 Task: Look for space in Beslan, Russia from 6th September, 2023 to 15th September, 2023 for 6 adults in price range Rs.8000 to Rs.12000. Place can be entire place or private room with 6 bedrooms having 6 beds and 6 bathrooms. Property type can be house, flat, guest house. Amenities needed are: wifi, TV, free parkinig on premises, gym, breakfast. Booking option can be shelf check-in. Required host language is English.
Action: Mouse moved to (513, 105)
Screenshot: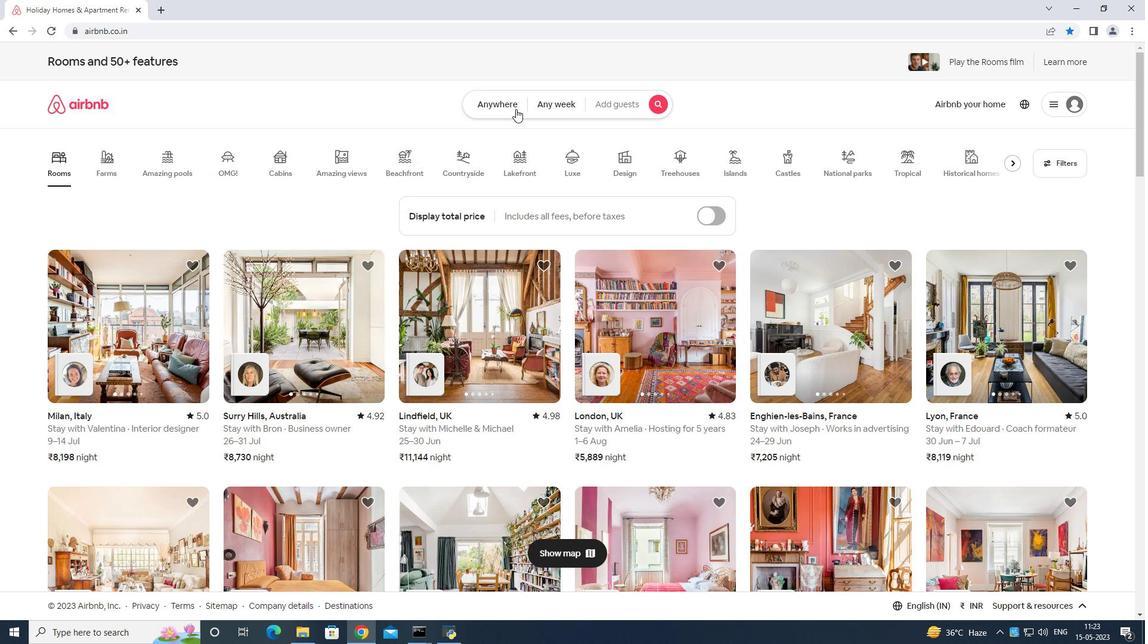
Action: Mouse pressed left at (513, 105)
Screenshot: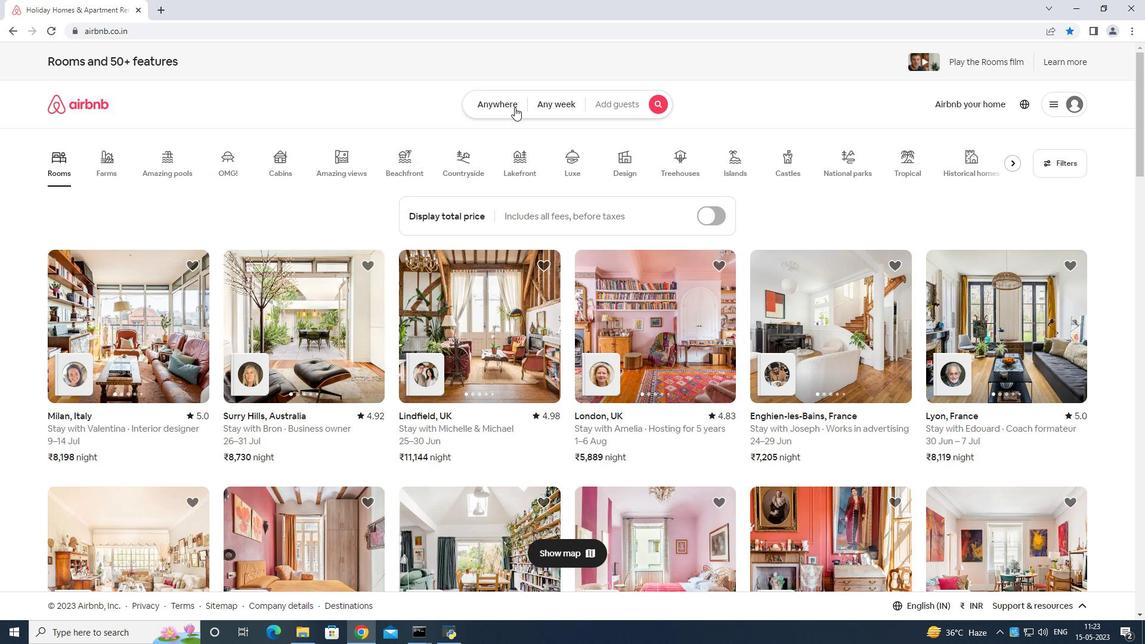 
Action: Mouse moved to (490, 148)
Screenshot: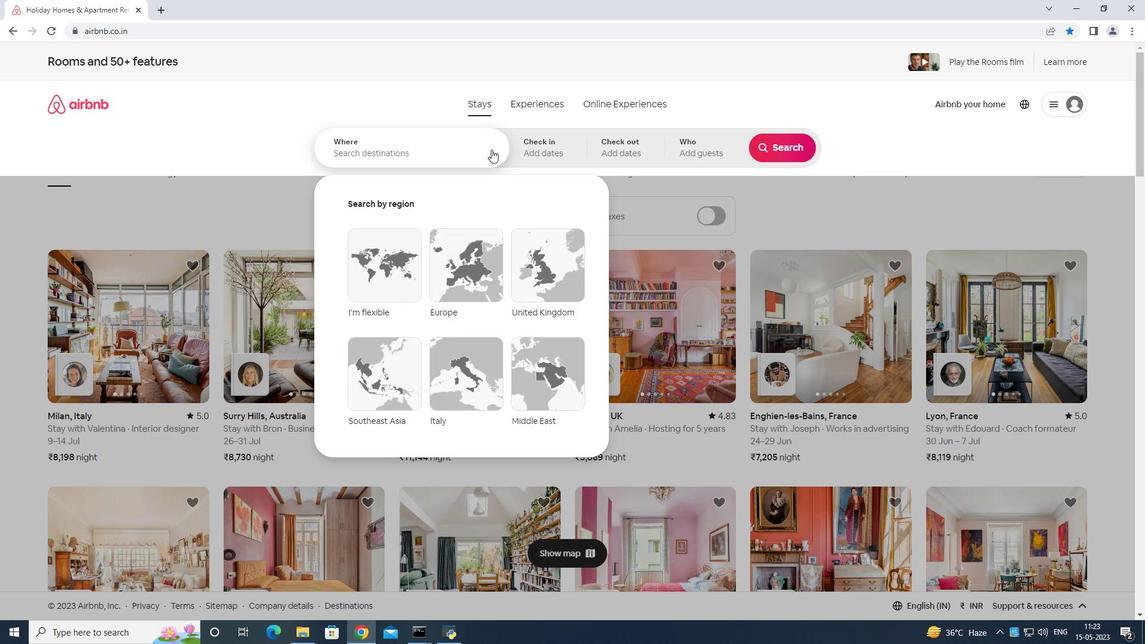 
Action: Mouse pressed left at (490, 148)
Screenshot: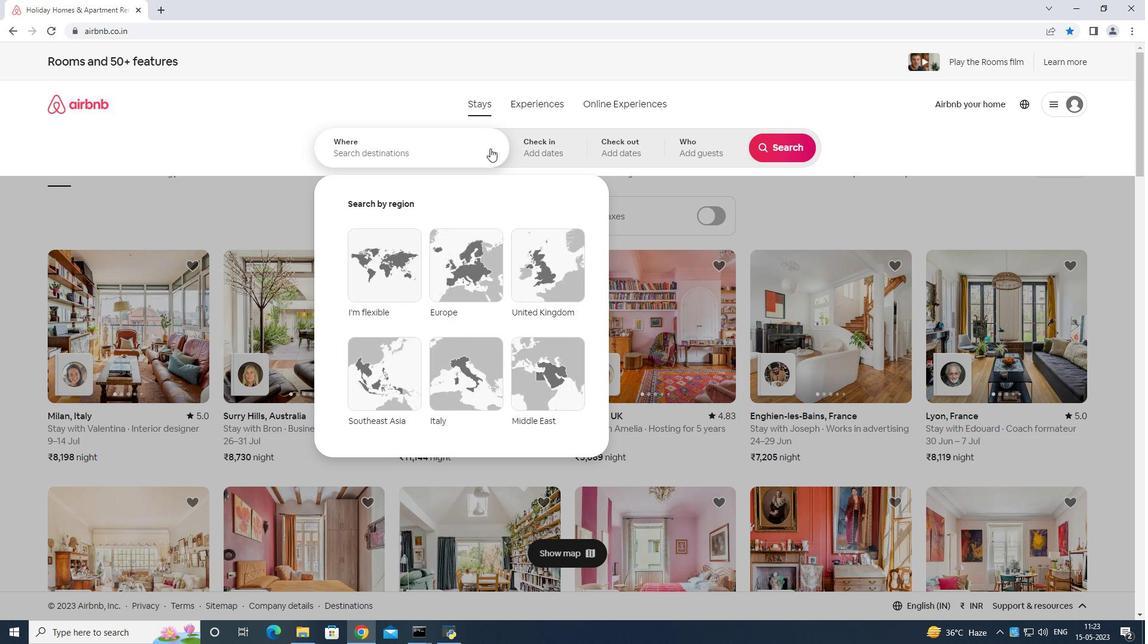 
Action: Mouse moved to (482, 131)
Screenshot: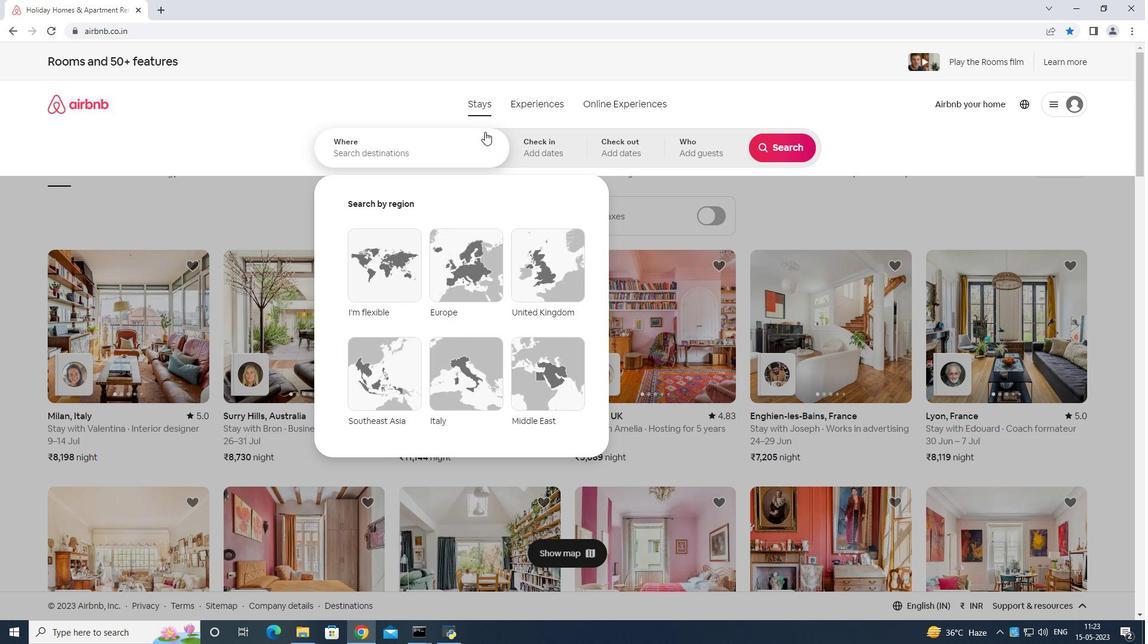 
Action: Key pressed <Key.shift>Beslan<Key.space><Key.shift>Russoa<Key.backspace><Key.backspace>ia<Key.enter>
Screenshot: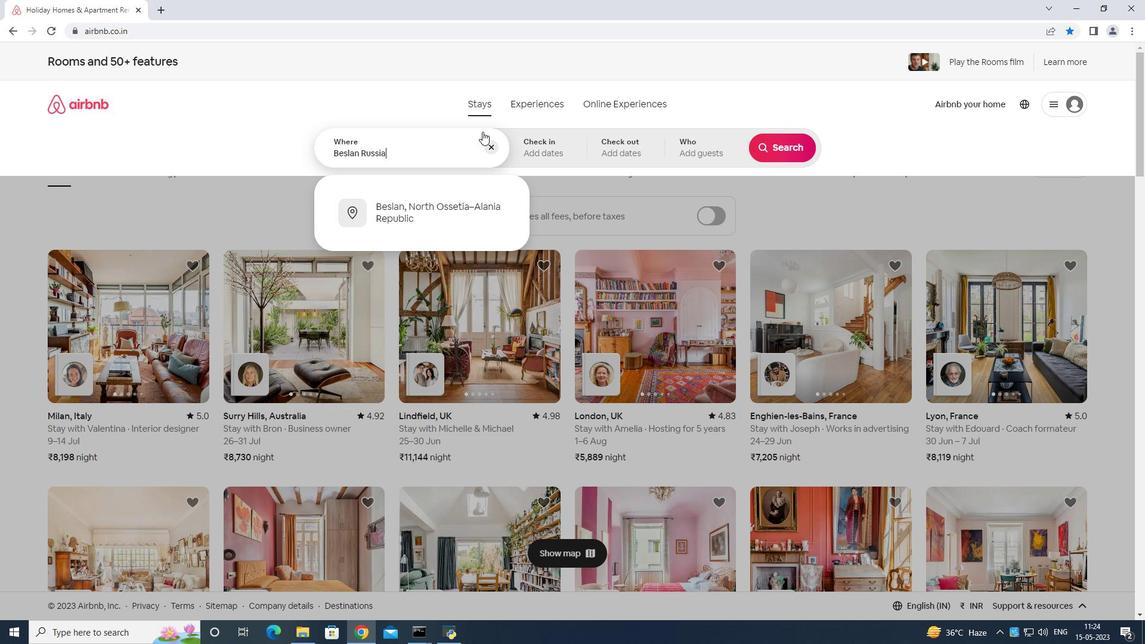 
Action: Mouse moved to (778, 248)
Screenshot: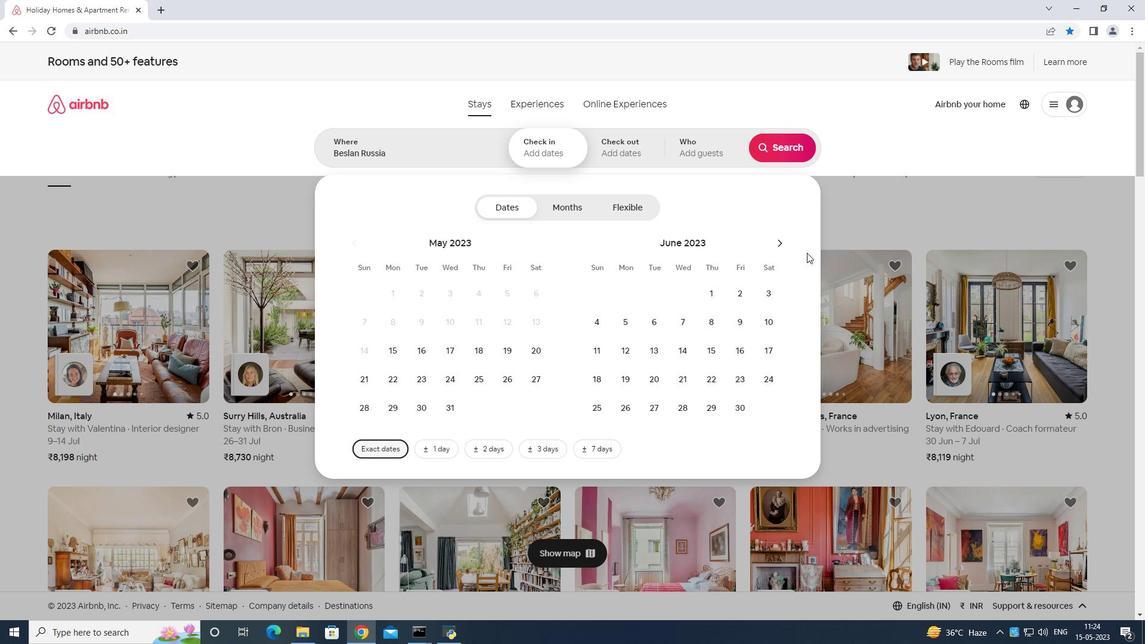 
Action: Mouse pressed left at (778, 248)
Screenshot: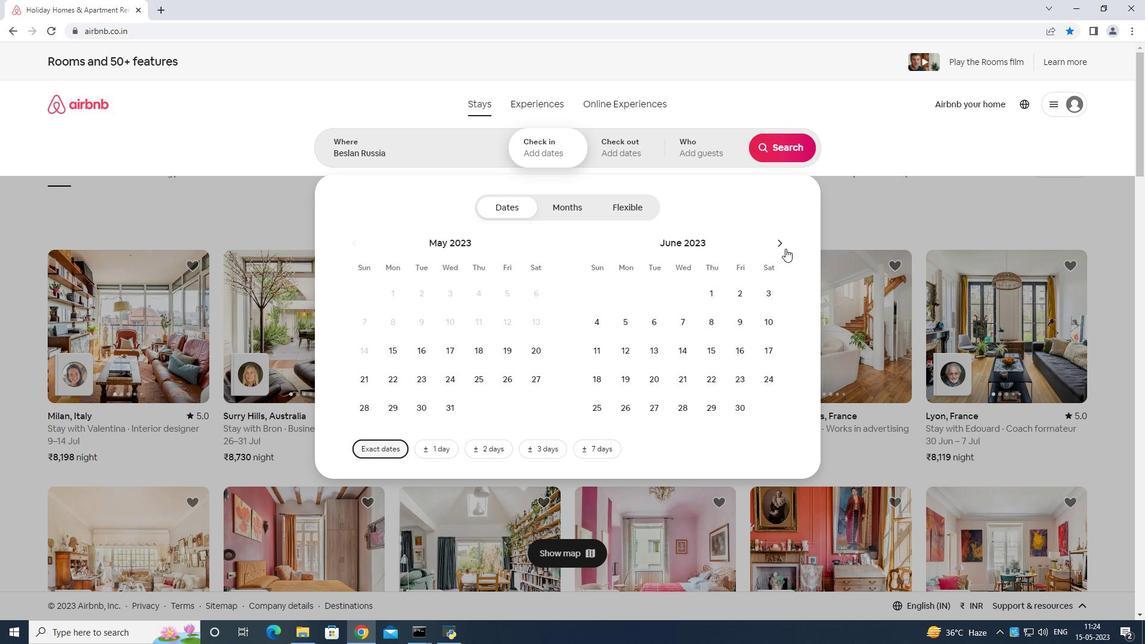 
Action: Mouse moved to (778, 247)
Screenshot: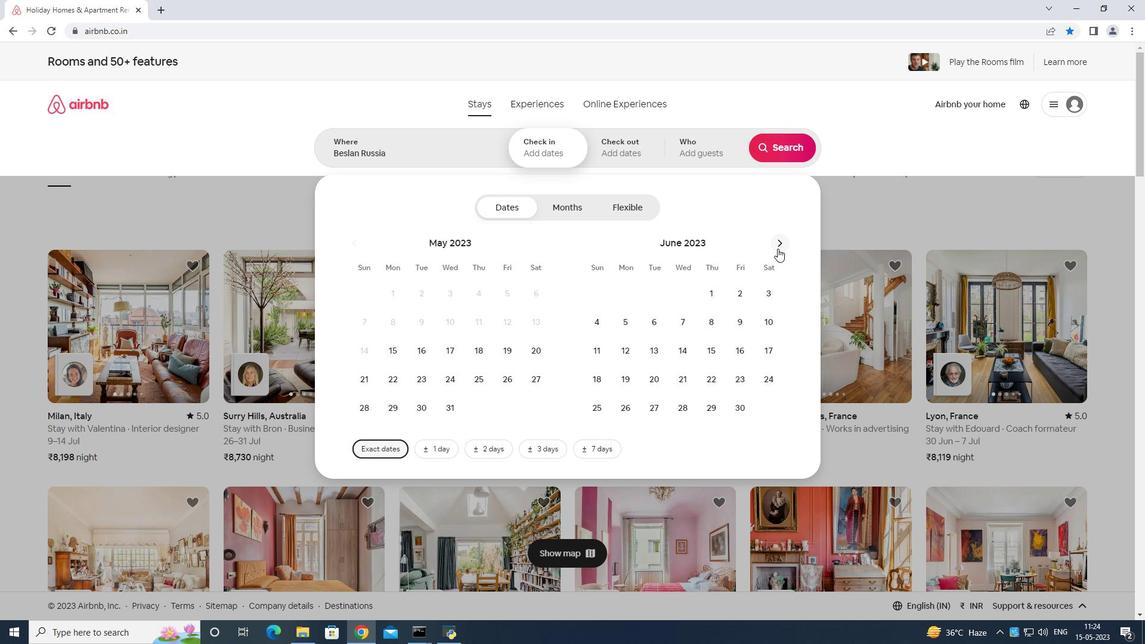 
Action: Mouse pressed left at (778, 247)
Screenshot: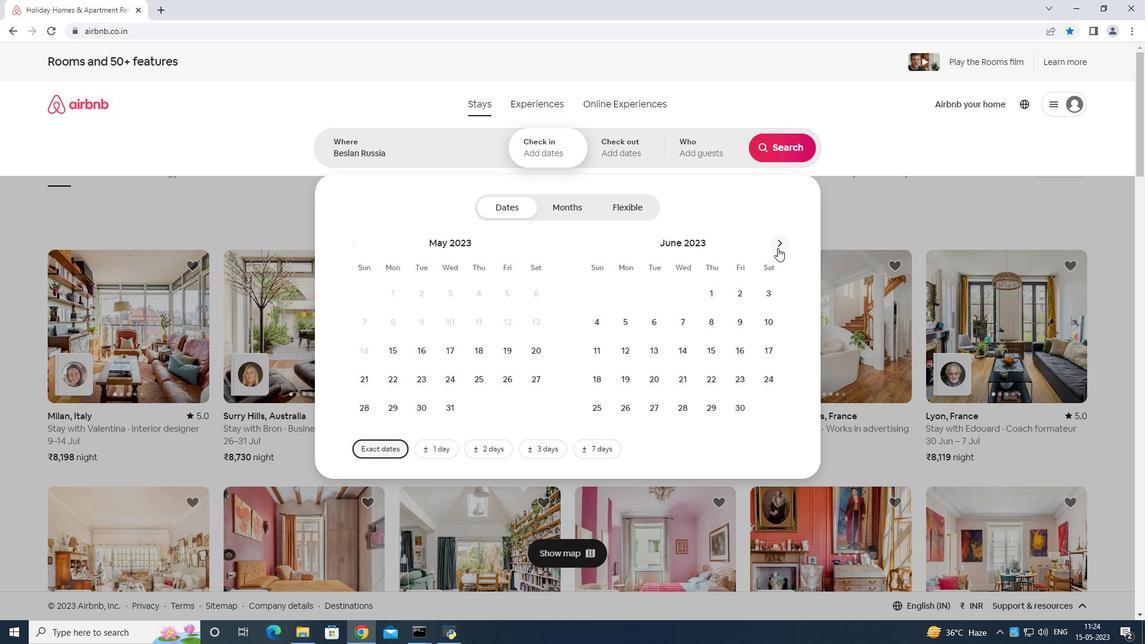 
Action: Mouse moved to (779, 244)
Screenshot: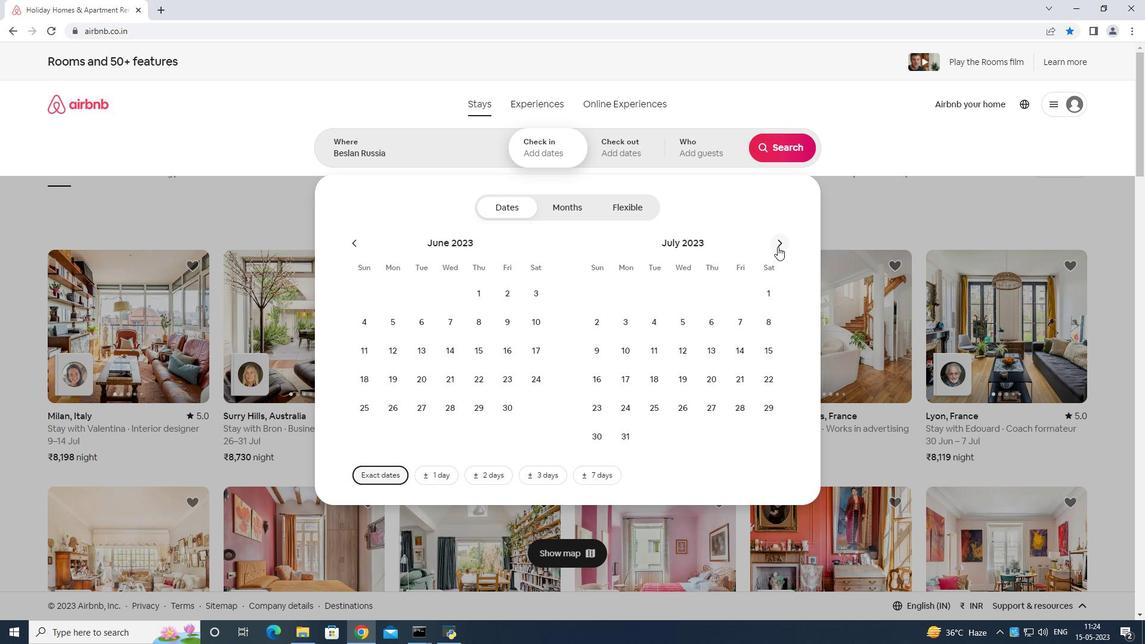 
Action: Mouse pressed left at (779, 244)
Screenshot: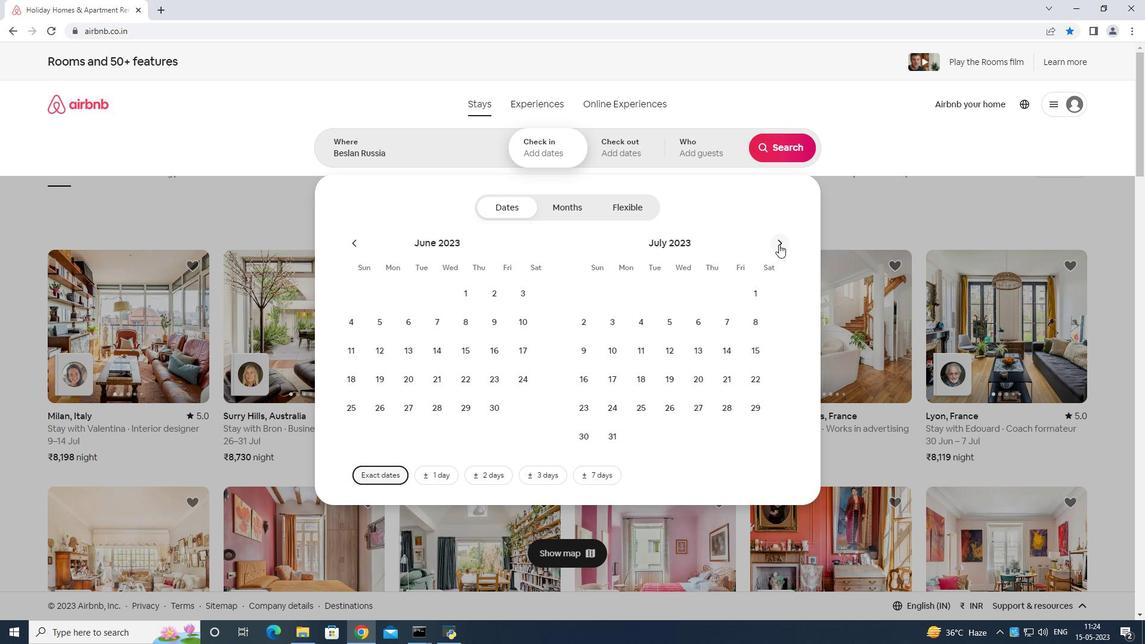 
Action: Mouse moved to (692, 319)
Screenshot: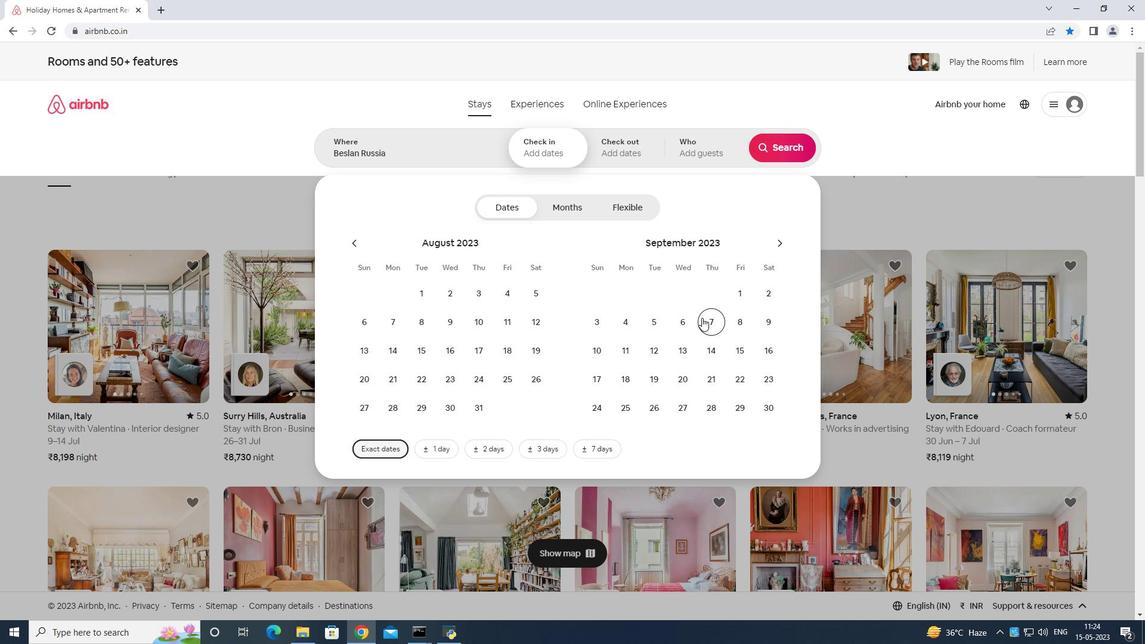 
Action: Mouse pressed left at (692, 319)
Screenshot: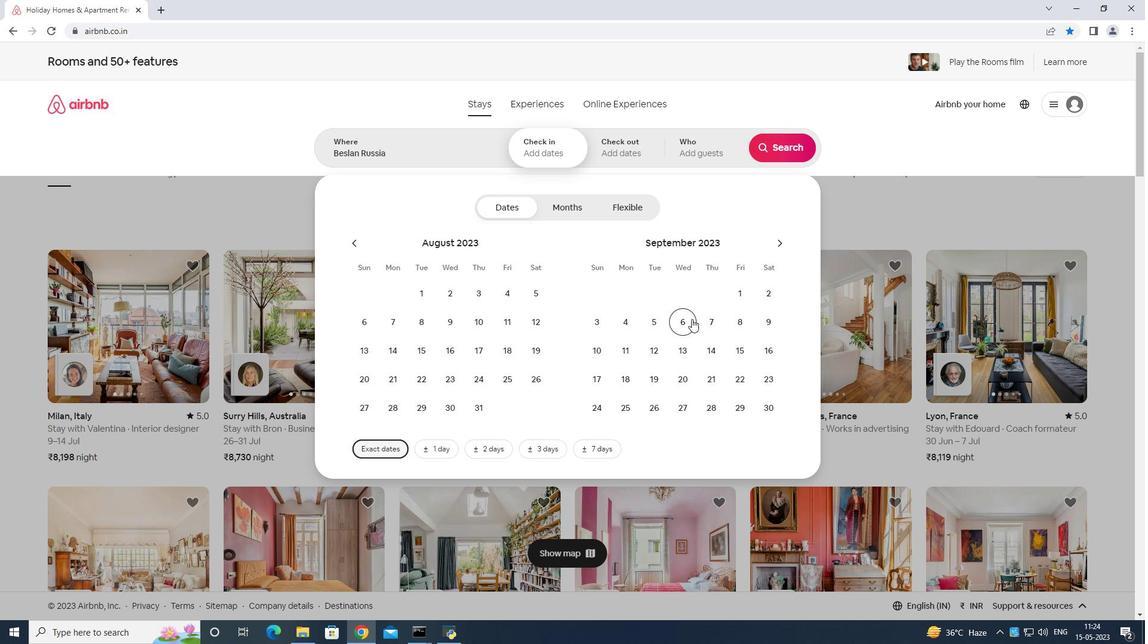 
Action: Mouse moved to (732, 349)
Screenshot: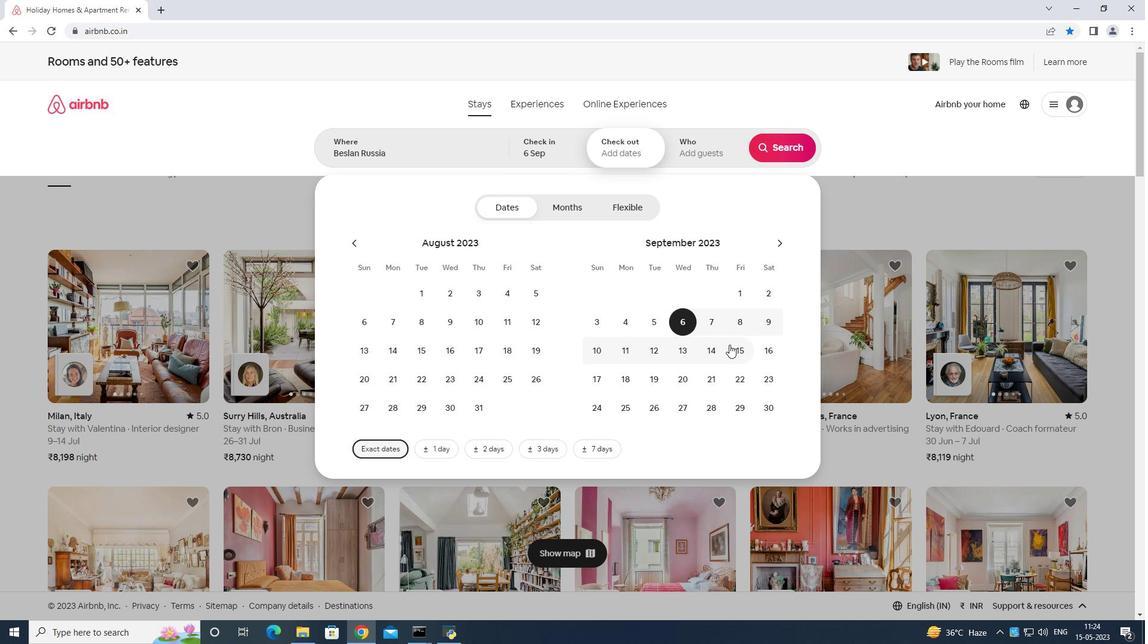 
Action: Mouse pressed left at (732, 349)
Screenshot: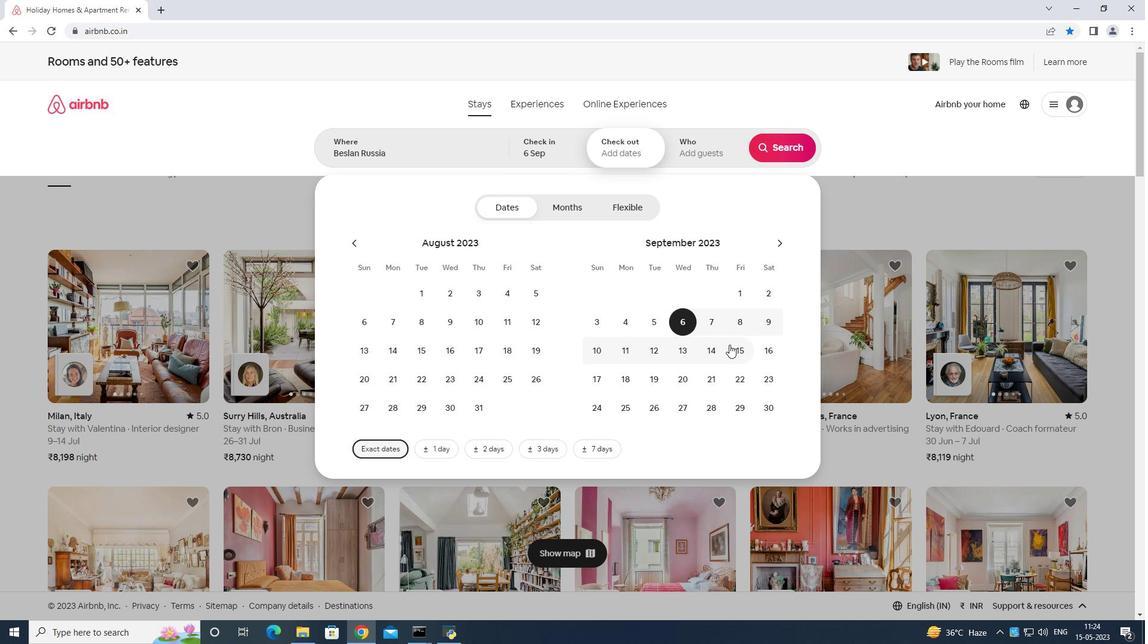 
Action: Mouse moved to (716, 139)
Screenshot: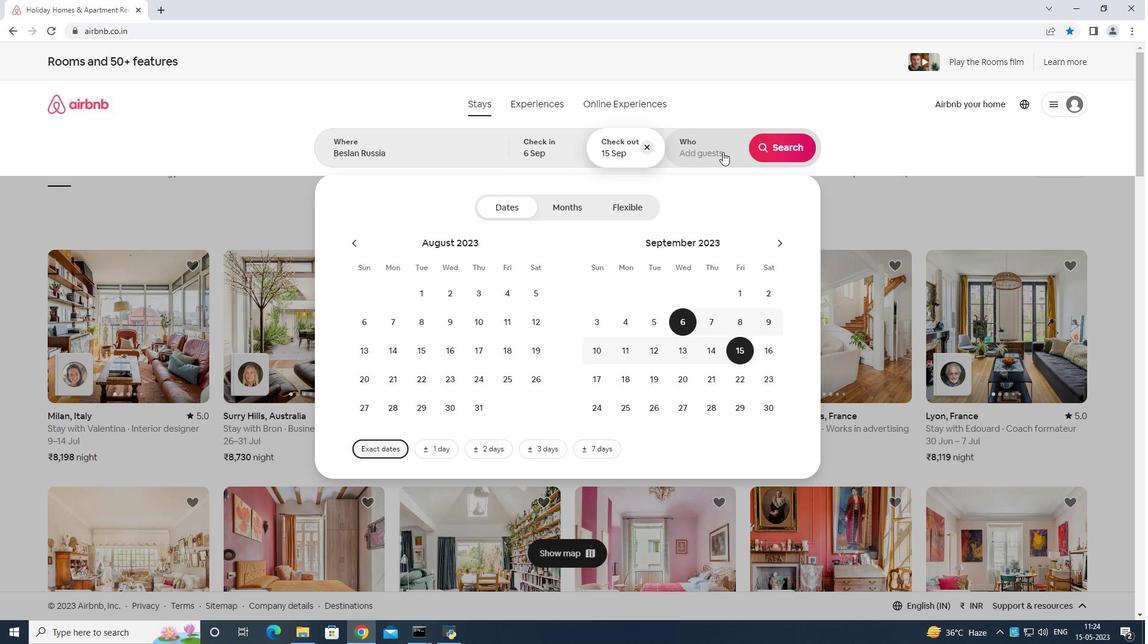 
Action: Mouse pressed left at (716, 139)
Screenshot: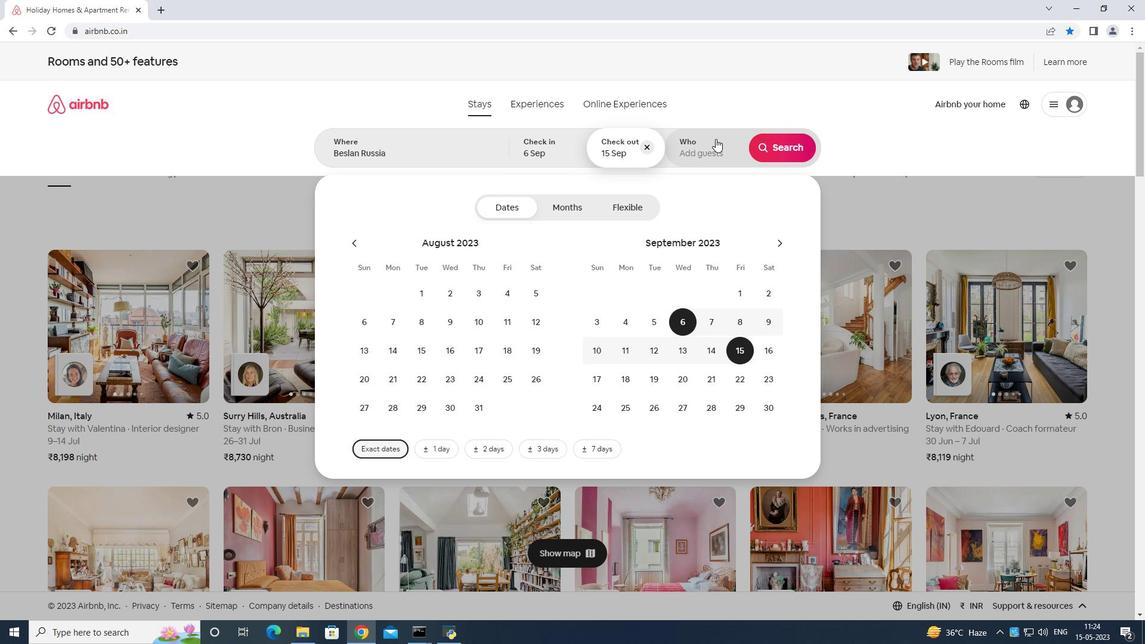 
Action: Mouse moved to (783, 206)
Screenshot: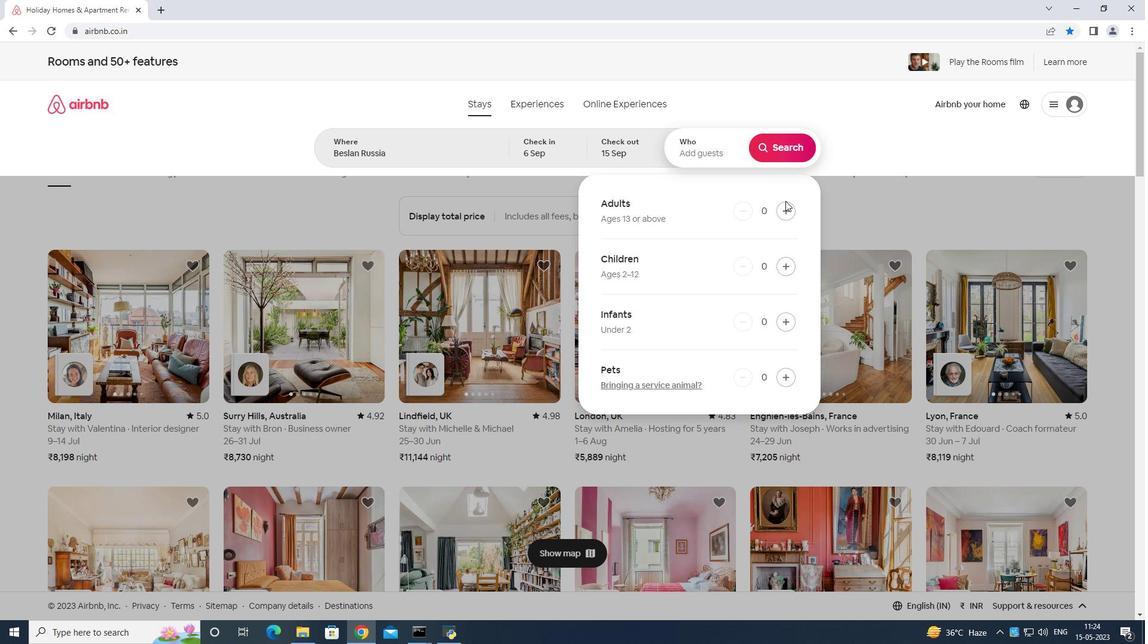 
Action: Mouse pressed left at (783, 206)
Screenshot: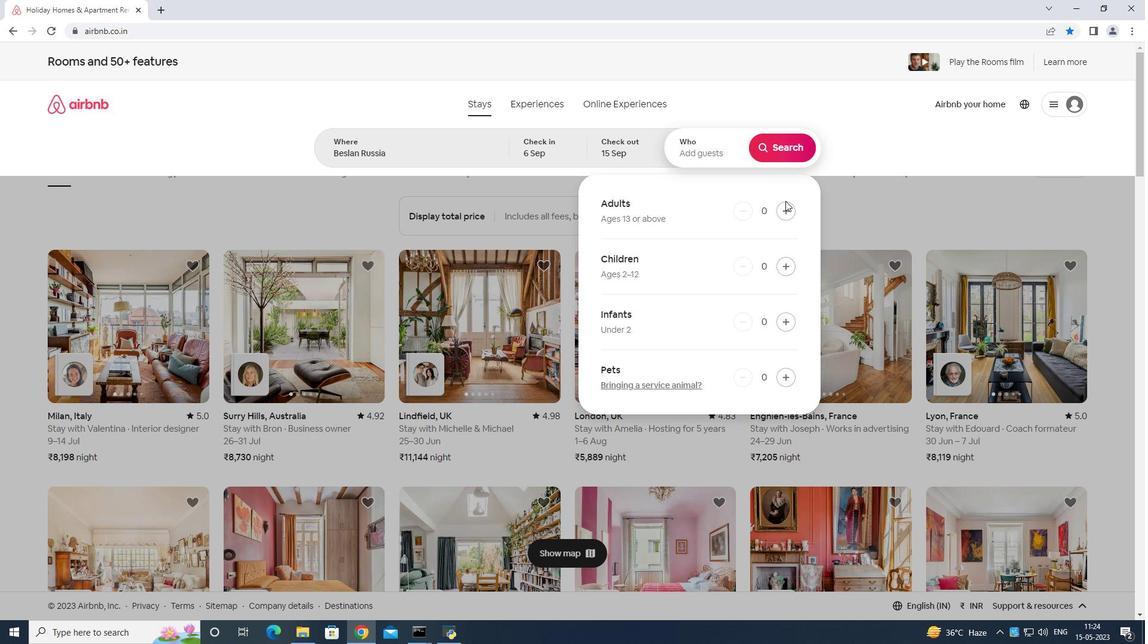 
Action: Mouse pressed left at (783, 206)
Screenshot: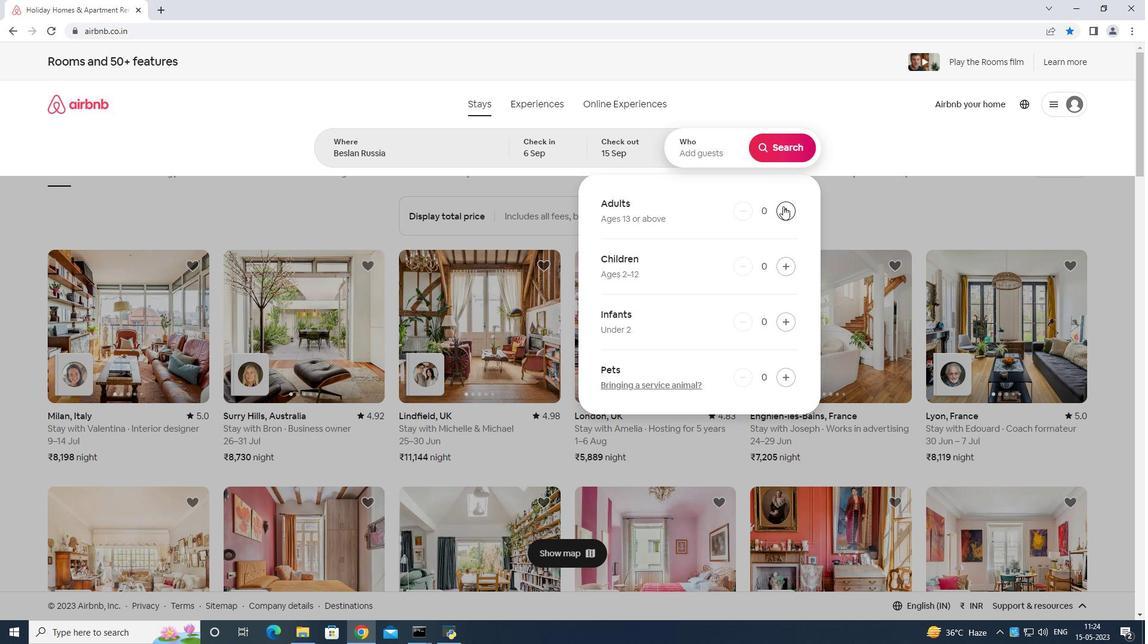 
Action: Mouse pressed left at (783, 206)
Screenshot: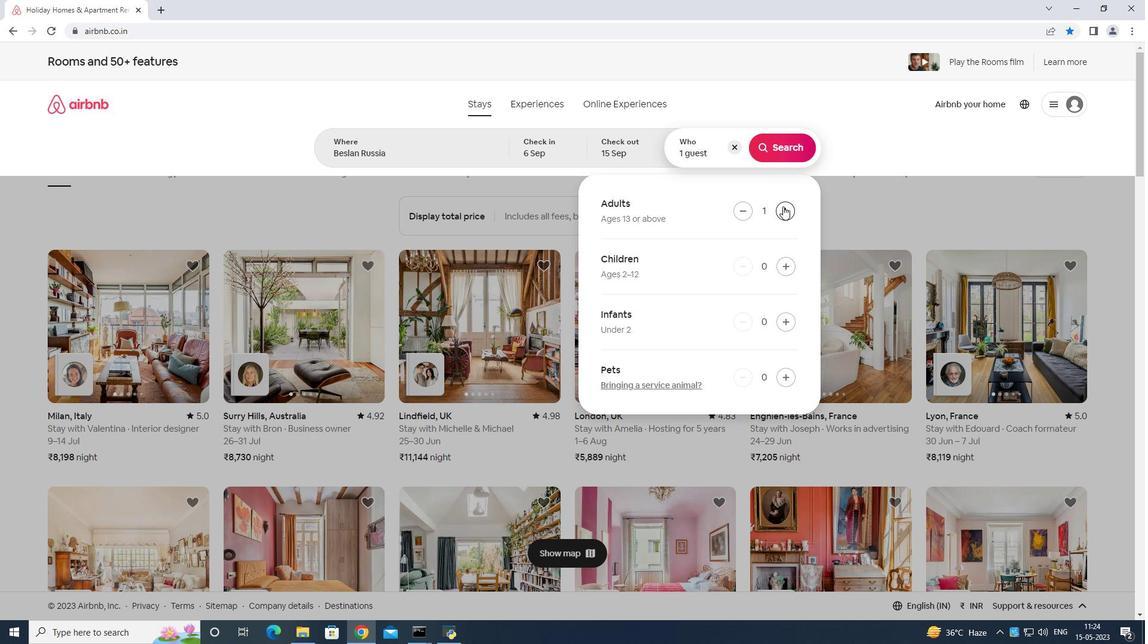 
Action: Mouse pressed left at (783, 206)
Screenshot: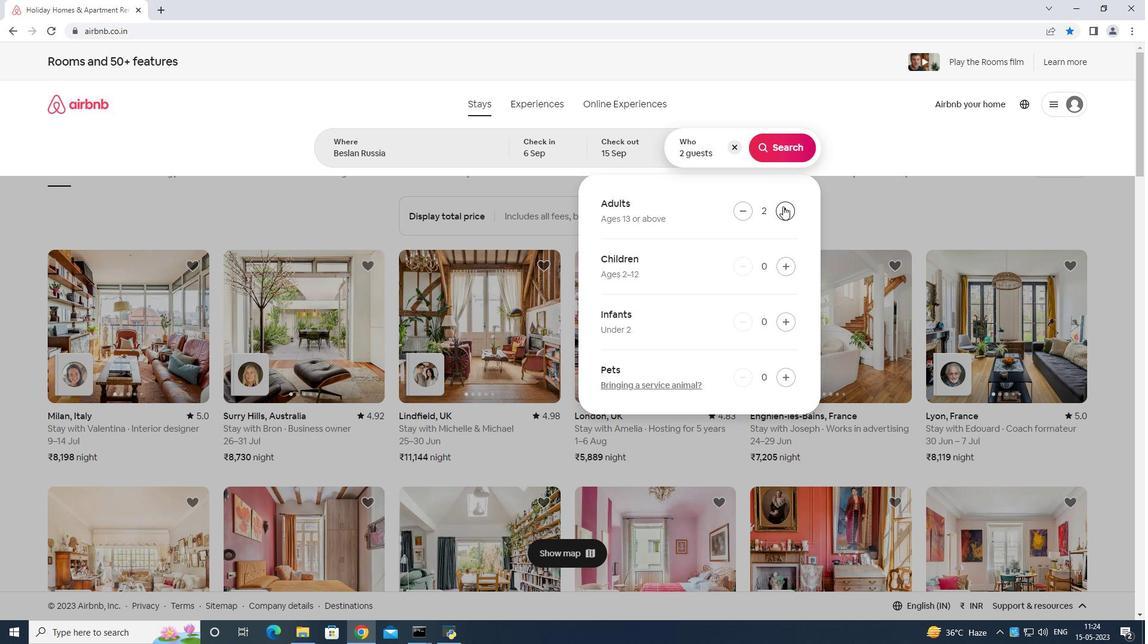 
Action: Mouse pressed left at (783, 206)
Screenshot: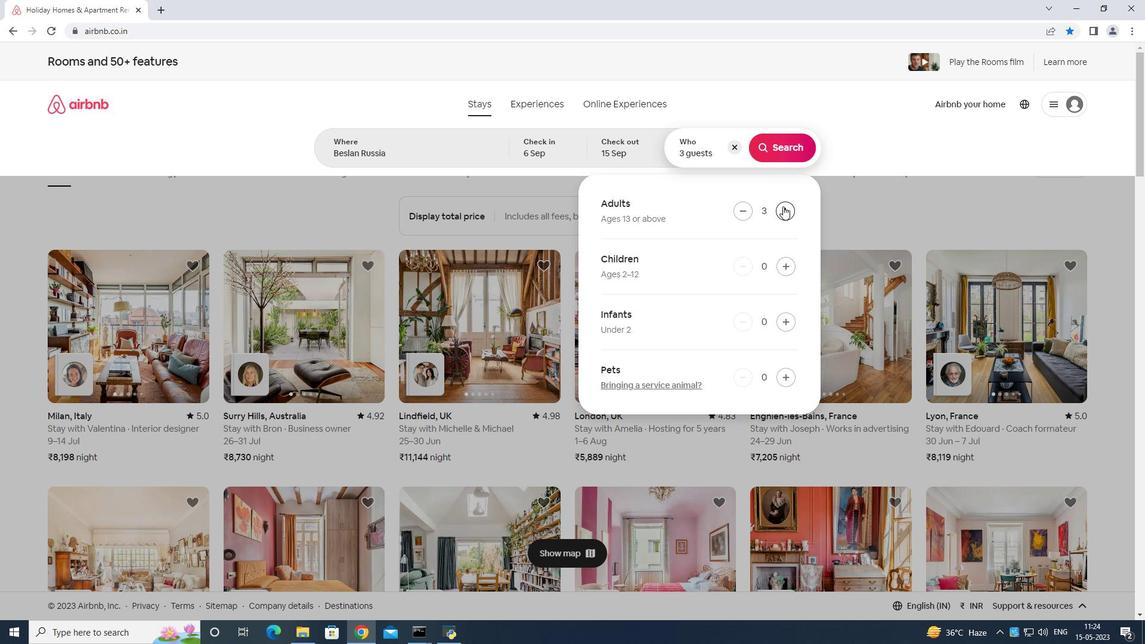 
Action: Mouse pressed left at (783, 206)
Screenshot: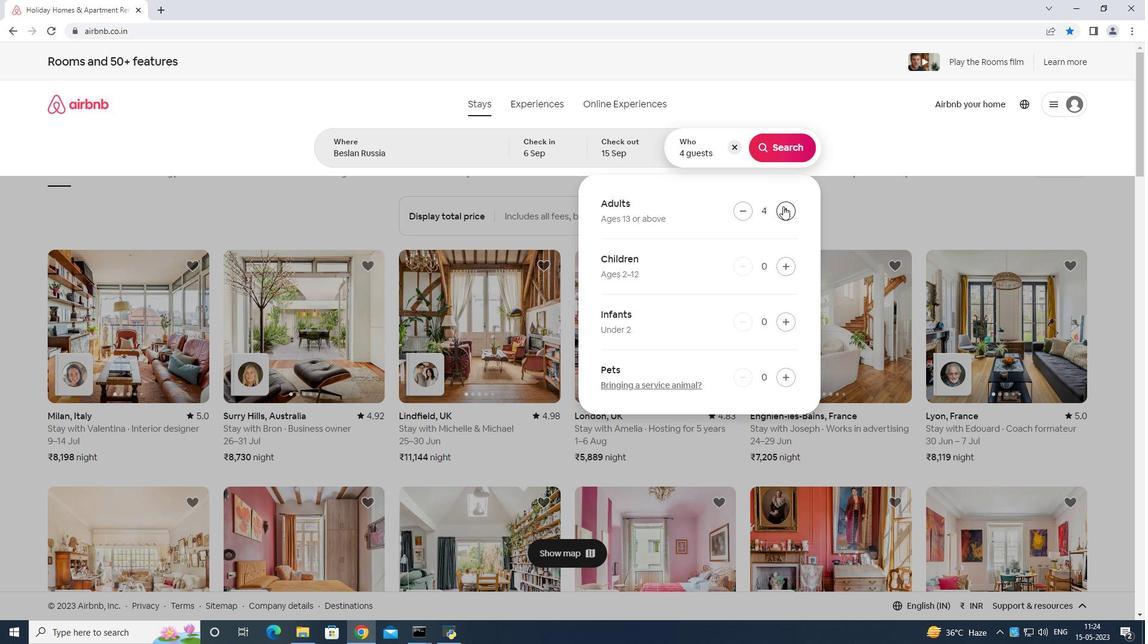 
Action: Mouse moved to (793, 142)
Screenshot: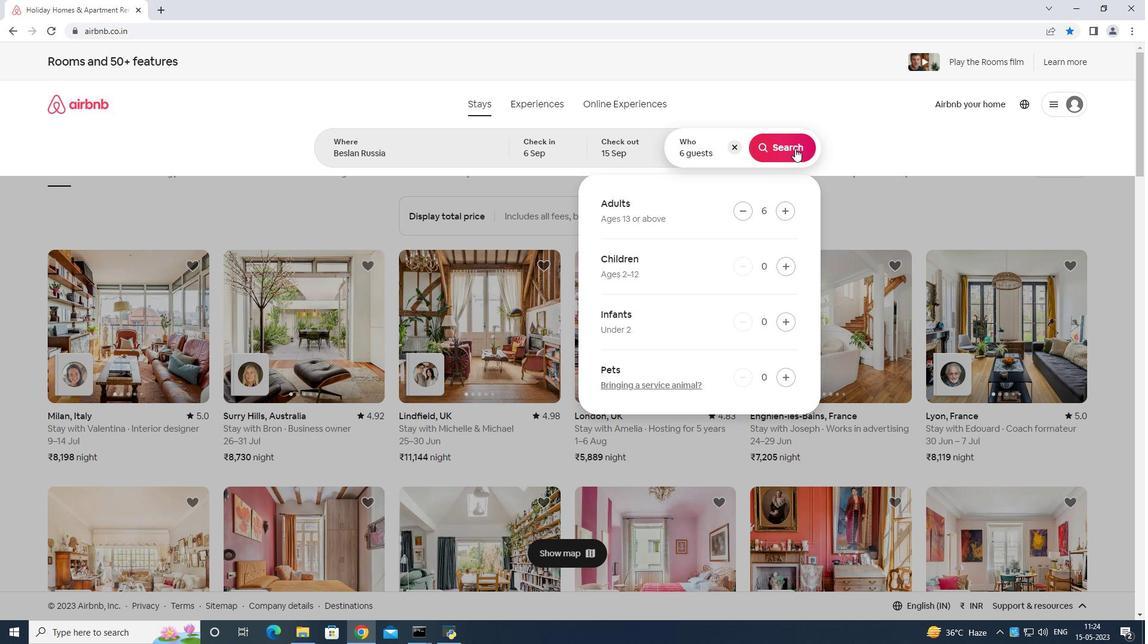 
Action: Mouse pressed left at (793, 142)
Screenshot: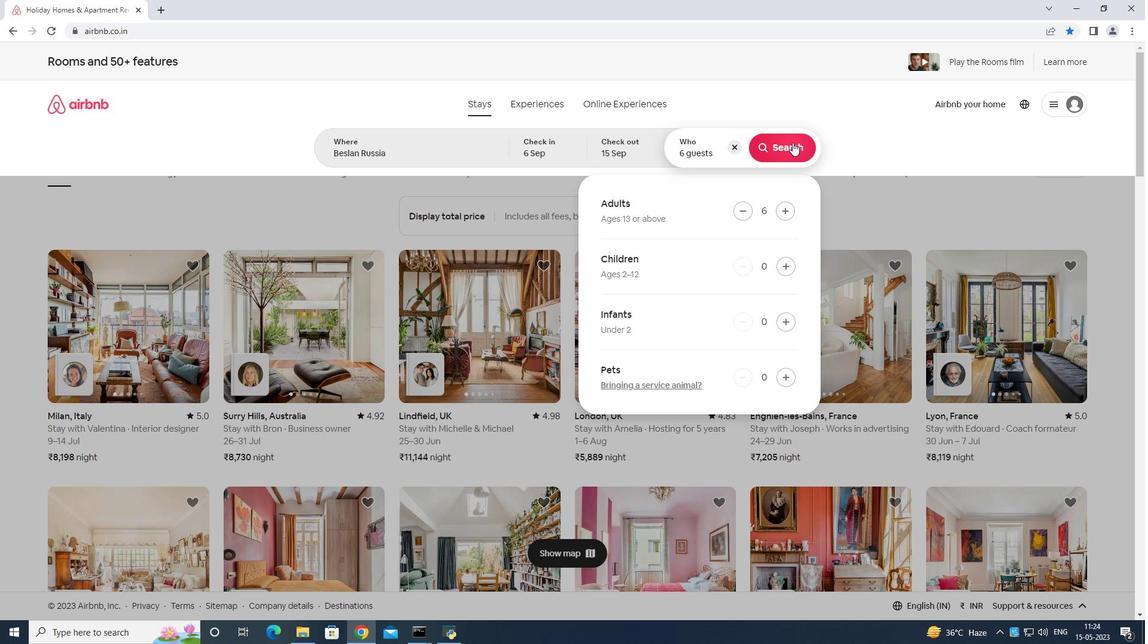
Action: Mouse moved to (1085, 112)
Screenshot: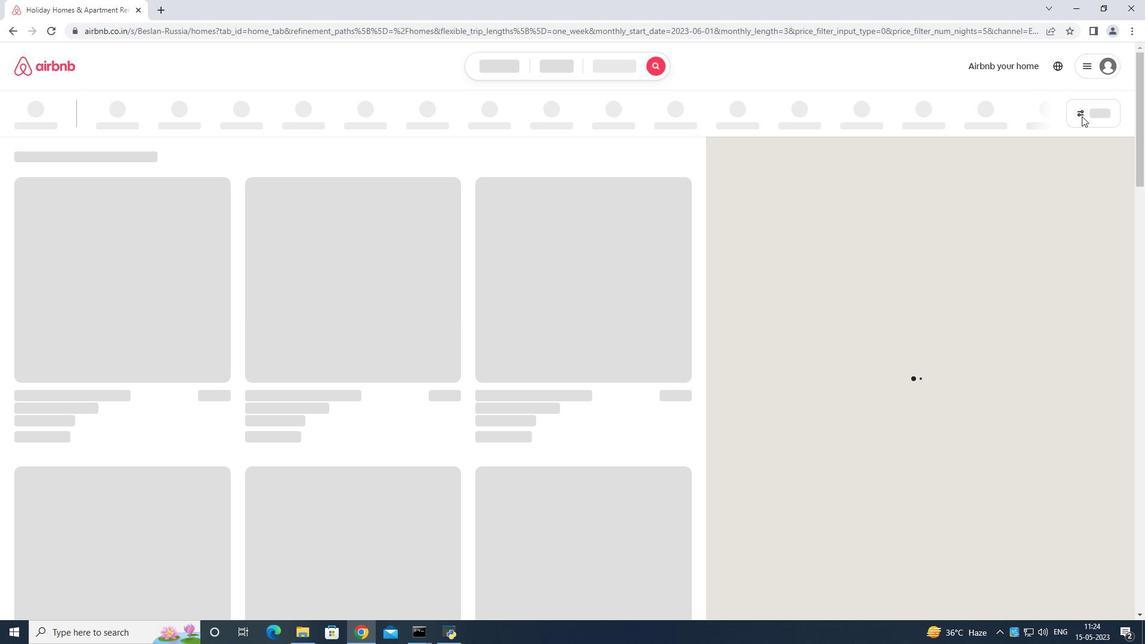 
Action: Mouse pressed left at (1085, 112)
Screenshot: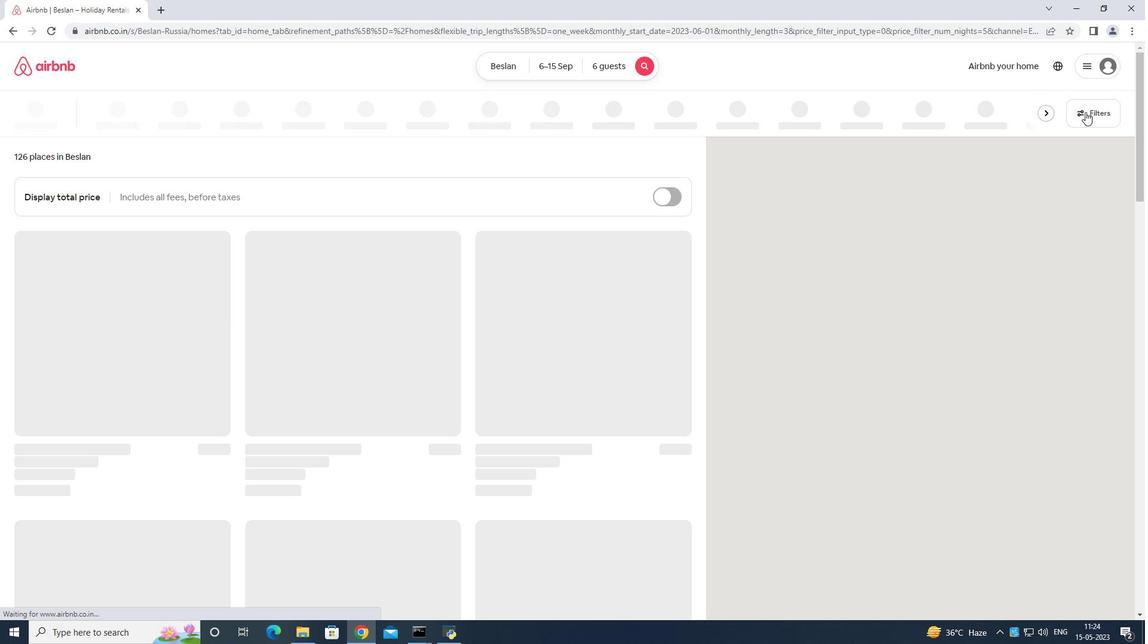 
Action: Mouse moved to (508, 392)
Screenshot: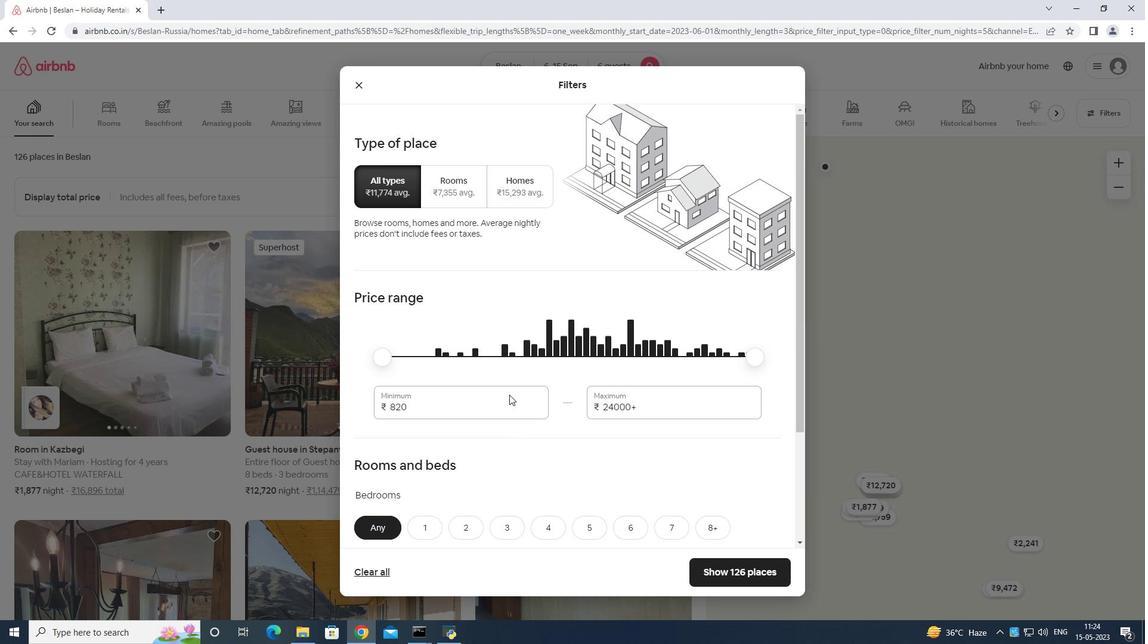 
Action: Mouse pressed left at (508, 392)
Screenshot: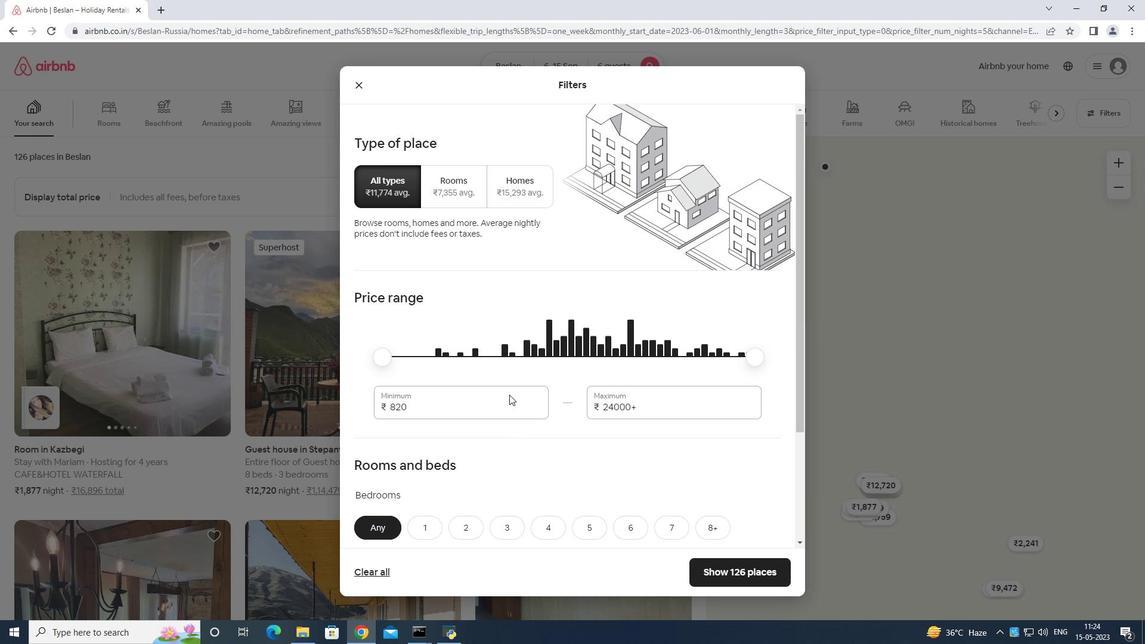 
Action: Mouse moved to (509, 390)
Screenshot: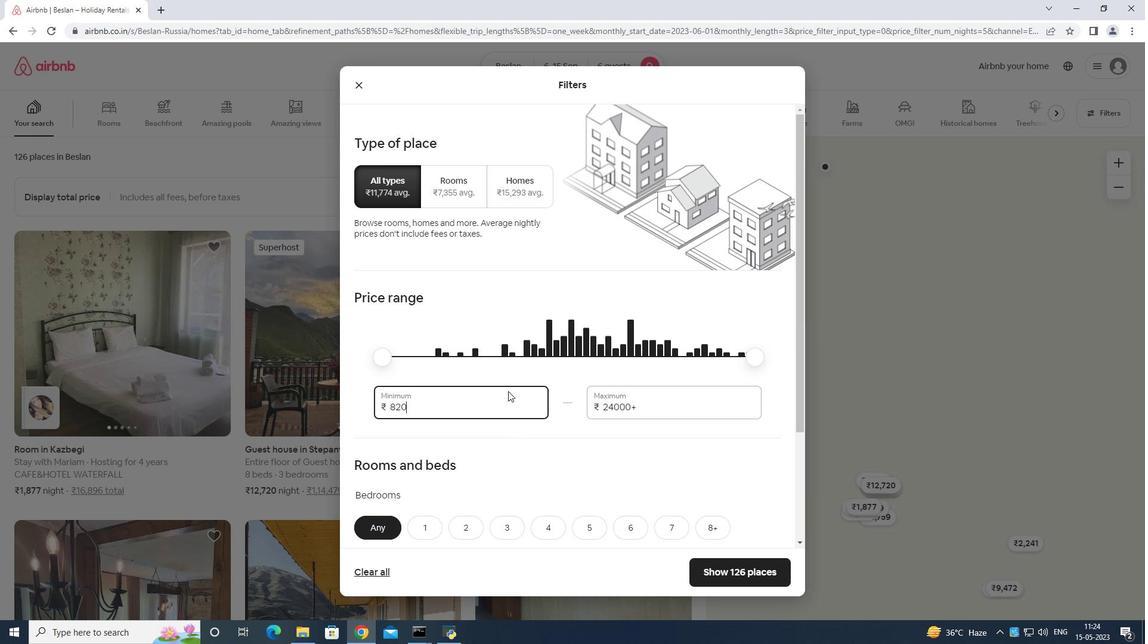 
Action: Key pressed <Key.backspace><Key.backspace><Key.backspace><Key.backspace><Key.backspace><Key.backspace>8
Screenshot: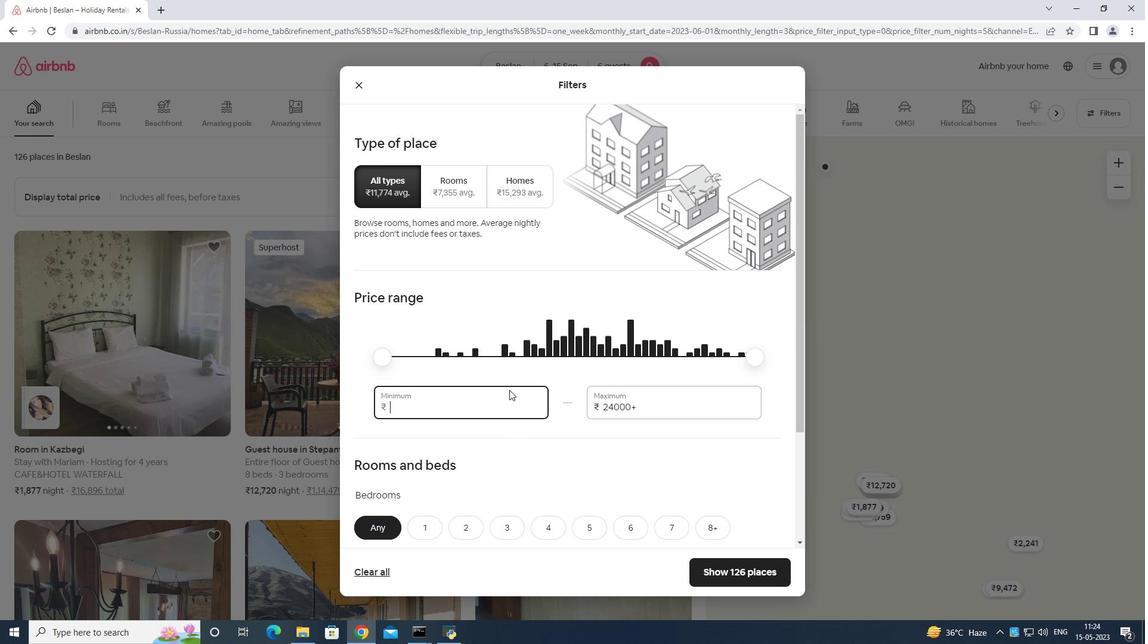 
Action: Mouse moved to (513, 386)
Screenshot: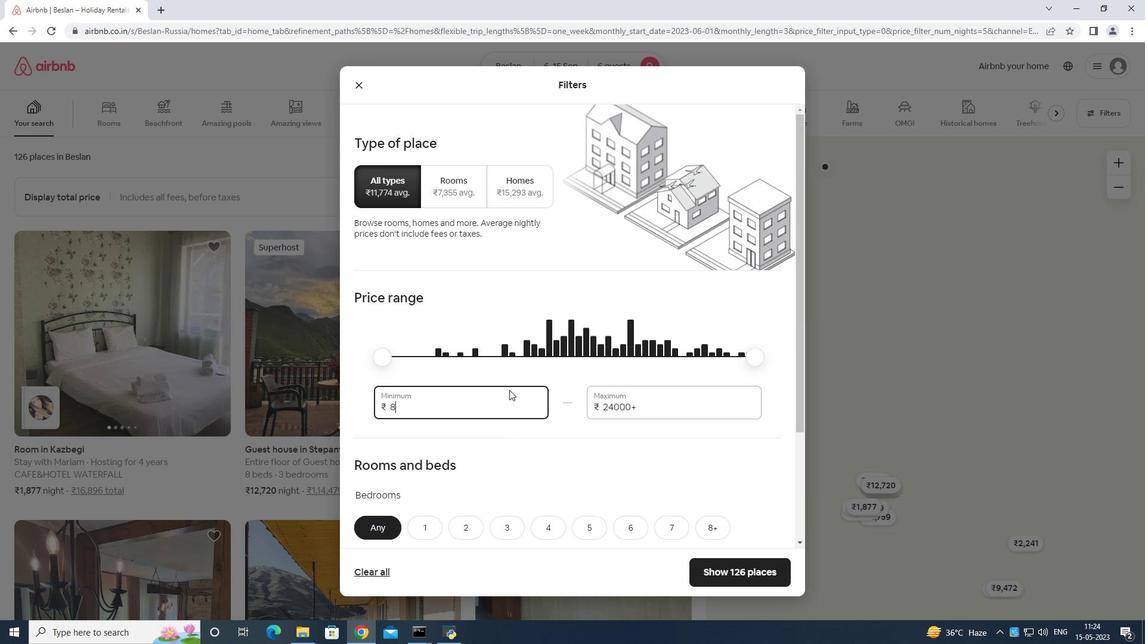 
Action: Key pressed 000
Screenshot: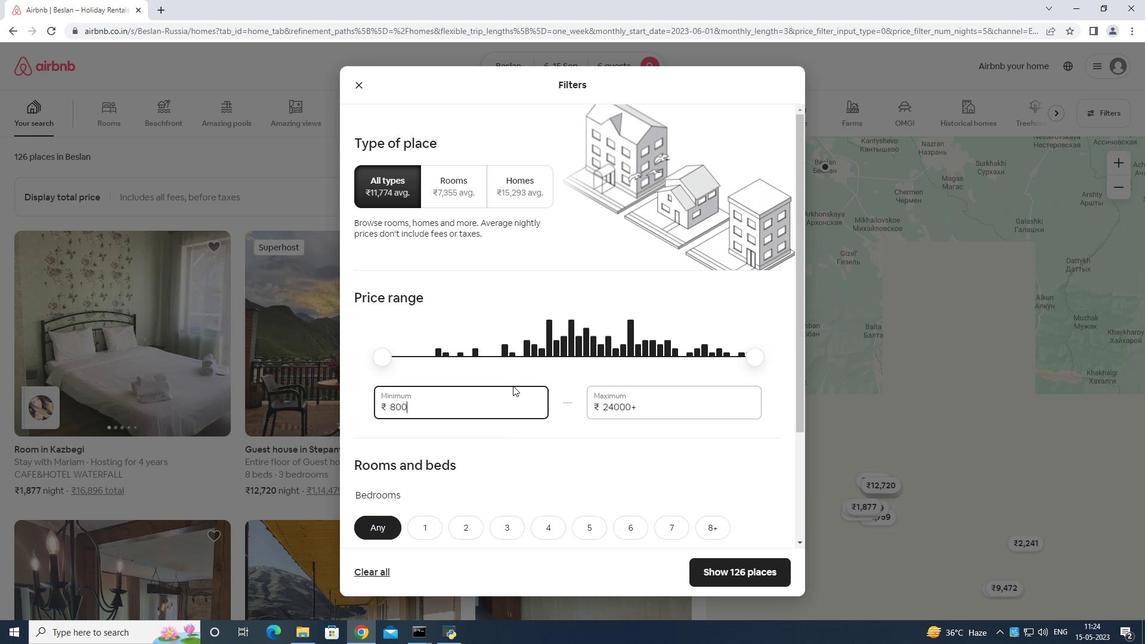
Action: Mouse moved to (651, 404)
Screenshot: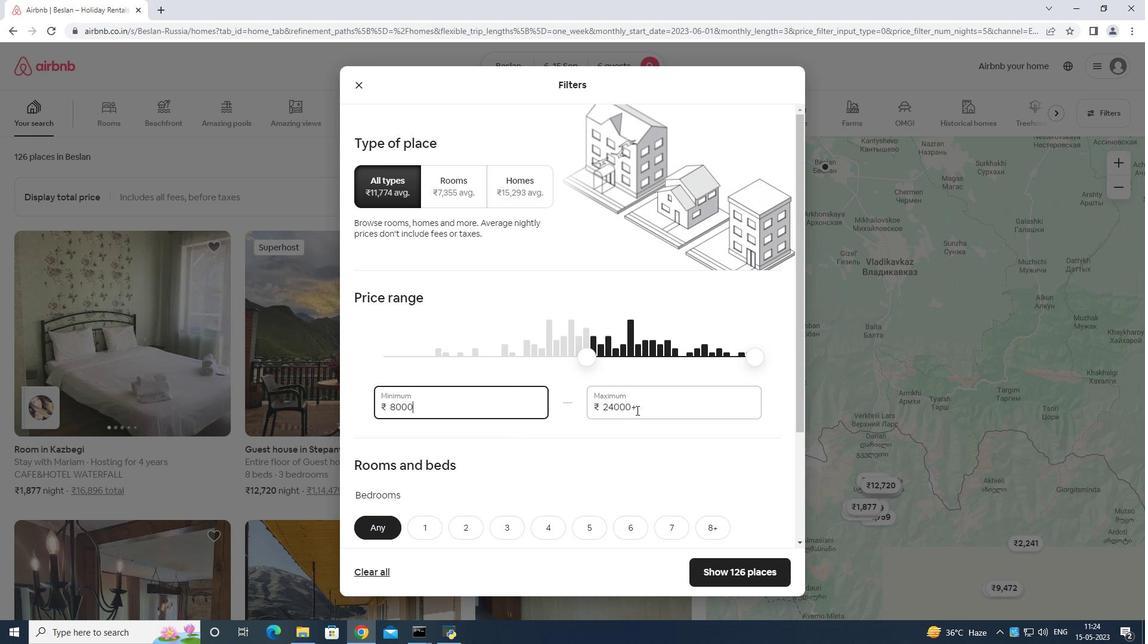 
Action: Mouse pressed left at (651, 404)
Screenshot: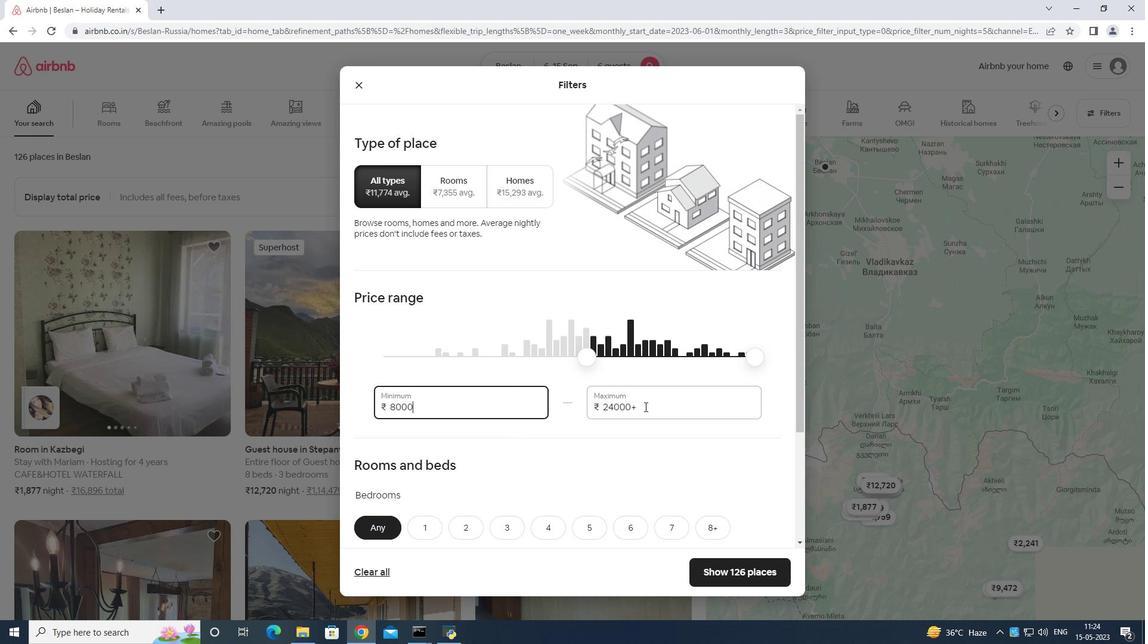 
Action: Mouse moved to (652, 402)
Screenshot: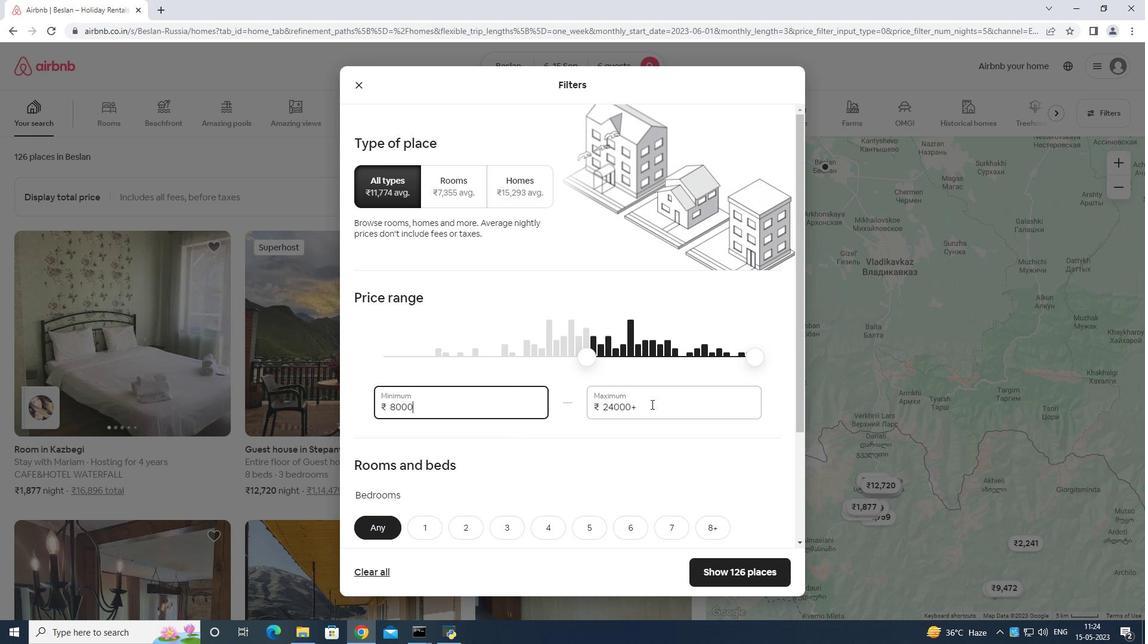 
Action: Key pressed <Key.backspace><Key.backspace><Key.backspace><Key.backspace><Key.backspace><Key.backspace><Key.backspace><Key.backspace><Key.backspace><Key.backspace><Key.backspace><Key.backspace><Key.backspace><Key.backspace><Key.backspace>
Screenshot: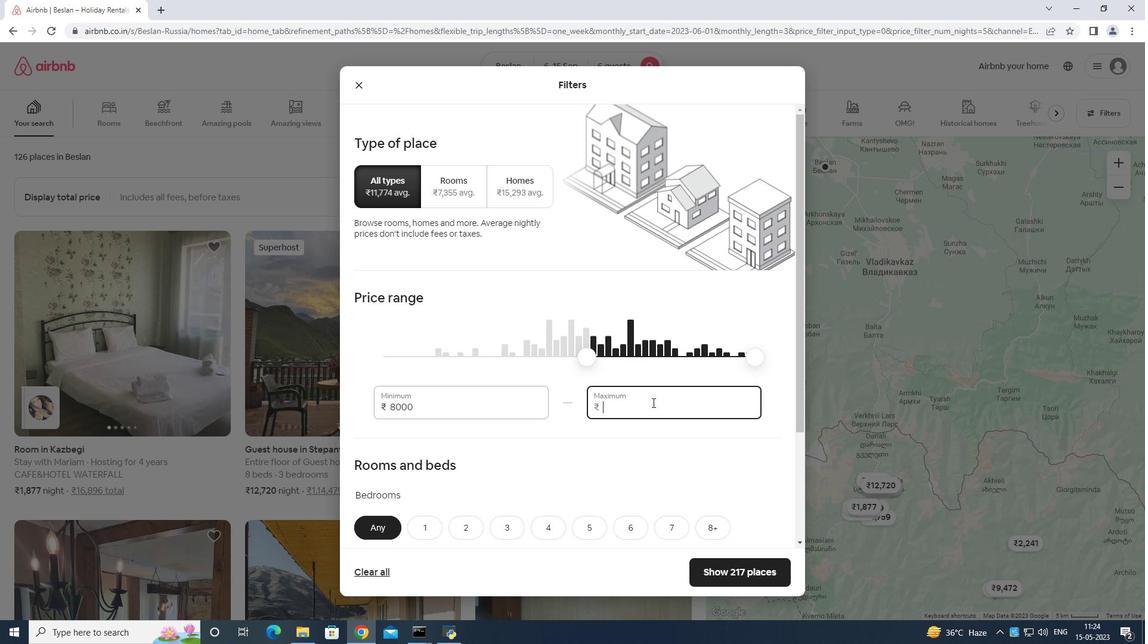 
Action: Mouse moved to (653, 400)
Screenshot: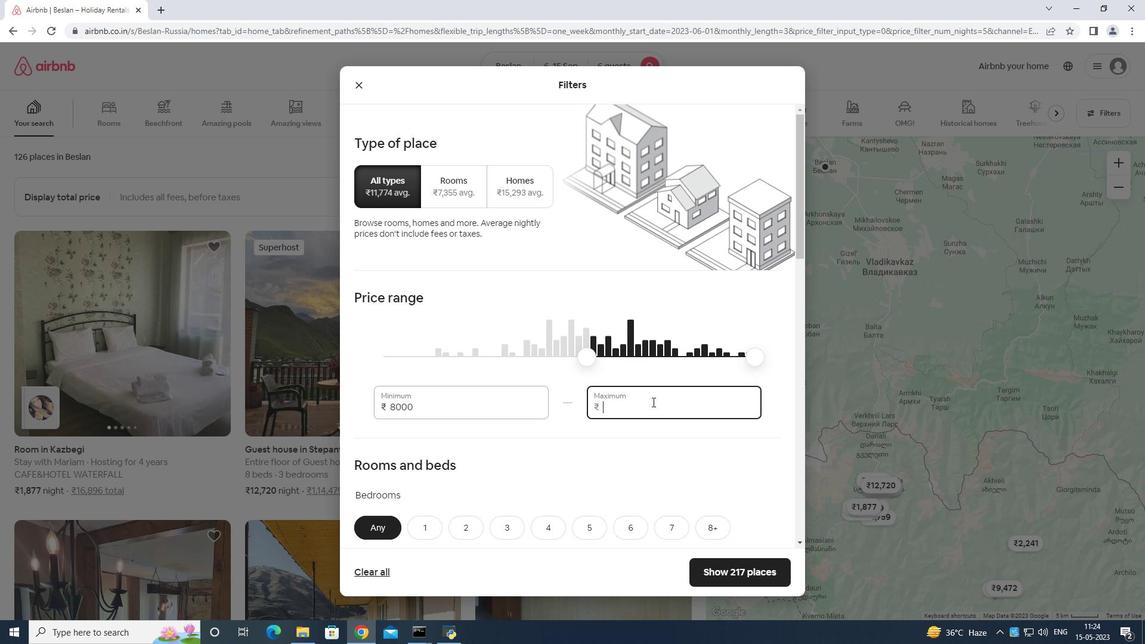 
Action: Key pressed 12
Screenshot: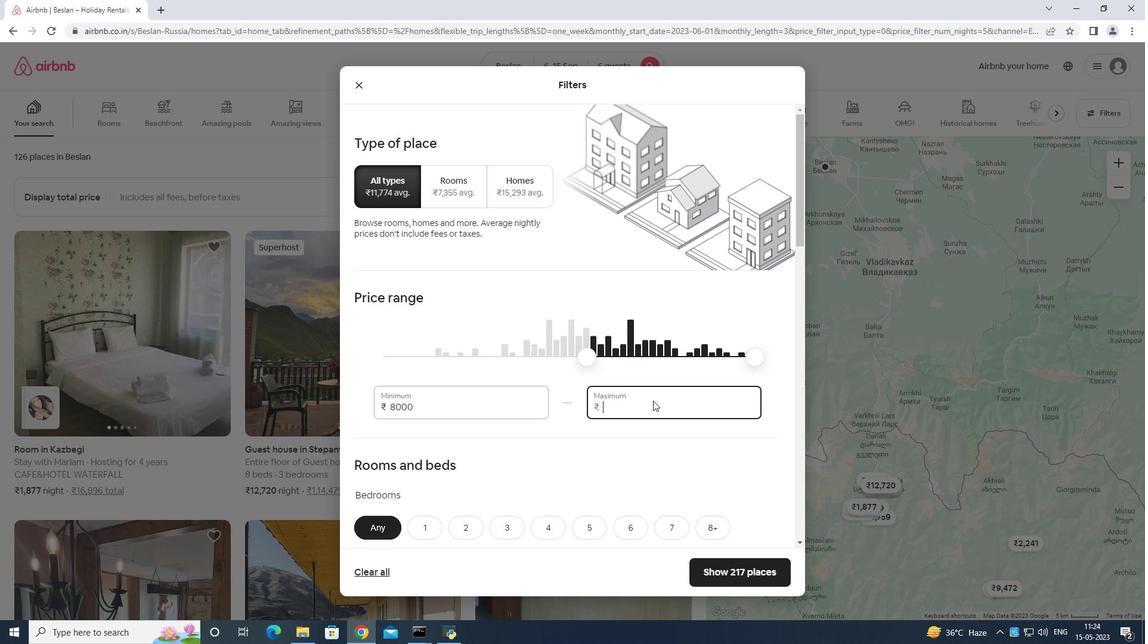 
Action: Mouse moved to (655, 399)
Screenshot: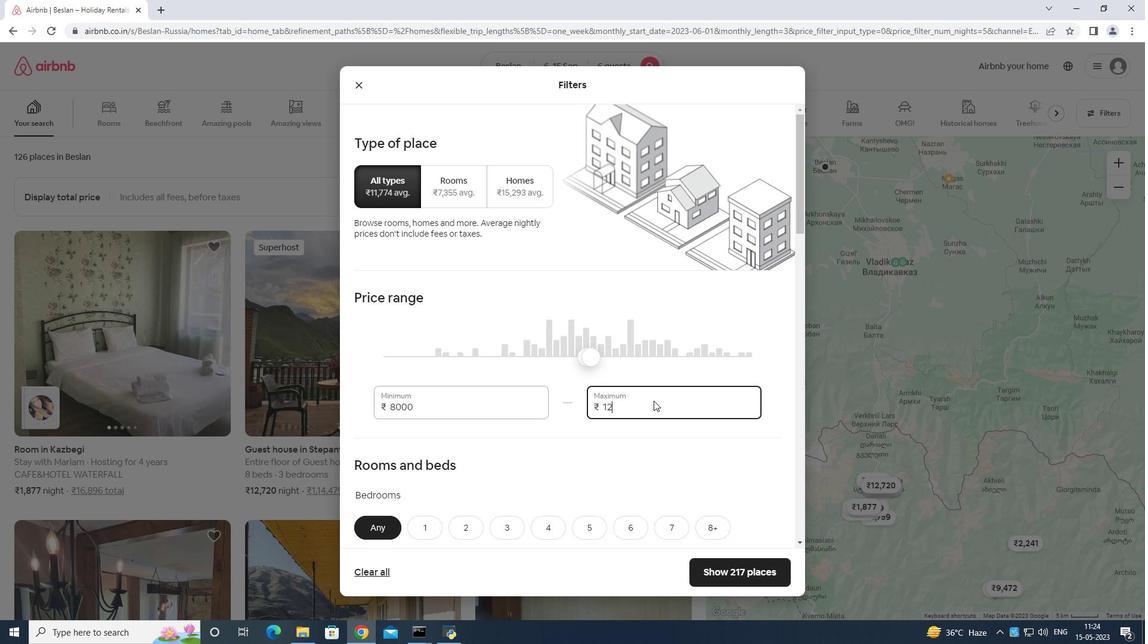 
Action: Key pressed 0
Screenshot: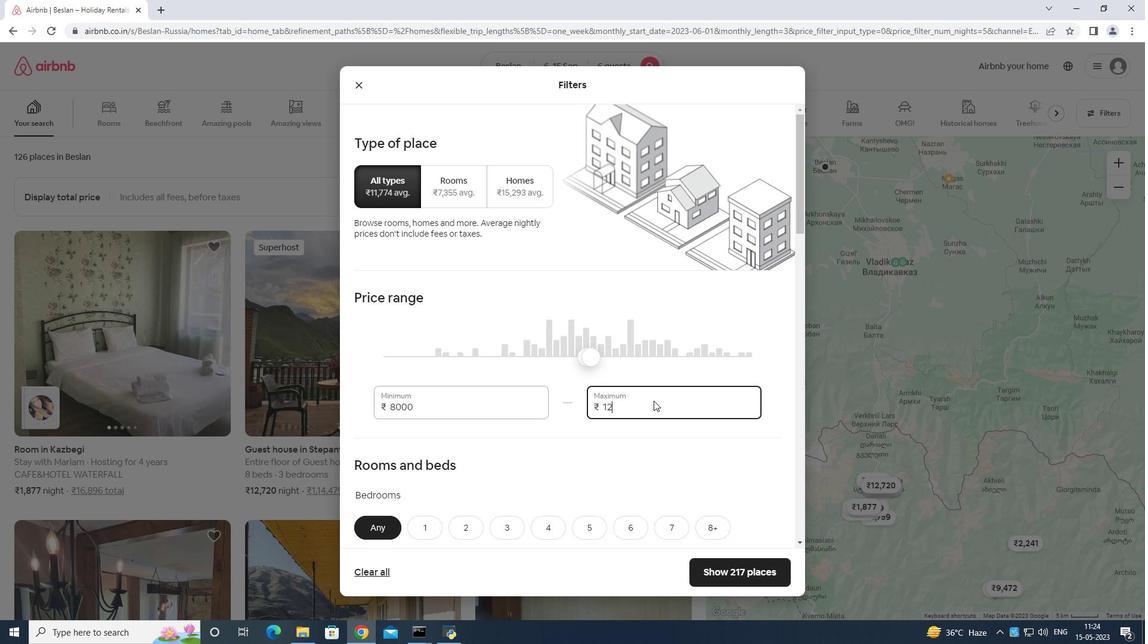 
Action: Mouse moved to (656, 399)
Screenshot: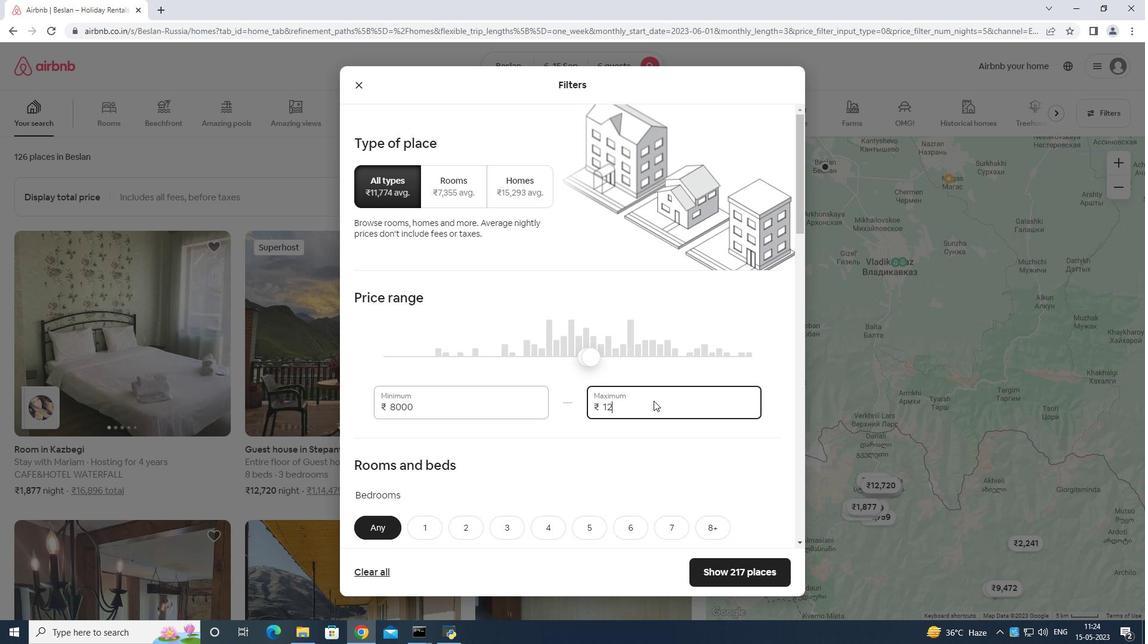 
Action: Key pressed 00
Screenshot: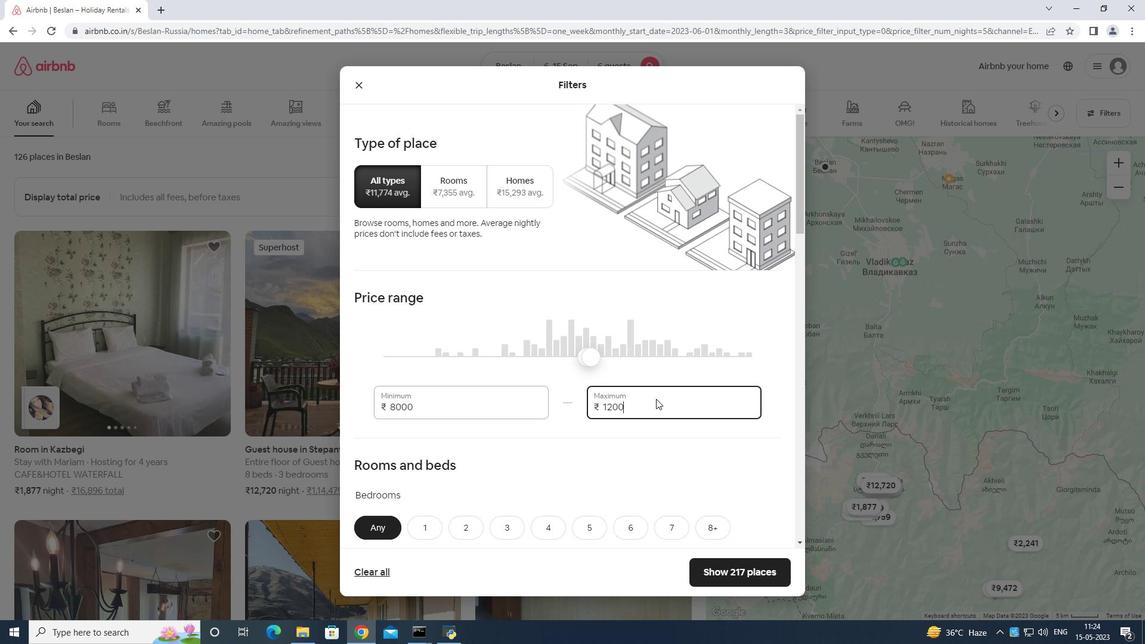 
Action: Mouse moved to (656, 397)
Screenshot: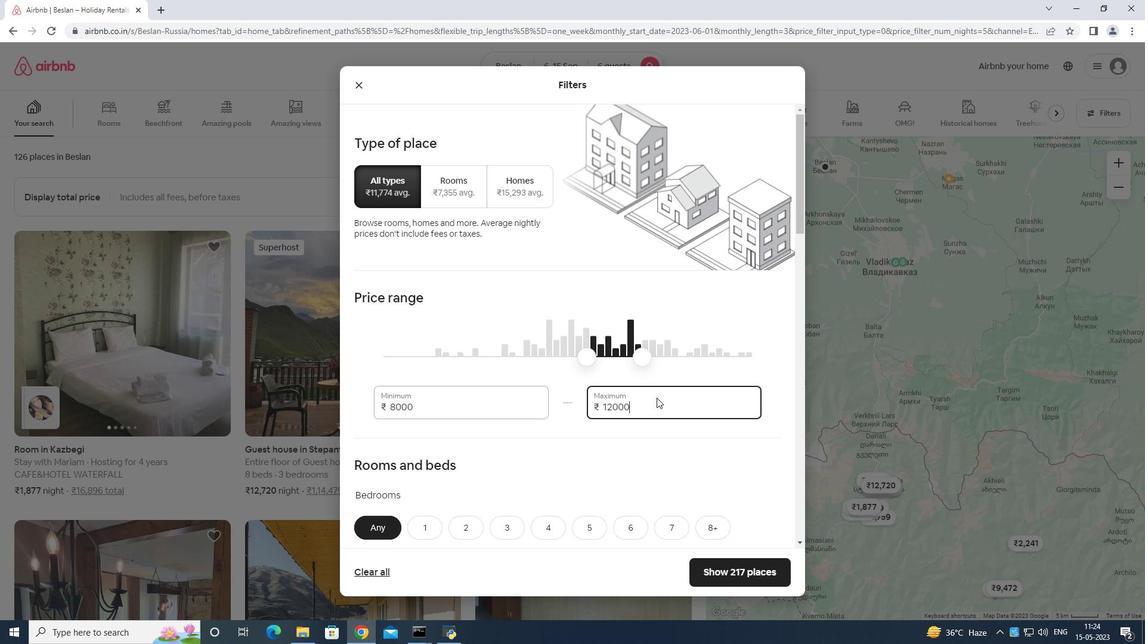 
Action: Mouse scrolled (656, 397) with delta (0, 0)
Screenshot: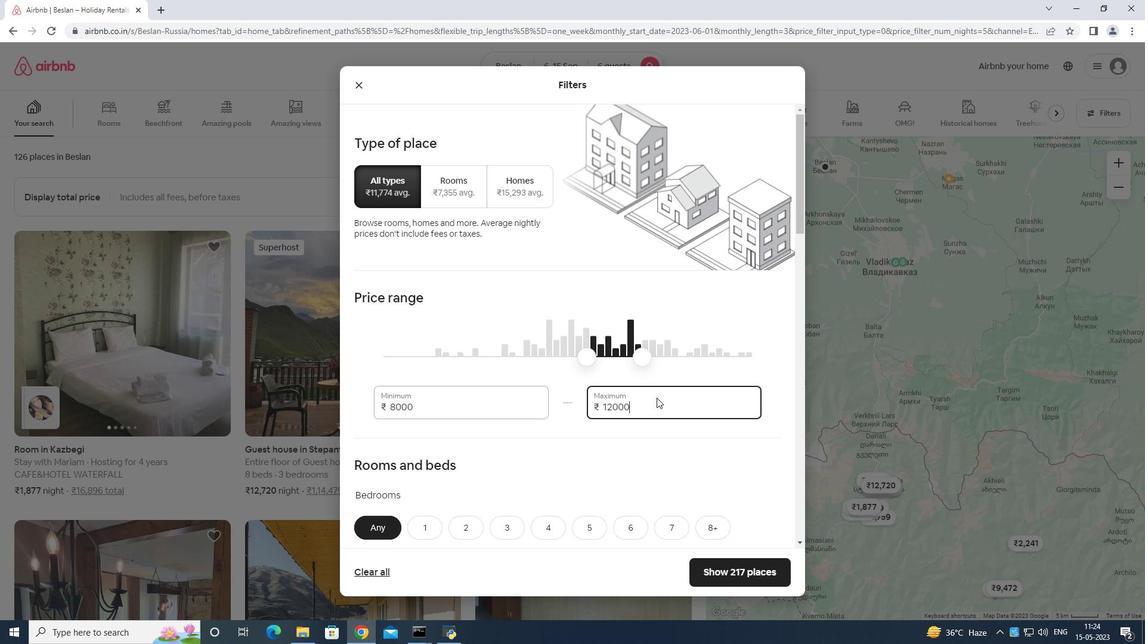 
Action: Mouse moved to (657, 397)
Screenshot: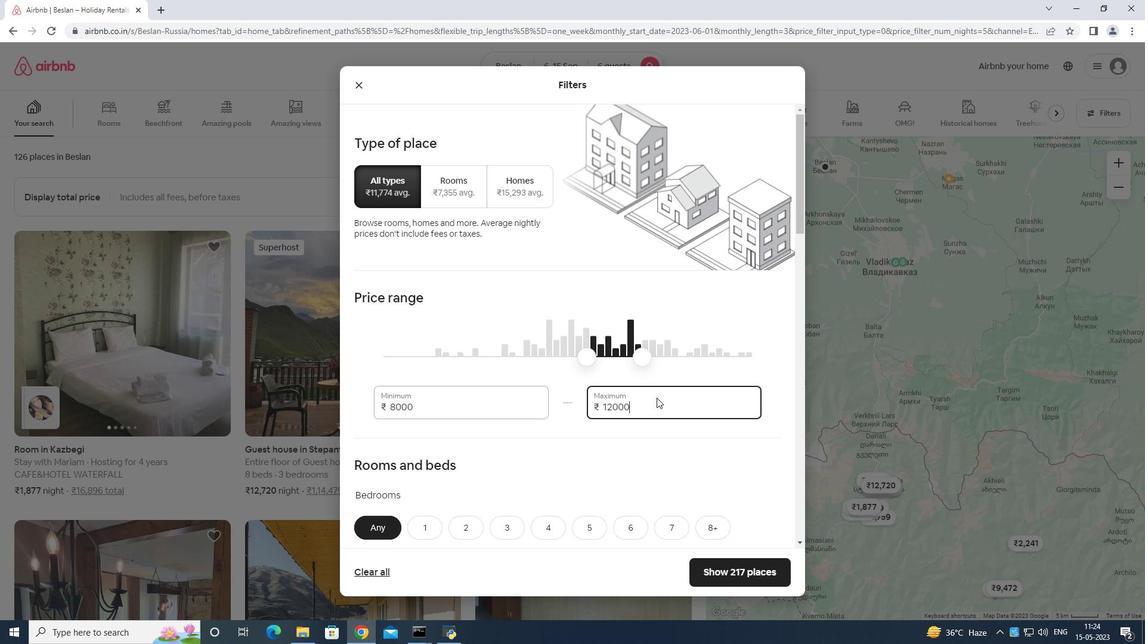 
Action: Mouse scrolled (657, 396) with delta (0, 0)
Screenshot: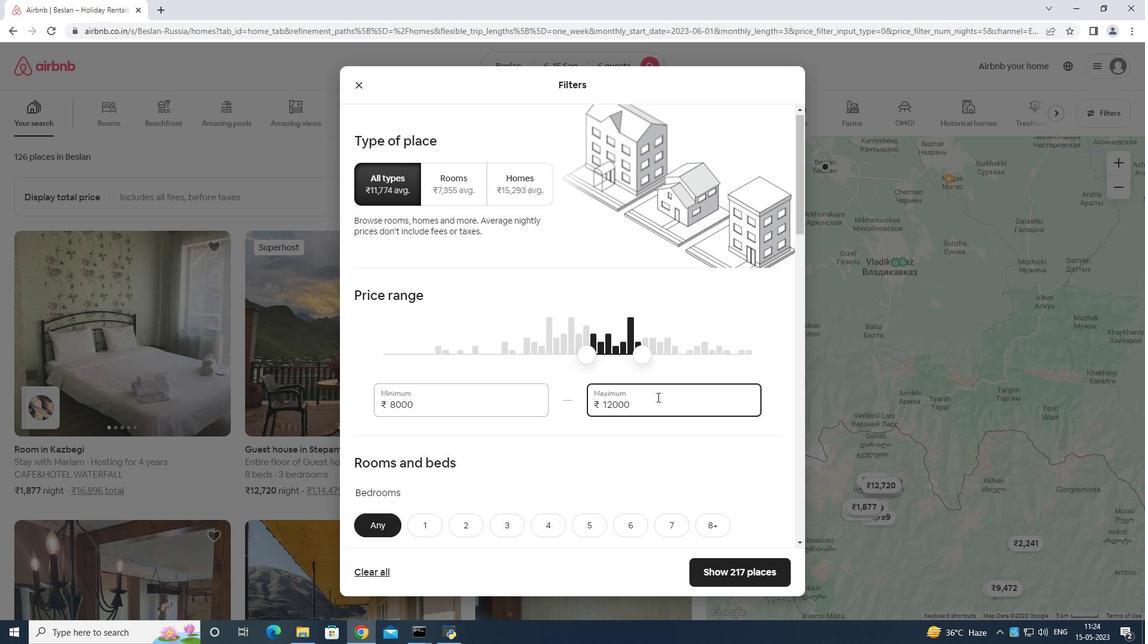 
Action: Mouse scrolled (657, 396) with delta (0, 0)
Screenshot: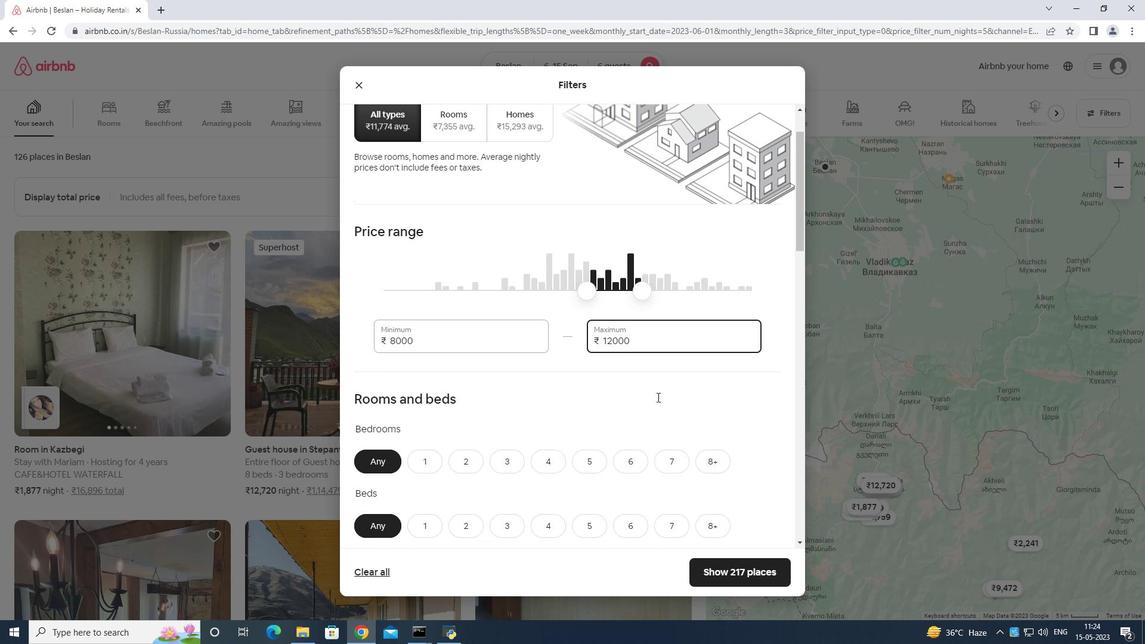 
Action: Mouse scrolled (657, 396) with delta (0, 0)
Screenshot: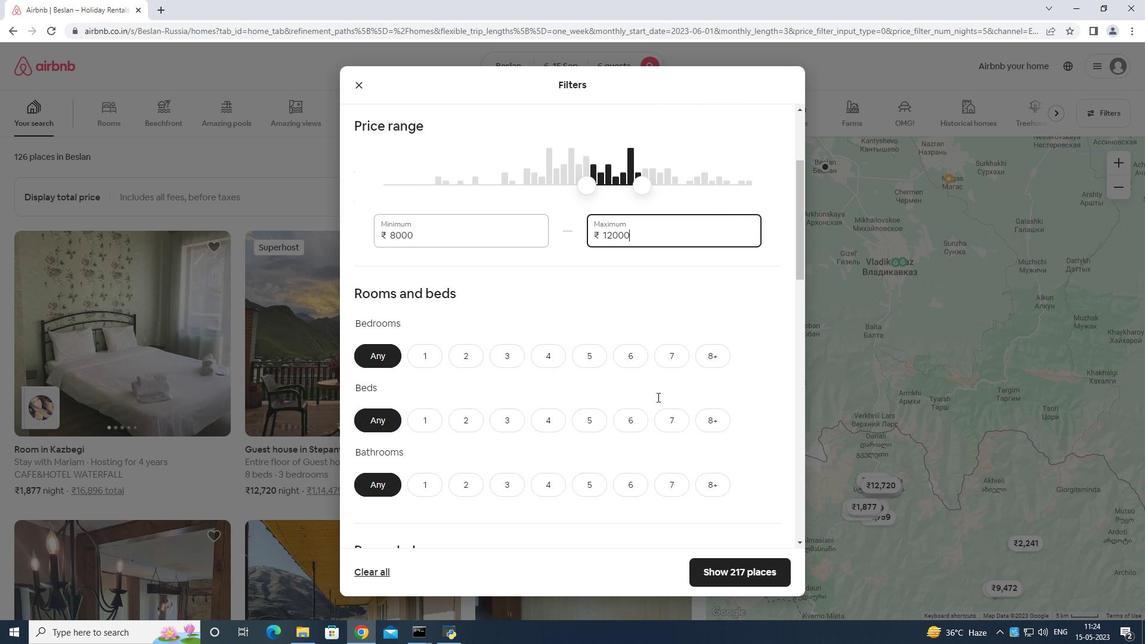 
Action: Mouse moved to (627, 279)
Screenshot: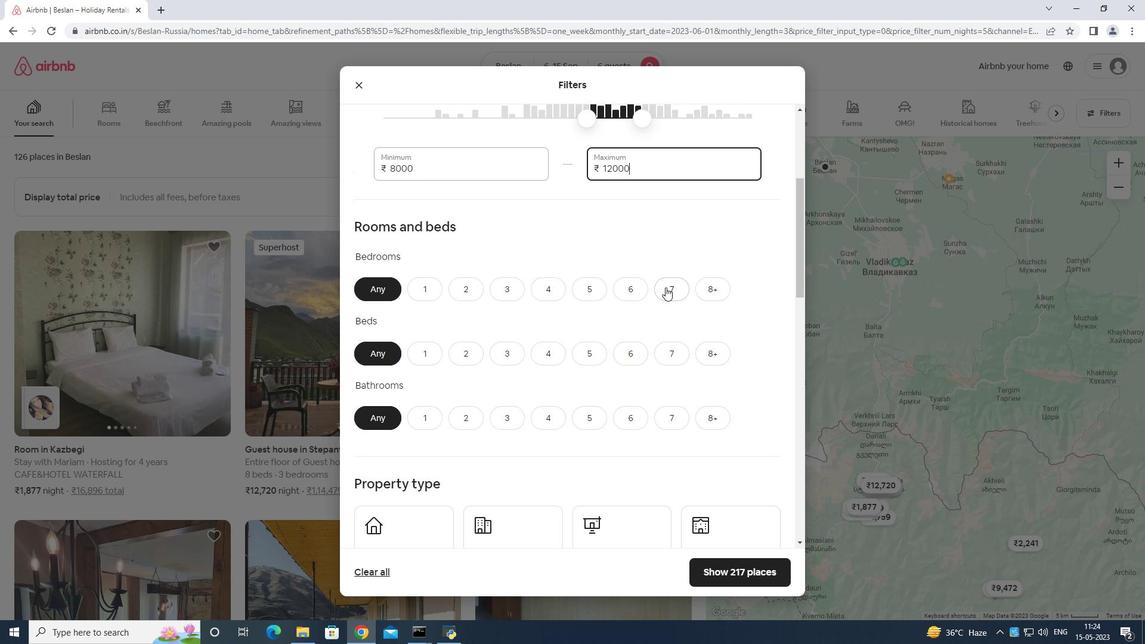 
Action: Mouse pressed left at (627, 279)
Screenshot: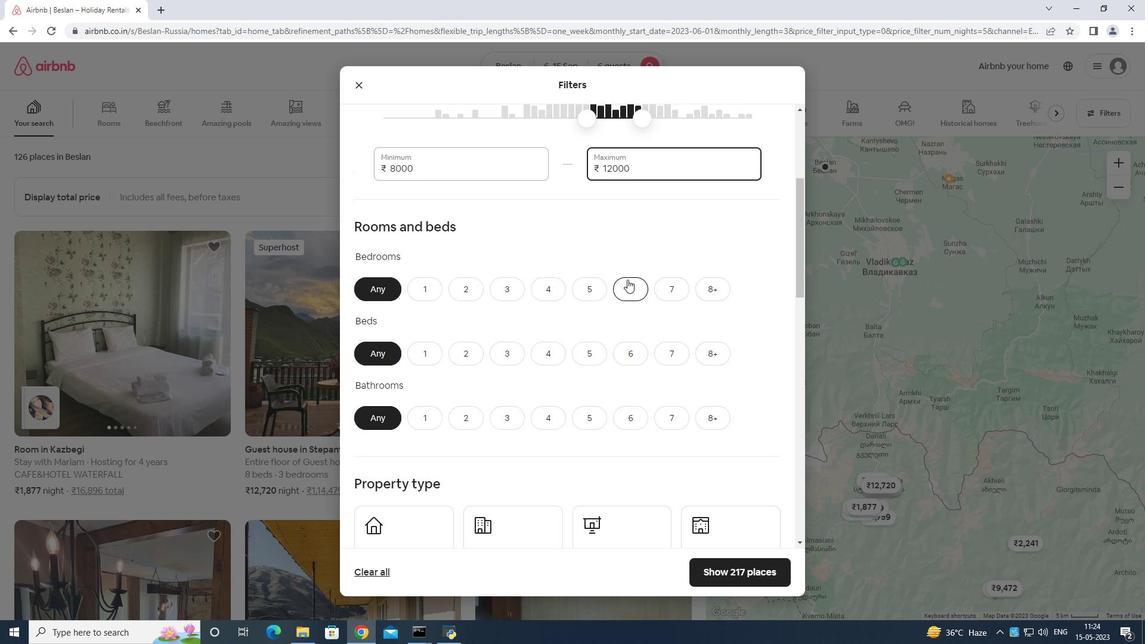 
Action: Mouse moved to (631, 353)
Screenshot: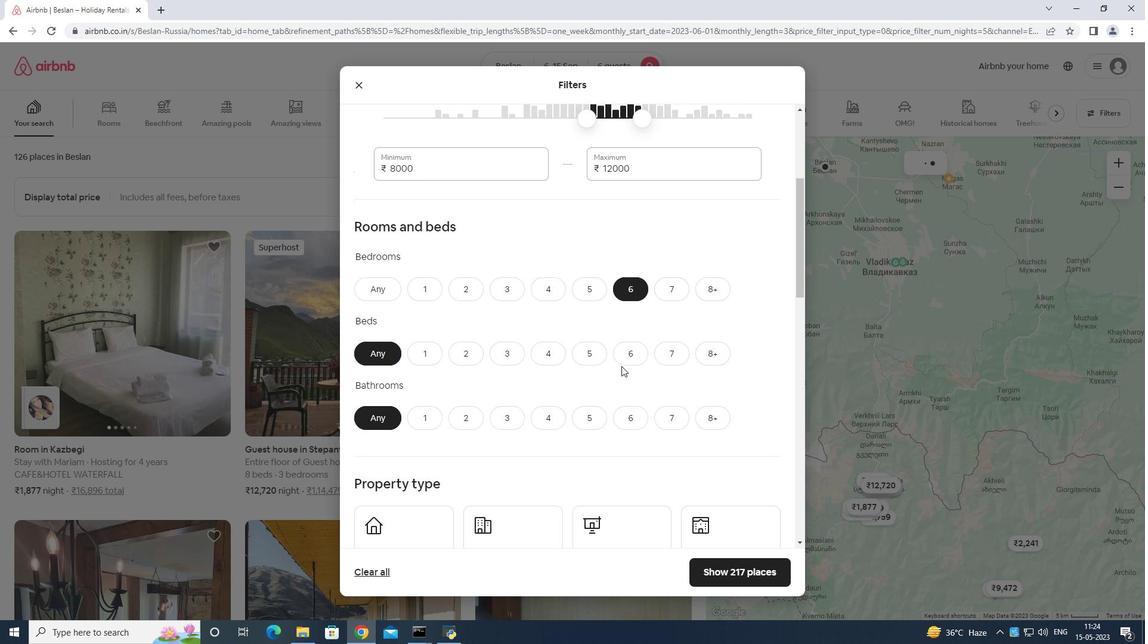 
Action: Mouse pressed left at (631, 353)
Screenshot: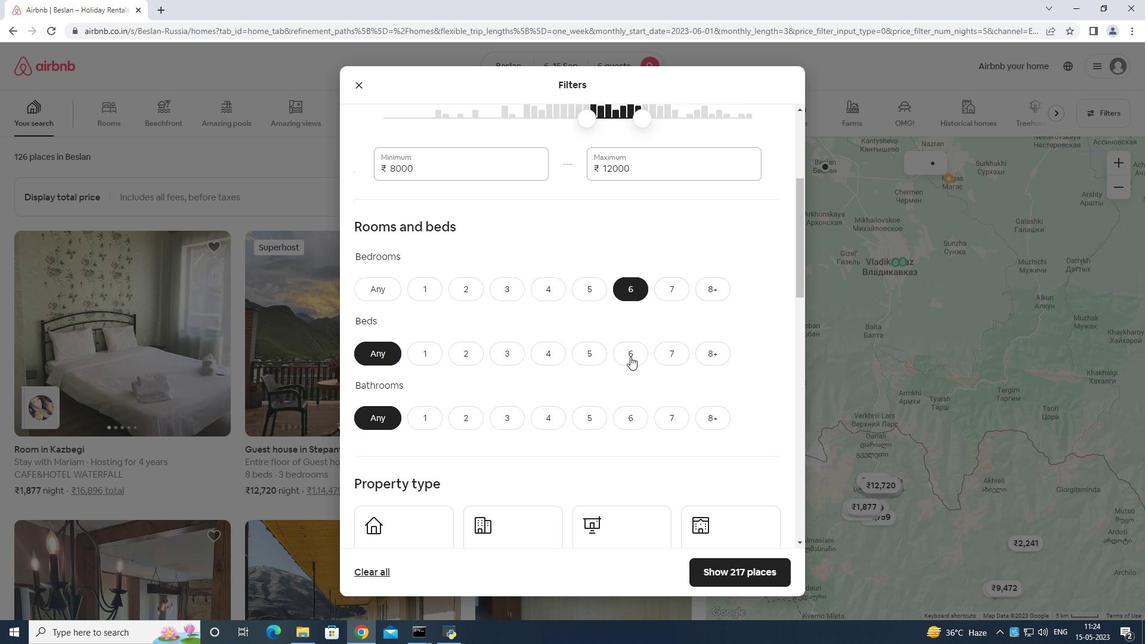 
Action: Mouse moved to (632, 408)
Screenshot: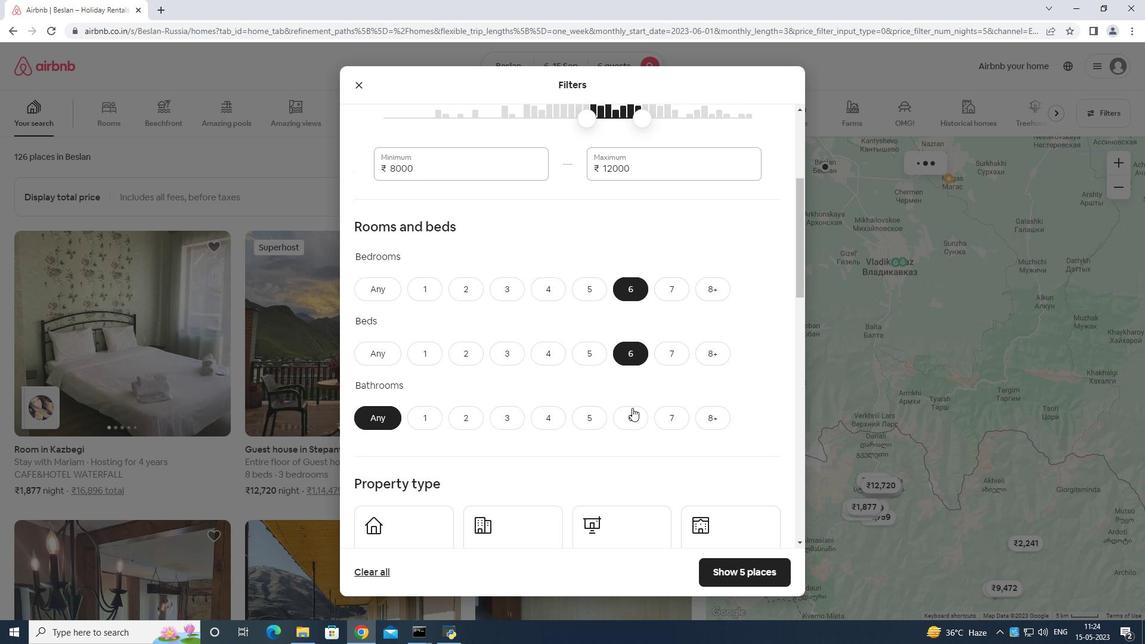 
Action: Mouse pressed left at (632, 408)
Screenshot: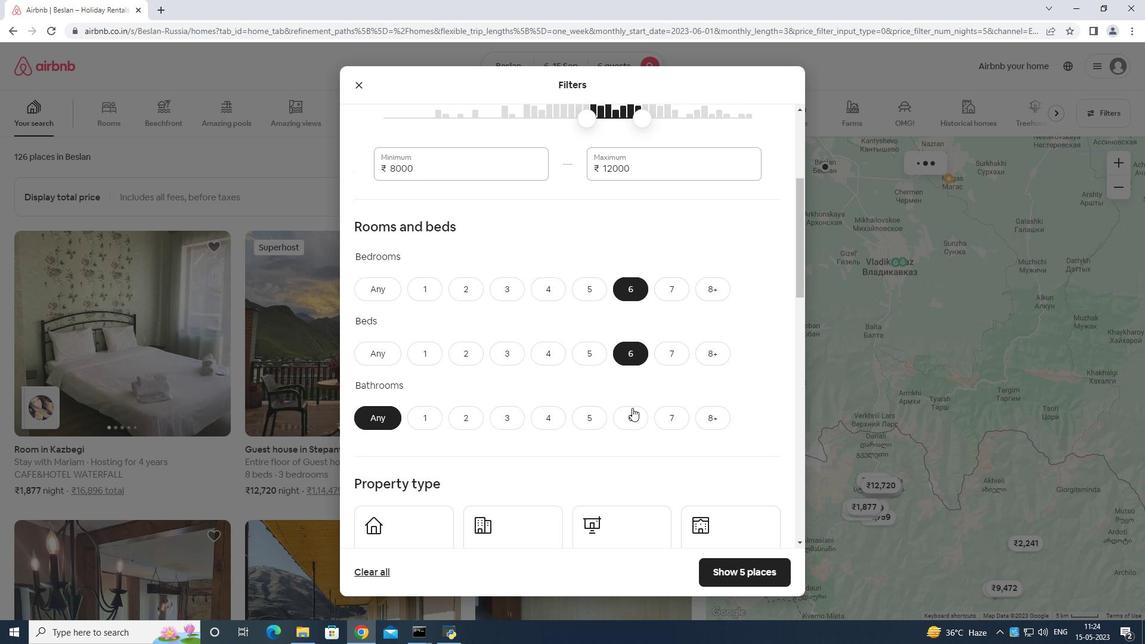 
Action: Mouse moved to (650, 394)
Screenshot: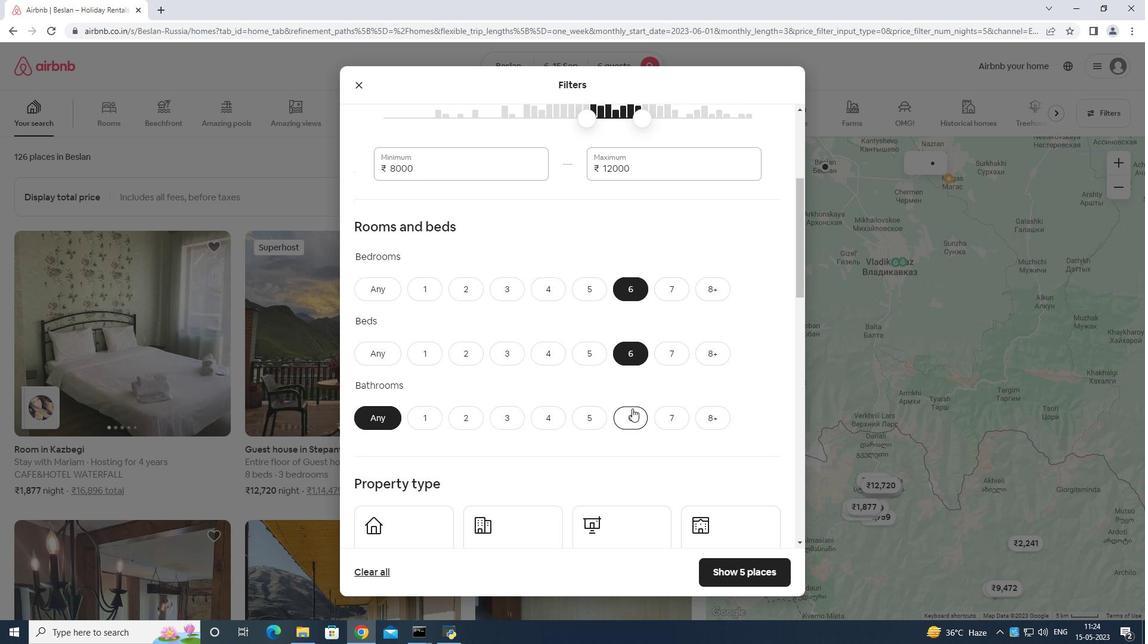 
Action: Mouse scrolled (650, 393) with delta (0, 0)
Screenshot: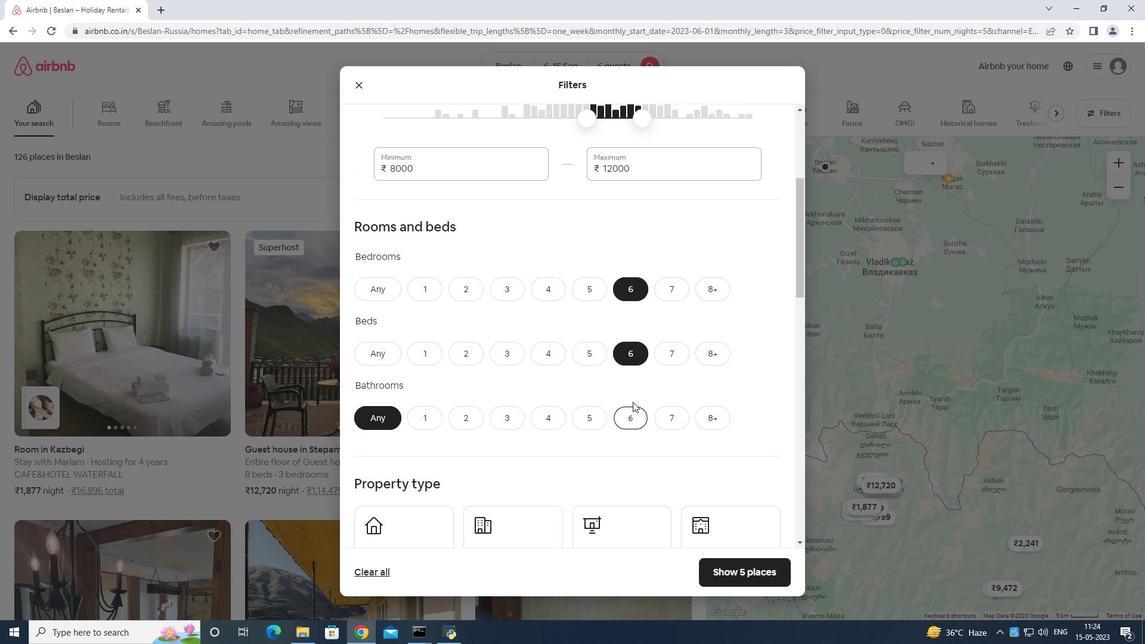 
Action: Mouse scrolled (650, 393) with delta (0, 0)
Screenshot: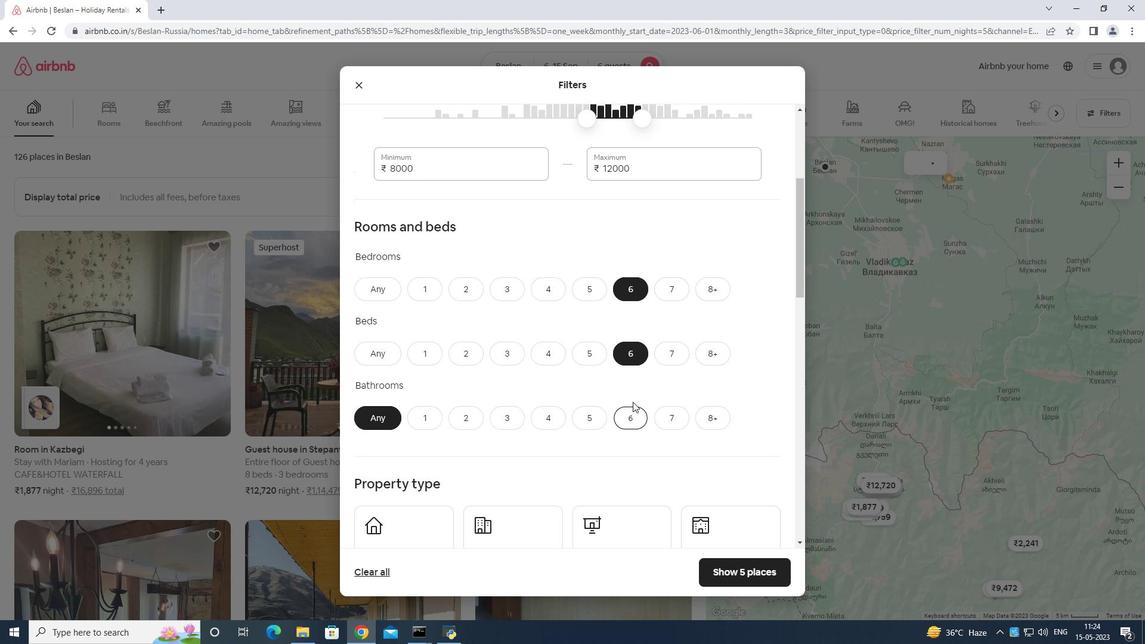 
Action: Mouse scrolled (650, 393) with delta (0, 0)
Screenshot: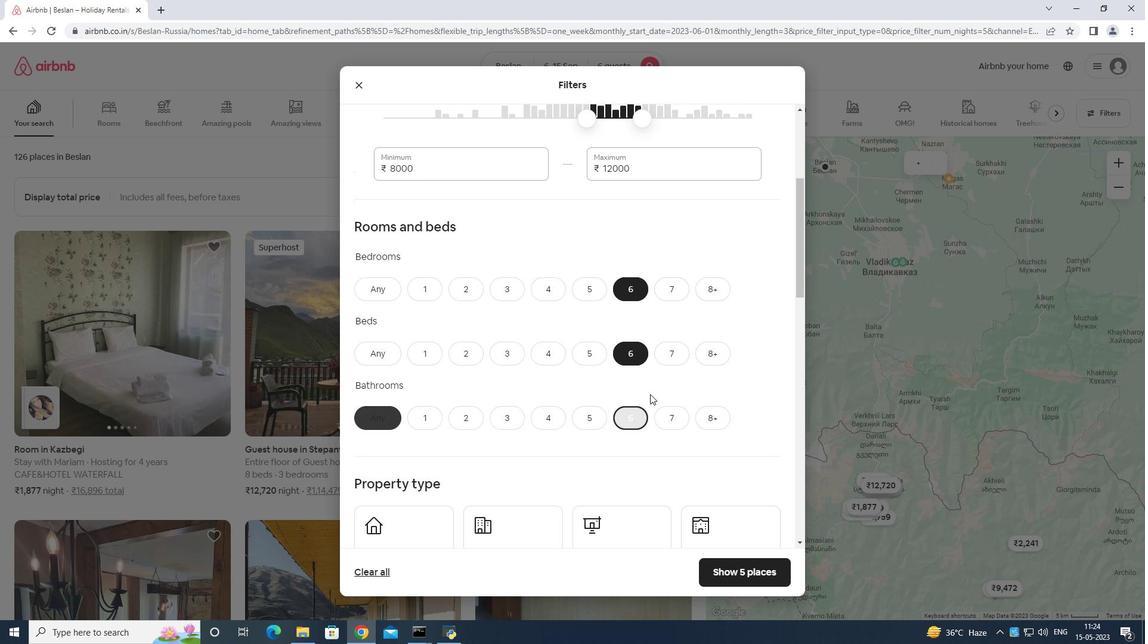 
Action: Mouse moved to (393, 352)
Screenshot: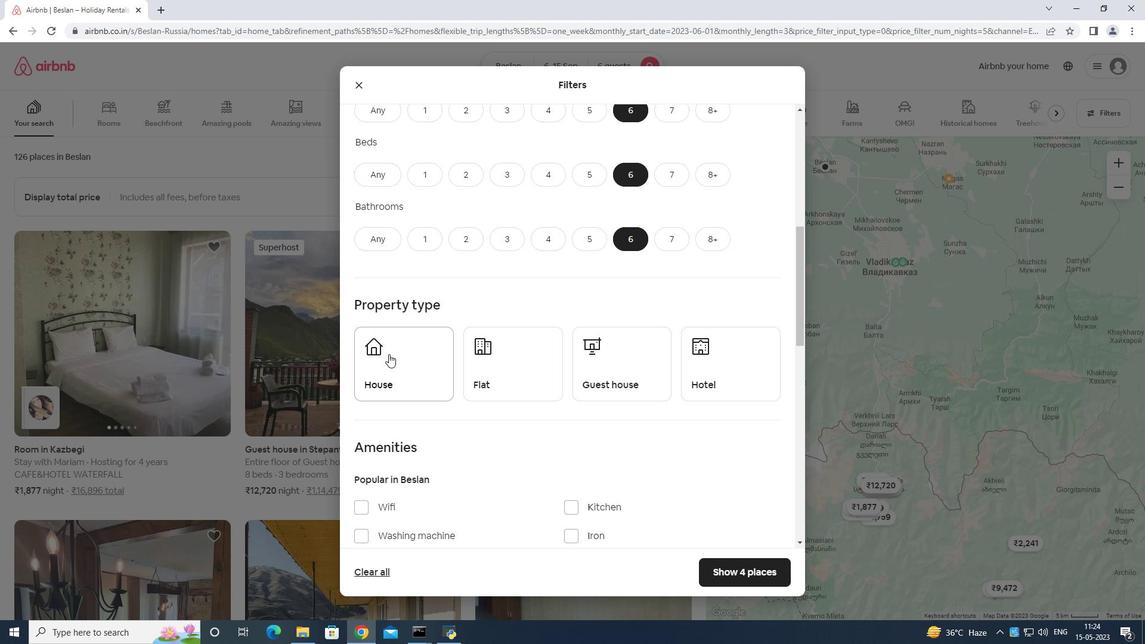 
Action: Mouse pressed left at (393, 352)
Screenshot: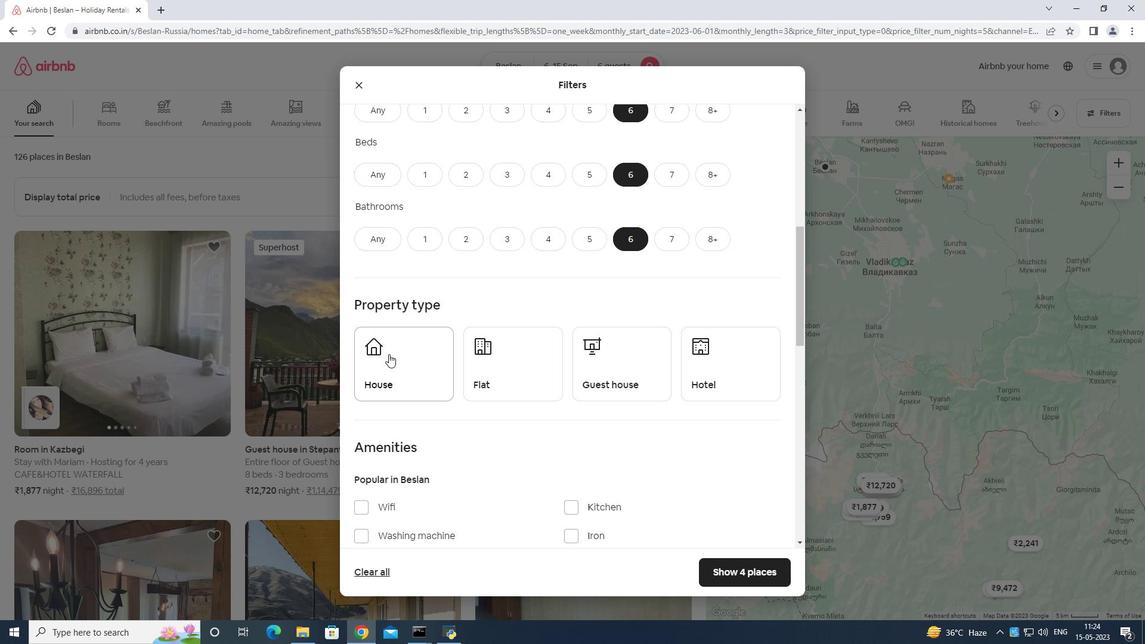 
Action: Mouse moved to (500, 366)
Screenshot: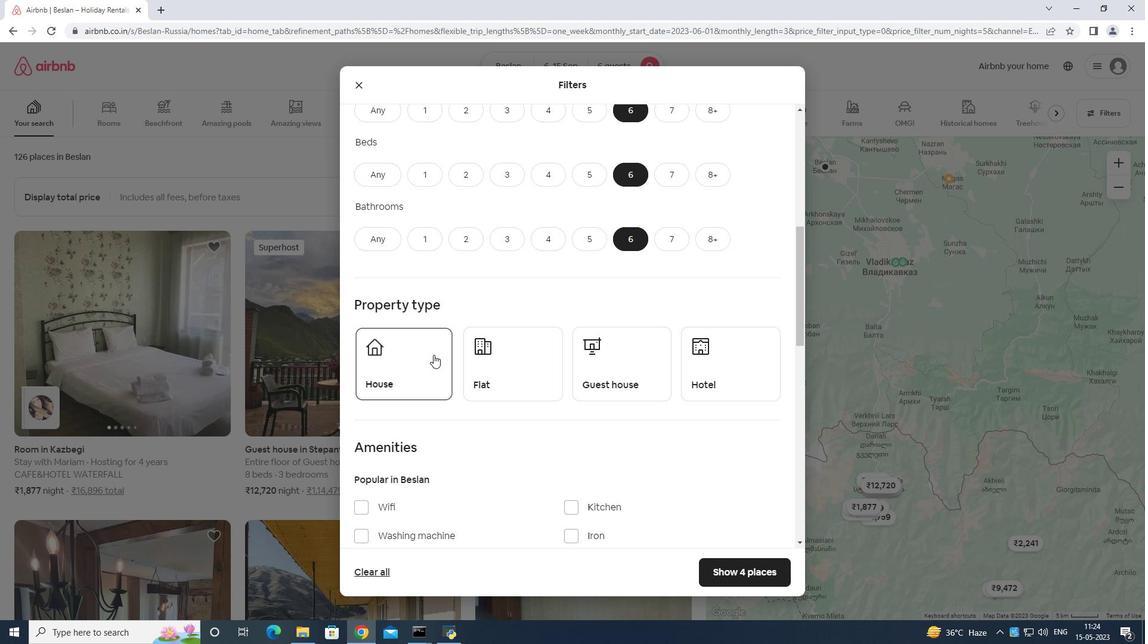 
Action: Mouse pressed left at (500, 366)
Screenshot: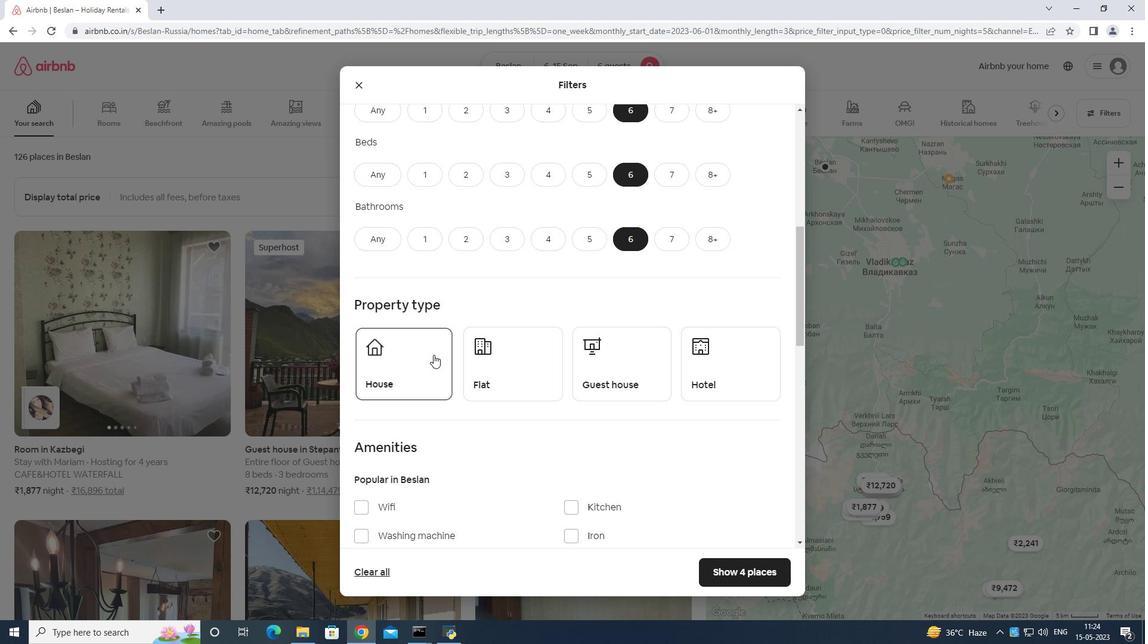 
Action: Mouse moved to (608, 364)
Screenshot: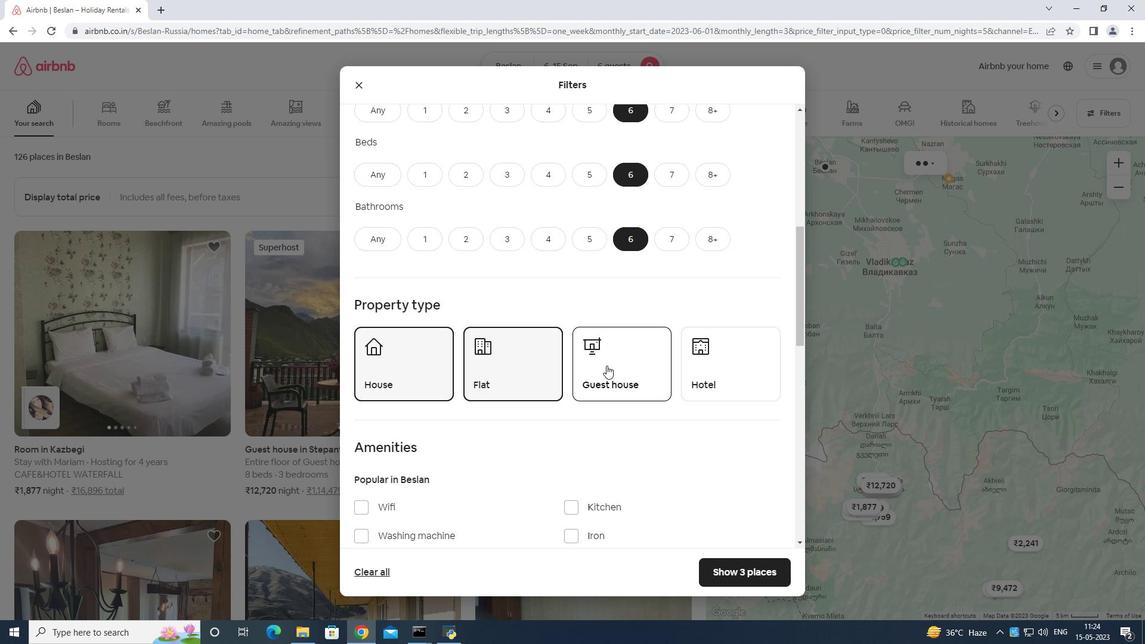 
Action: Mouse pressed left at (608, 364)
Screenshot: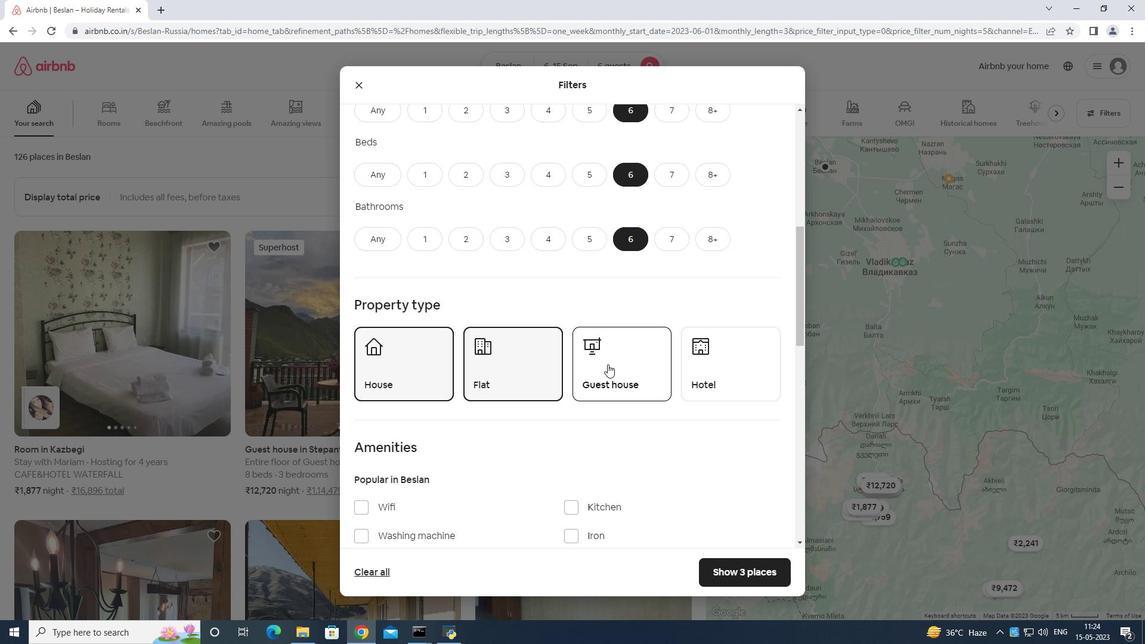 
Action: Mouse moved to (615, 360)
Screenshot: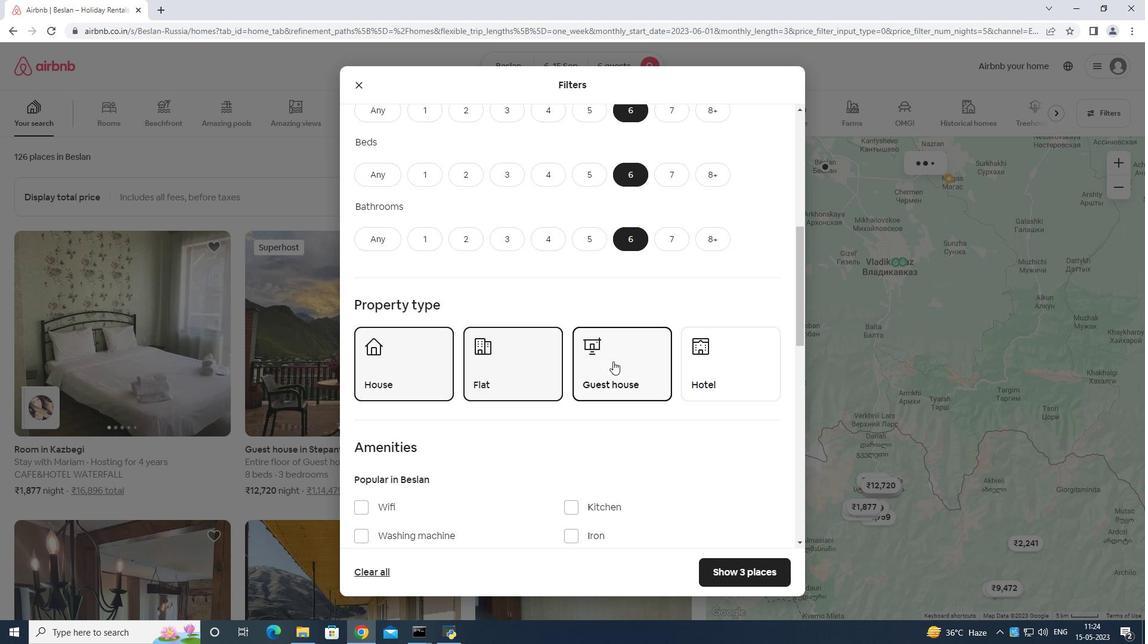 
Action: Mouse scrolled (615, 360) with delta (0, 0)
Screenshot: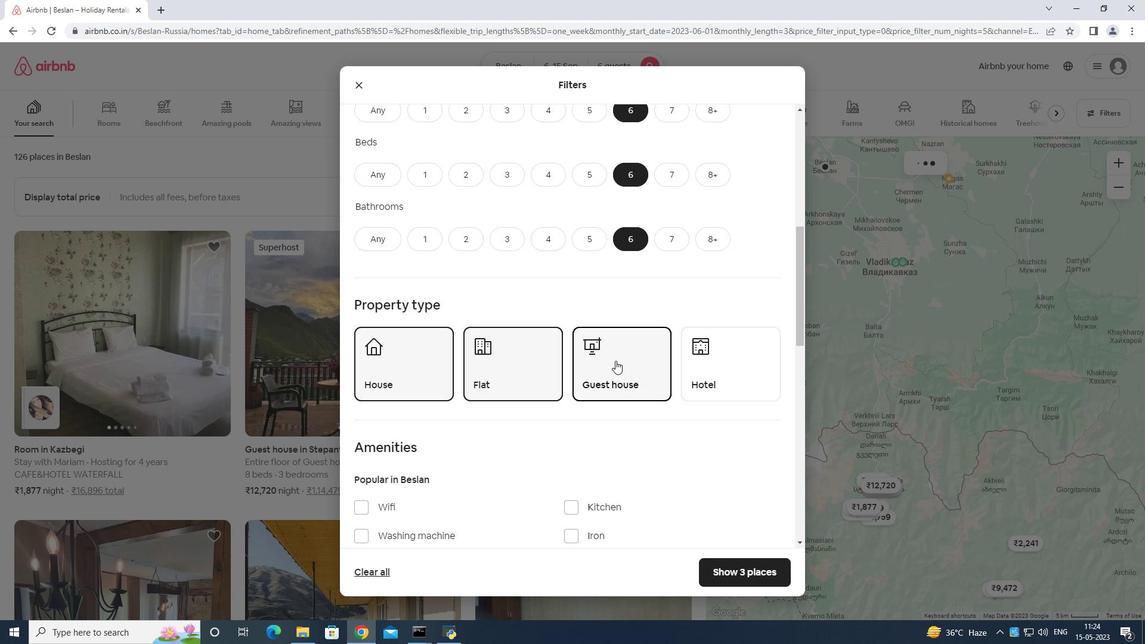 
Action: Mouse scrolled (615, 360) with delta (0, 0)
Screenshot: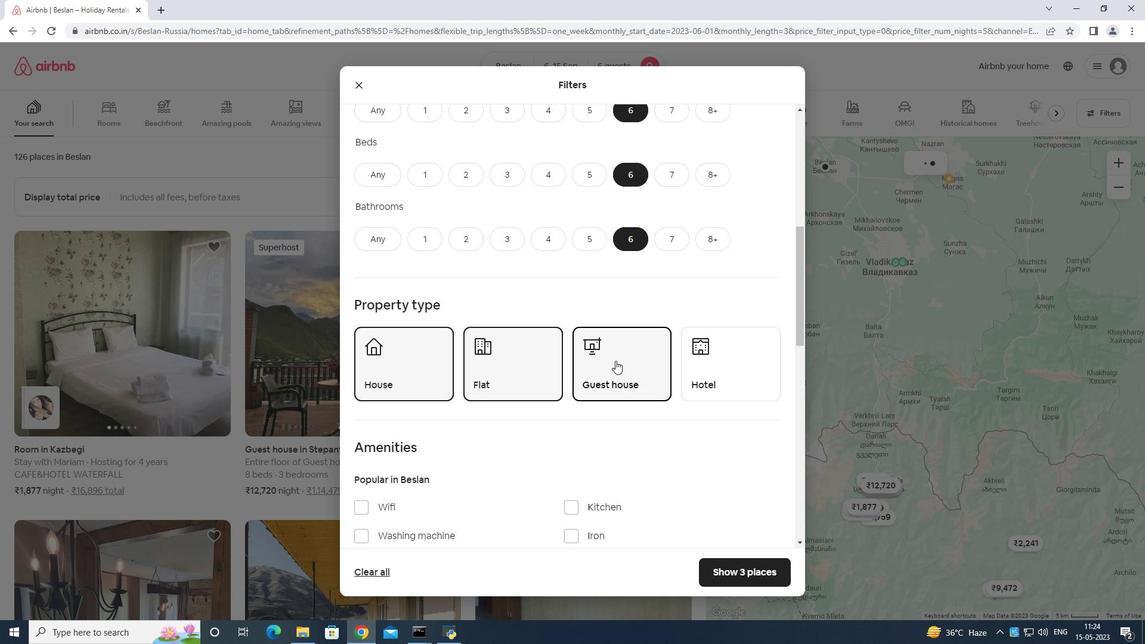
Action: Mouse scrolled (615, 360) with delta (0, 0)
Screenshot: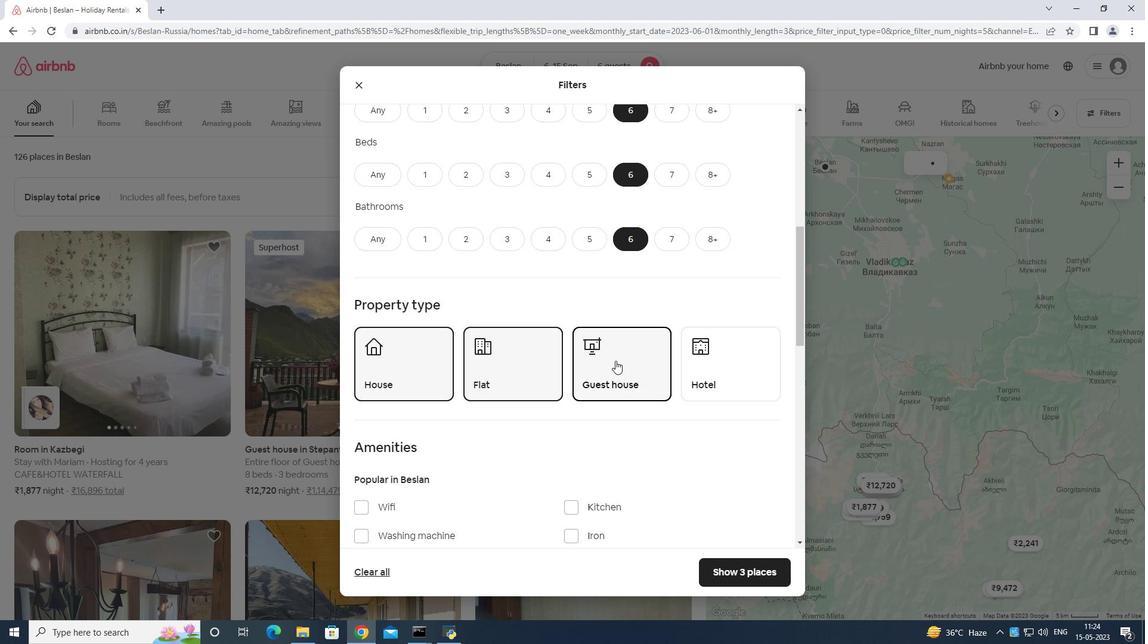 
Action: Mouse scrolled (615, 360) with delta (0, 0)
Screenshot: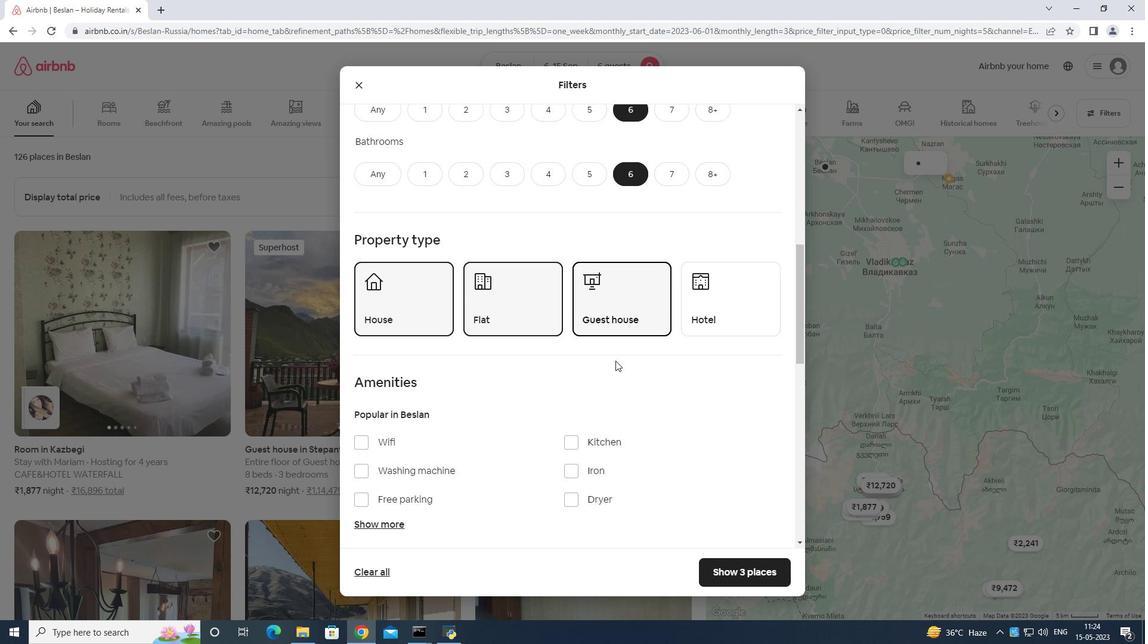 
Action: Mouse moved to (373, 263)
Screenshot: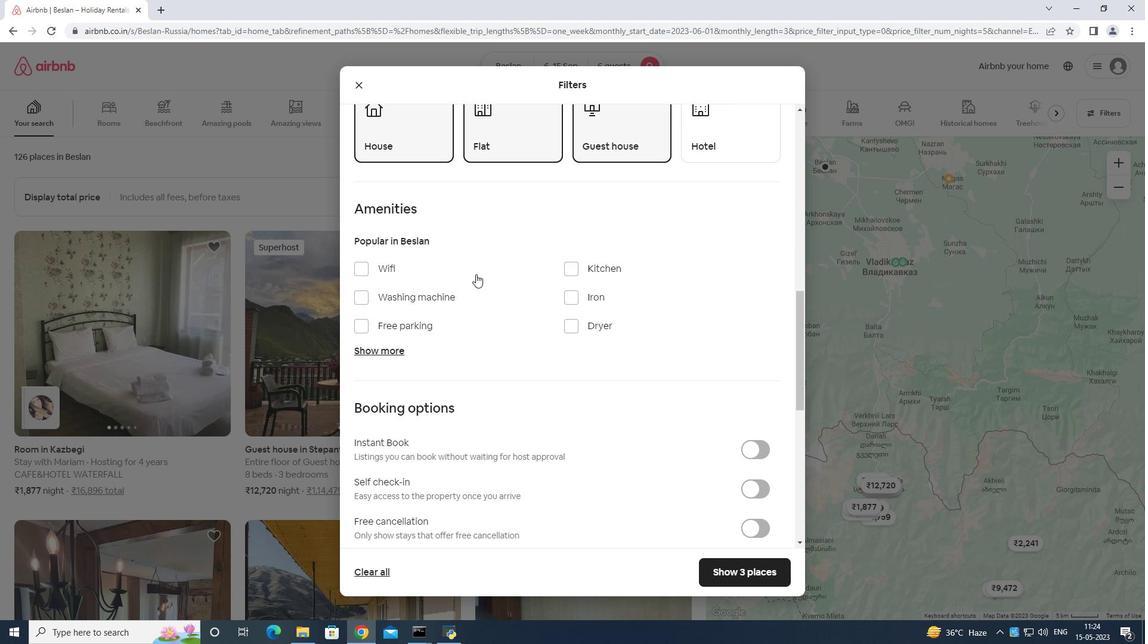 
Action: Mouse pressed left at (373, 263)
Screenshot: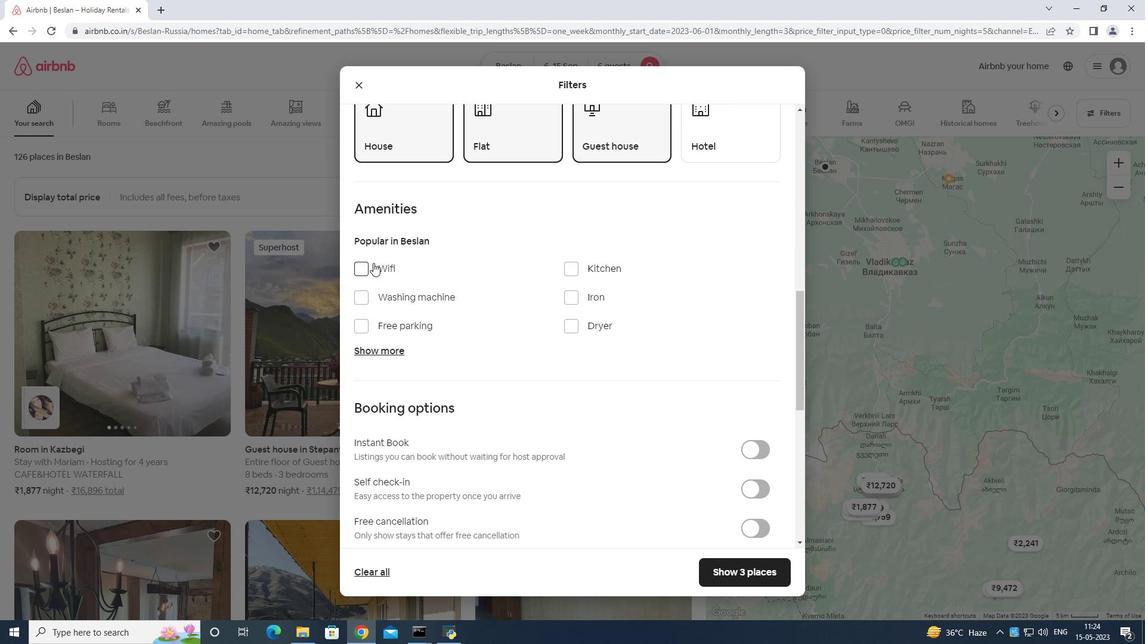 
Action: Mouse moved to (403, 325)
Screenshot: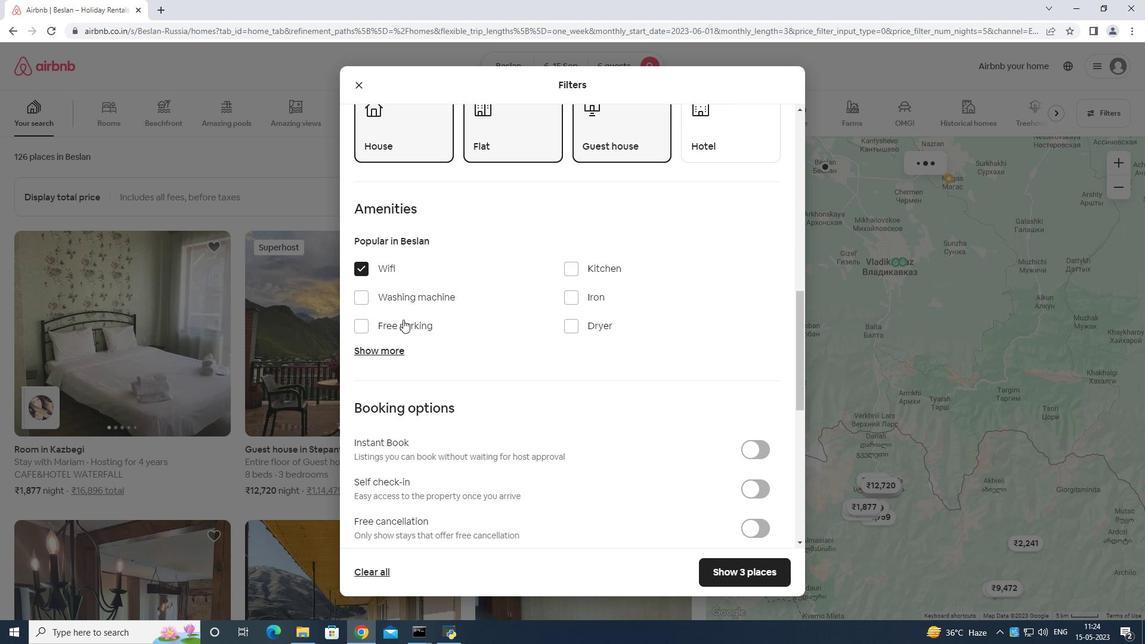 
Action: Mouse pressed left at (403, 325)
Screenshot: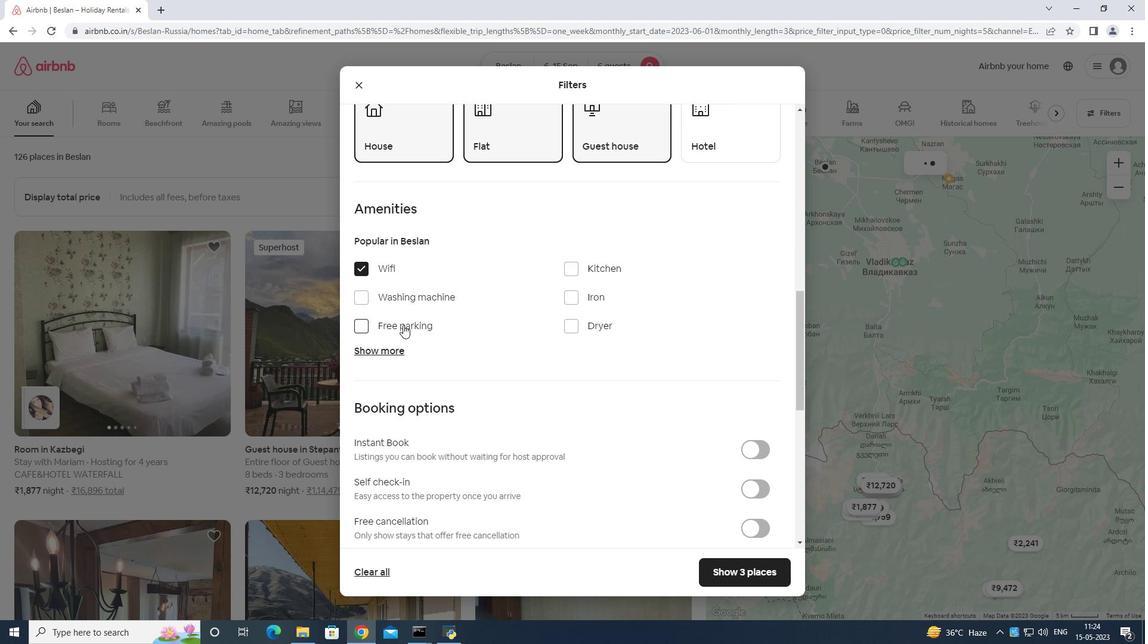 
Action: Mouse moved to (397, 350)
Screenshot: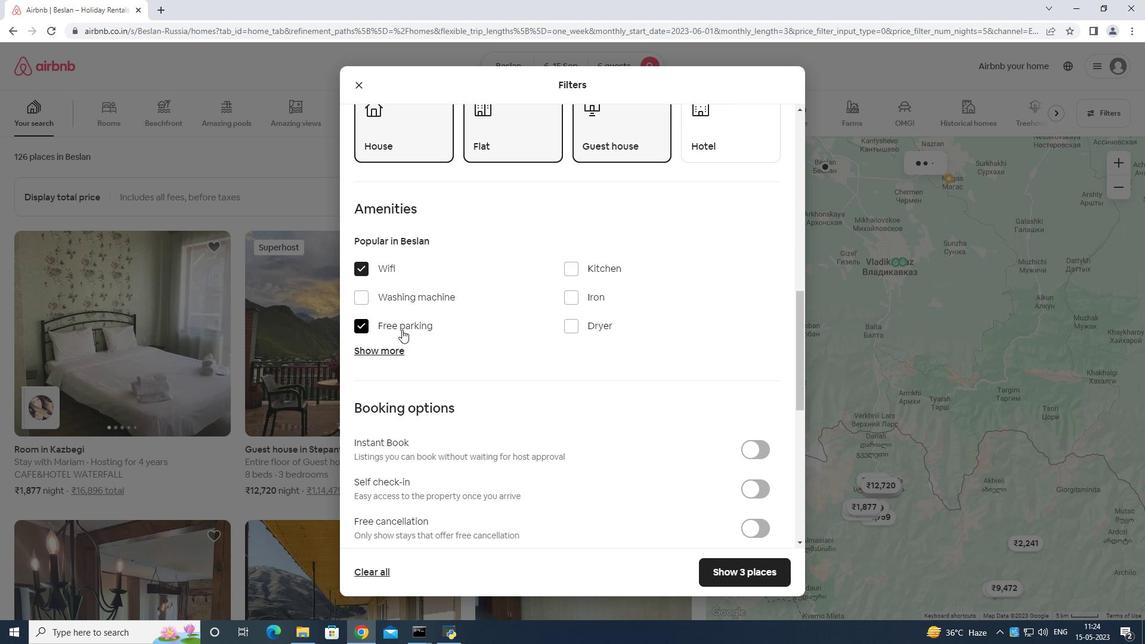 
Action: Mouse pressed left at (397, 350)
Screenshot: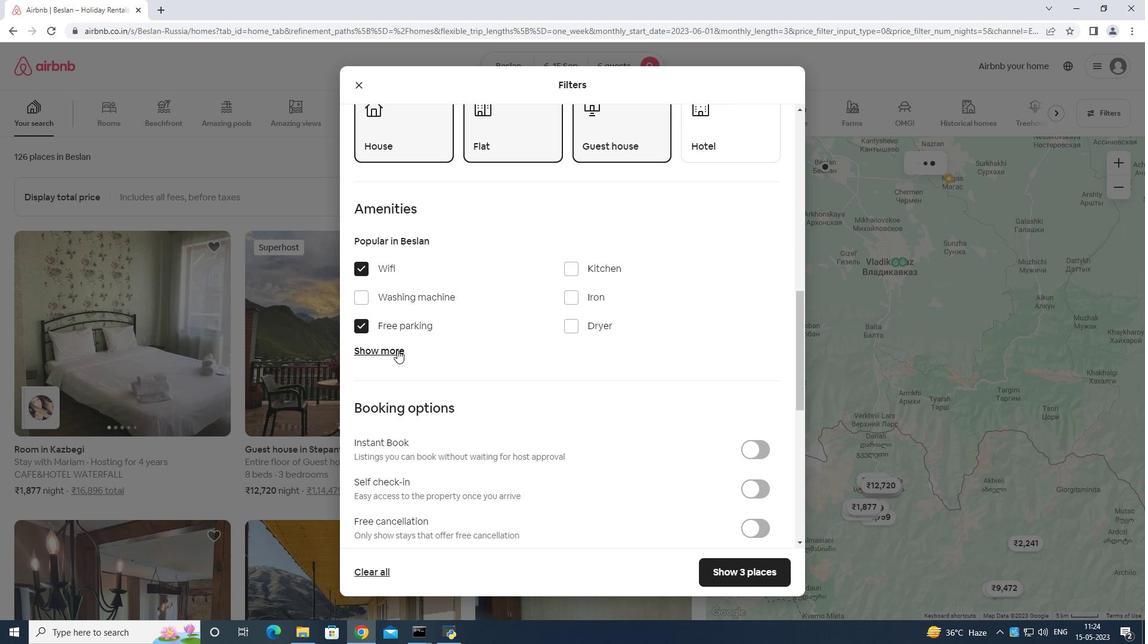 
Action: Mouse moved to (573, 425)
Screenshot: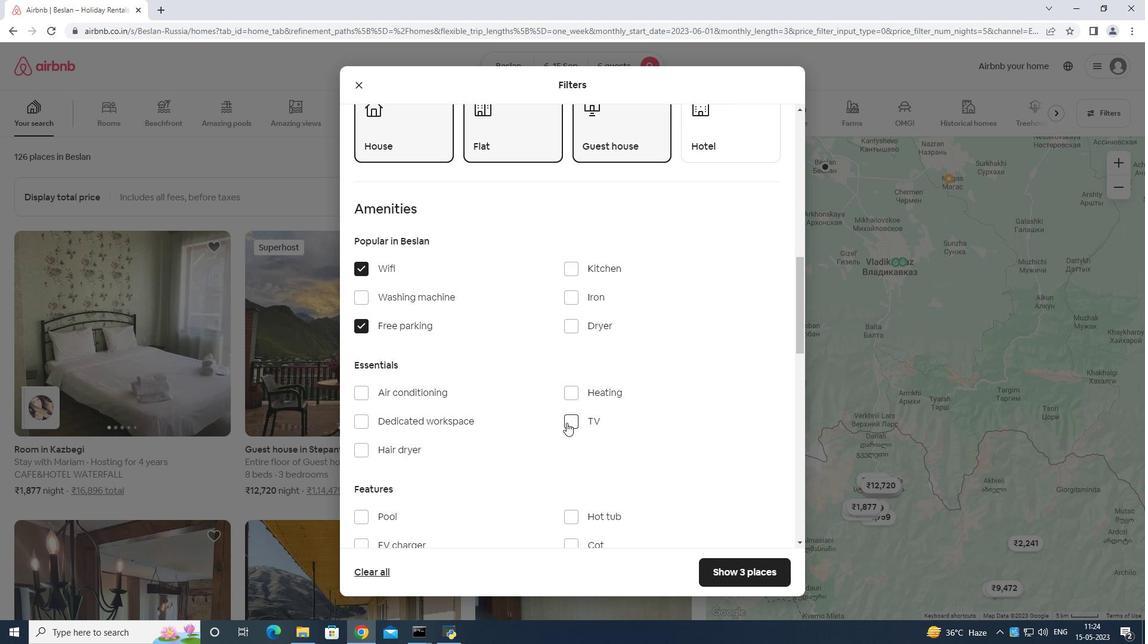 
Action: Mouse pressed left at (573, 425)
Screenshot: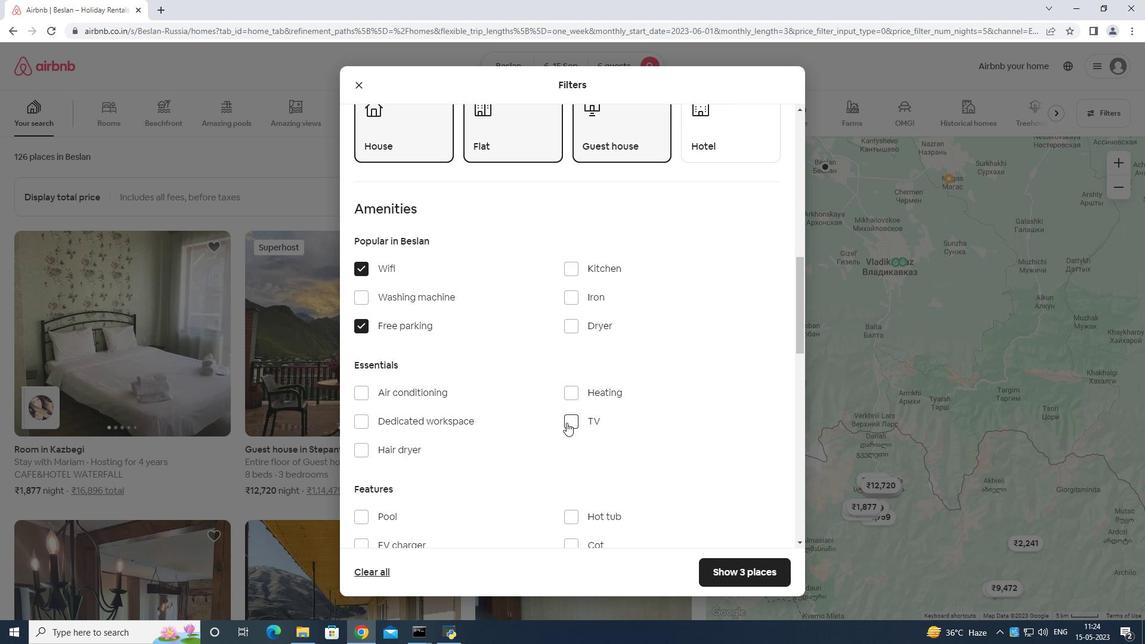
Action: Mouse moved to (584, 399)
Screenshot: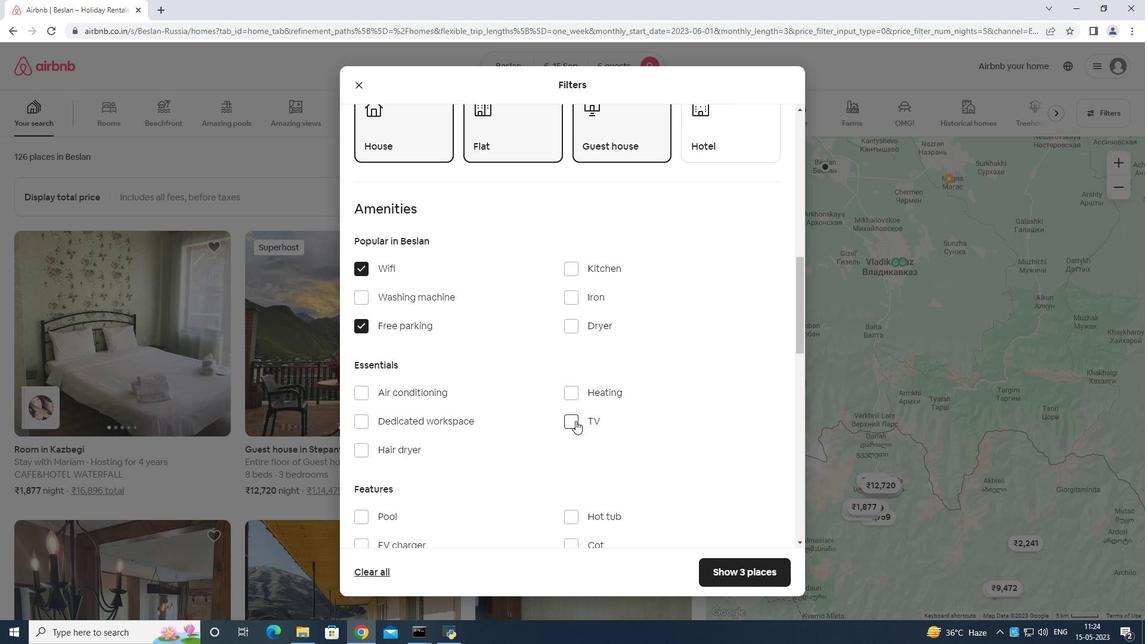 
Action: Mouse scrolled (584, 398) with delta (0, 0)
Screenshot: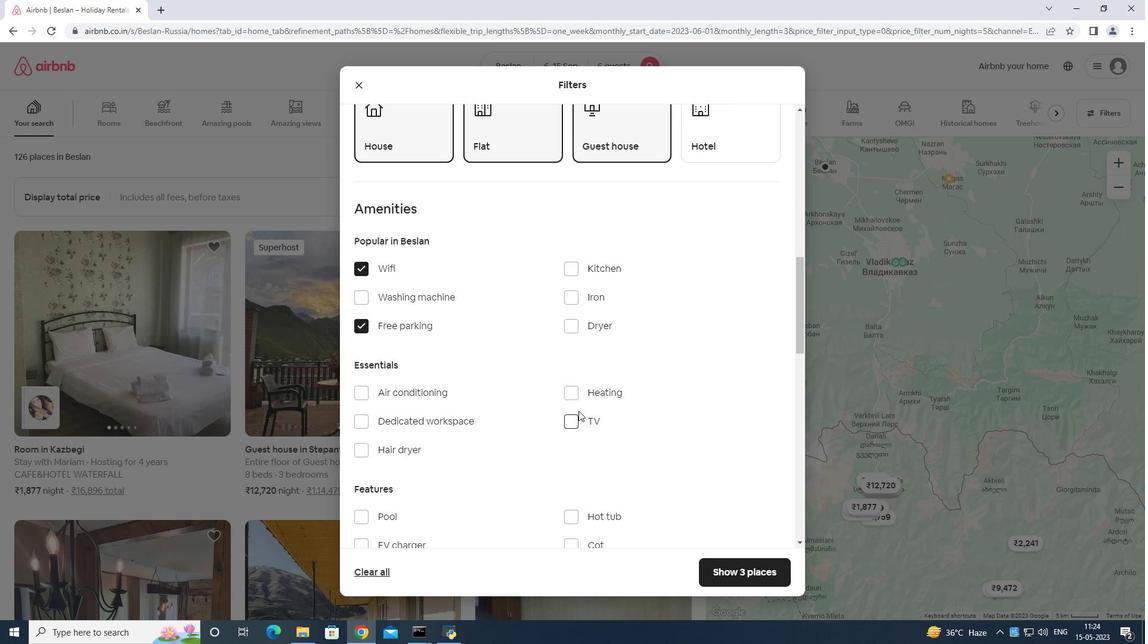 
Action: Mouse scrolled (584, 398) with delta (0, 0)
Screenshot: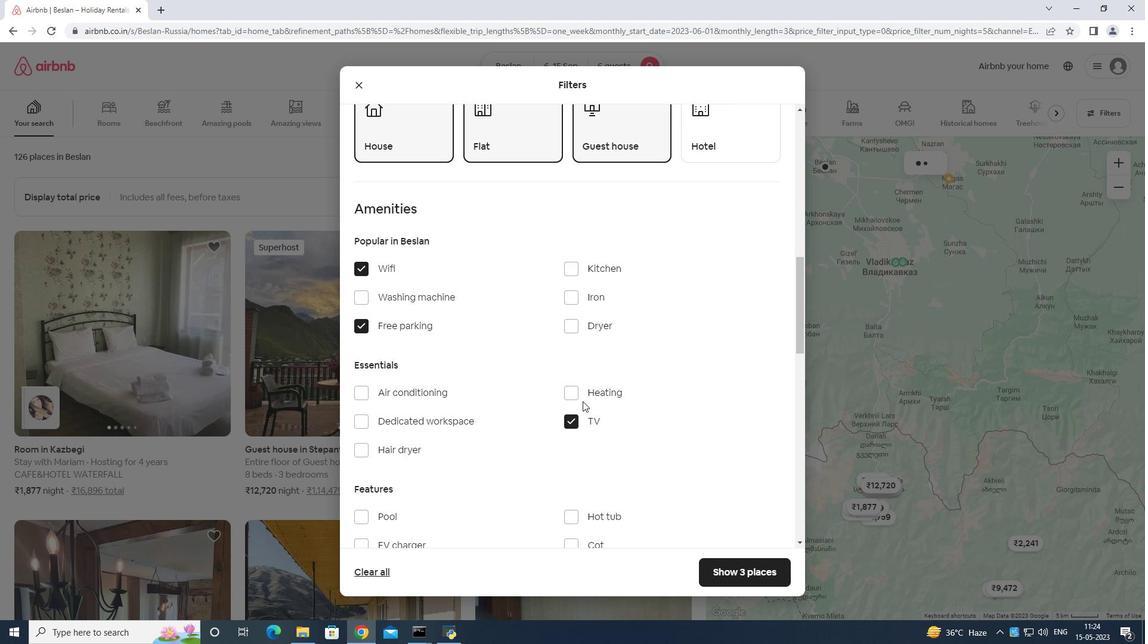 
Action: Mouse scrolled (584, 398) with delta (0, 0)
Screenshot: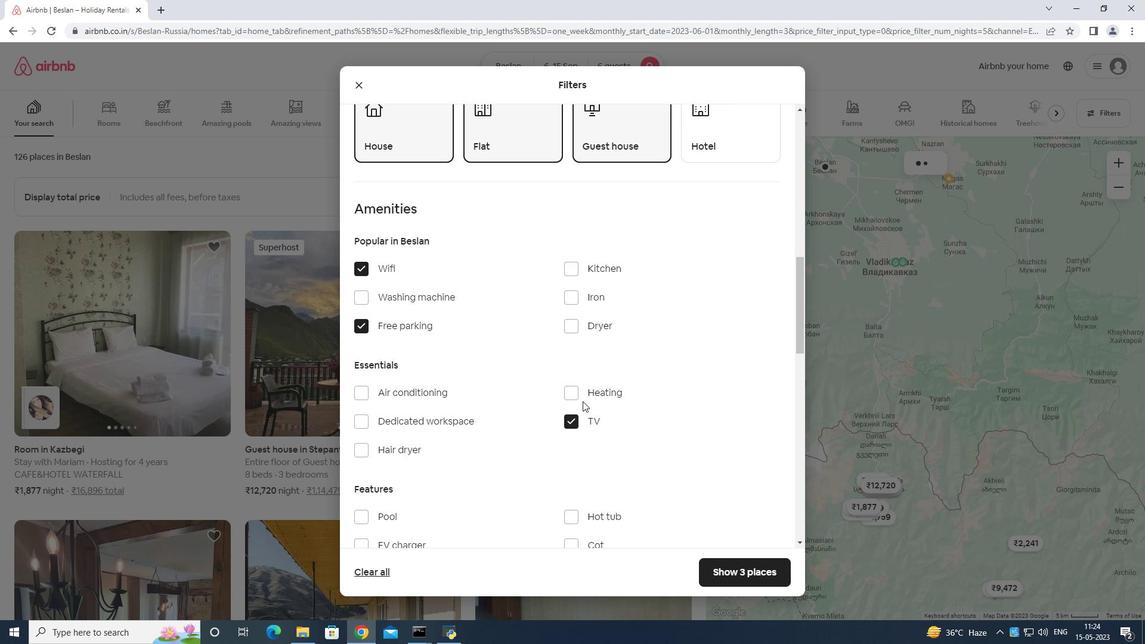 
Action: Mouse moved to (585, 398)
Screenshot: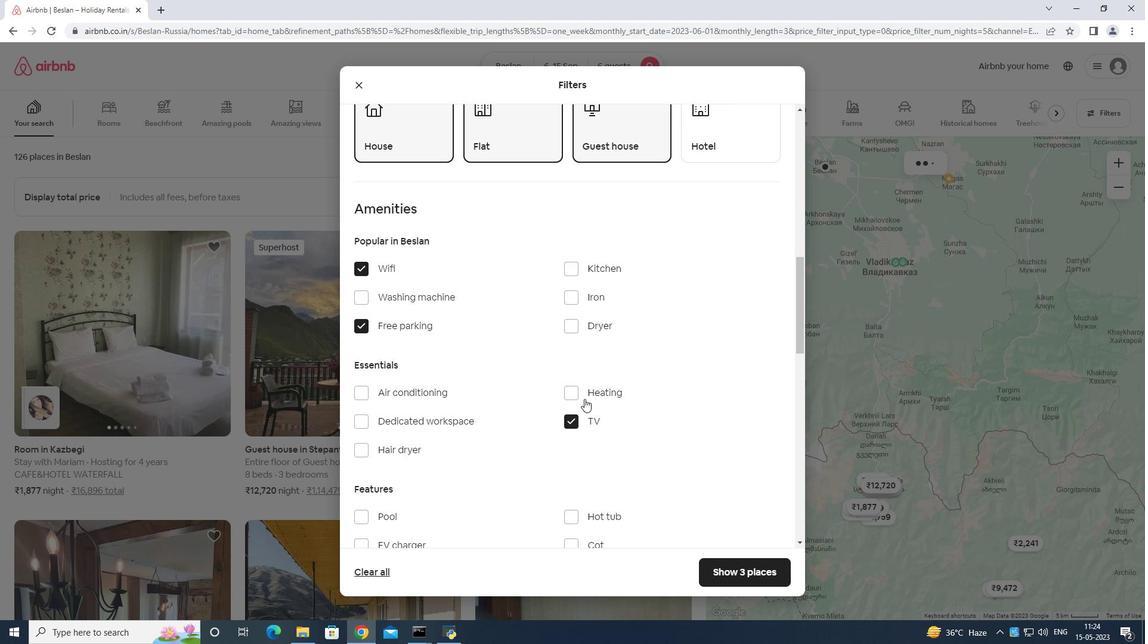 
Action: Mouse scrolled (585, 397) with delta (0, 0)
Screenshot: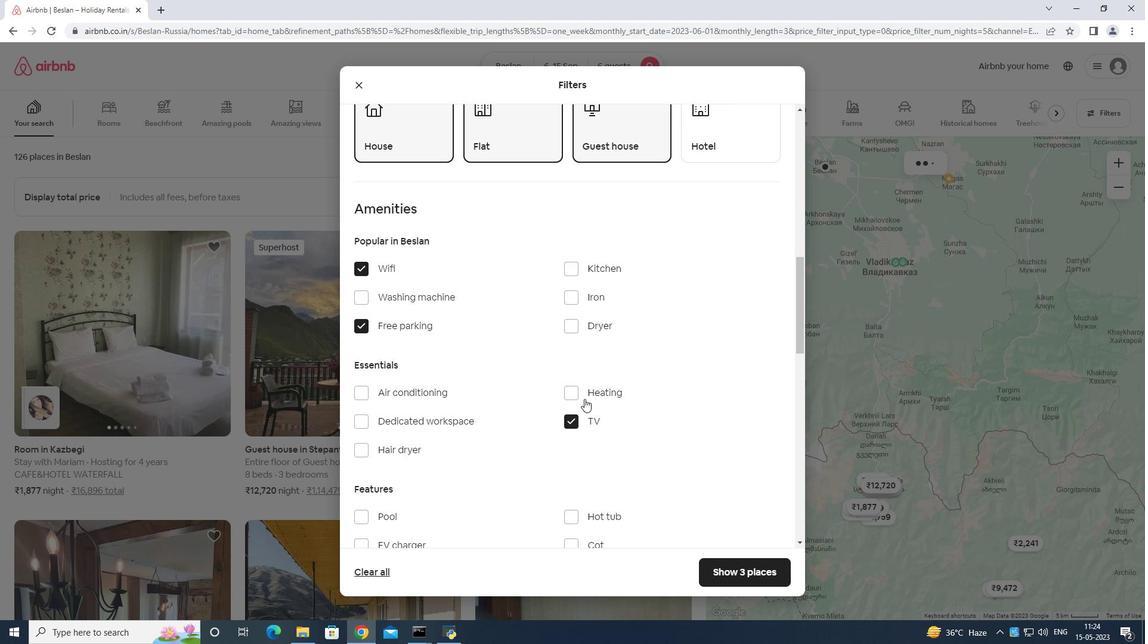 
Action: Mouse moved to (403, 341)
Screenshot: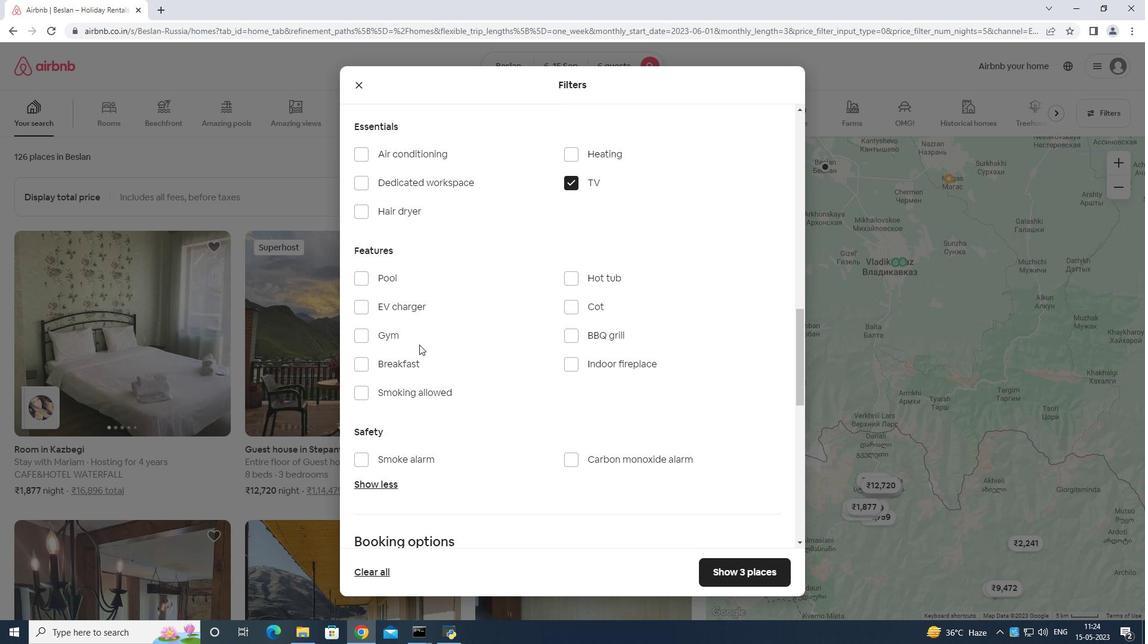 
Action: Mouse pressed left at (403, 341)
Screenshot: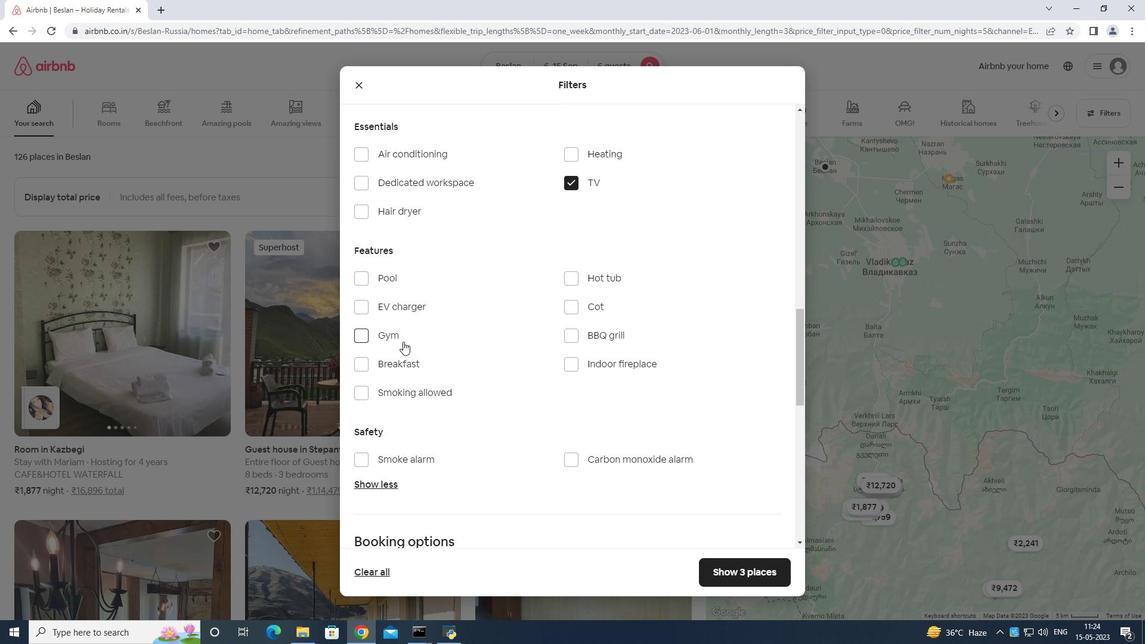 
Action: Mouse moved to (405, 361)
Screenshot: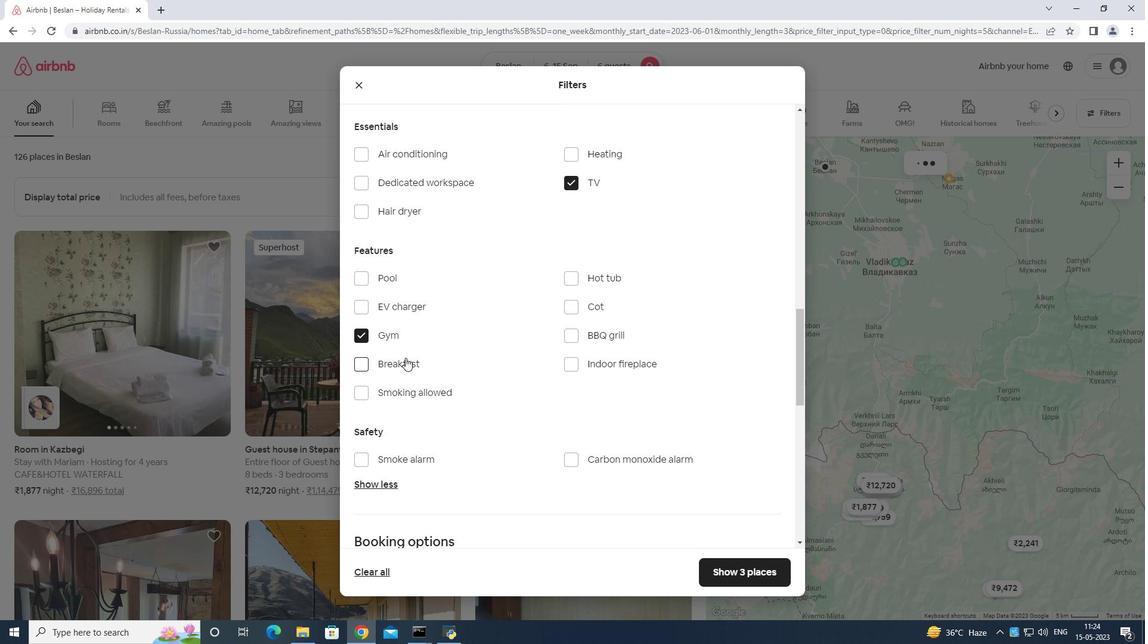 
Action: Mouse pressed left at (405, 361)
Screenshot: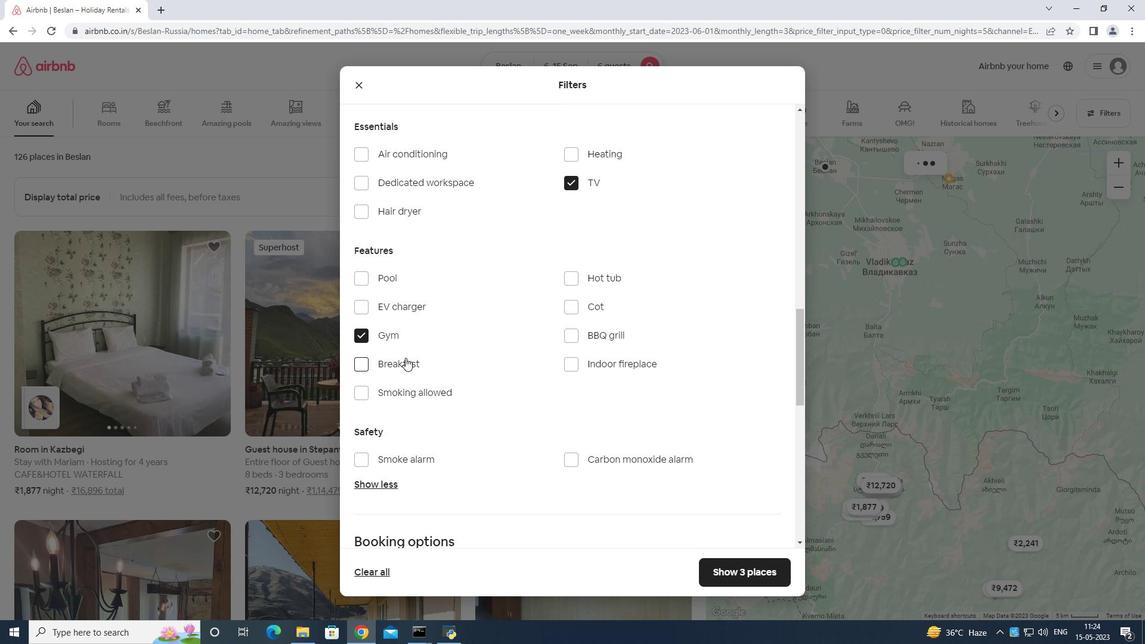 
Action: Mouse moved to (540, 342)
Screenshot: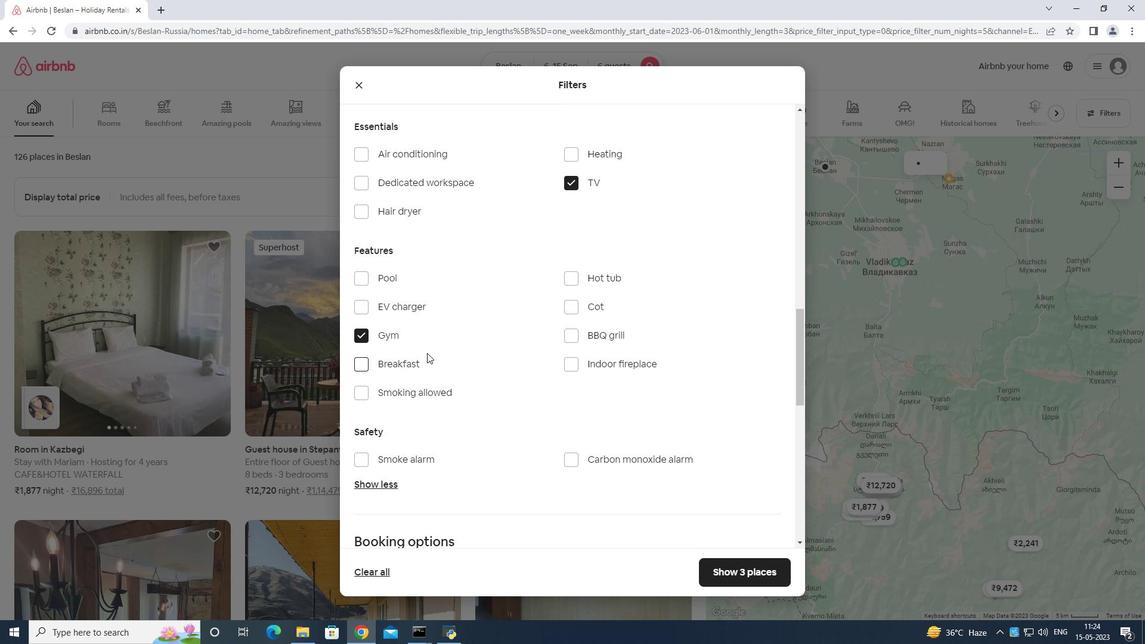 
Action: Mouse scrolled (540, 341) with delta (0, 0)
Screenshot: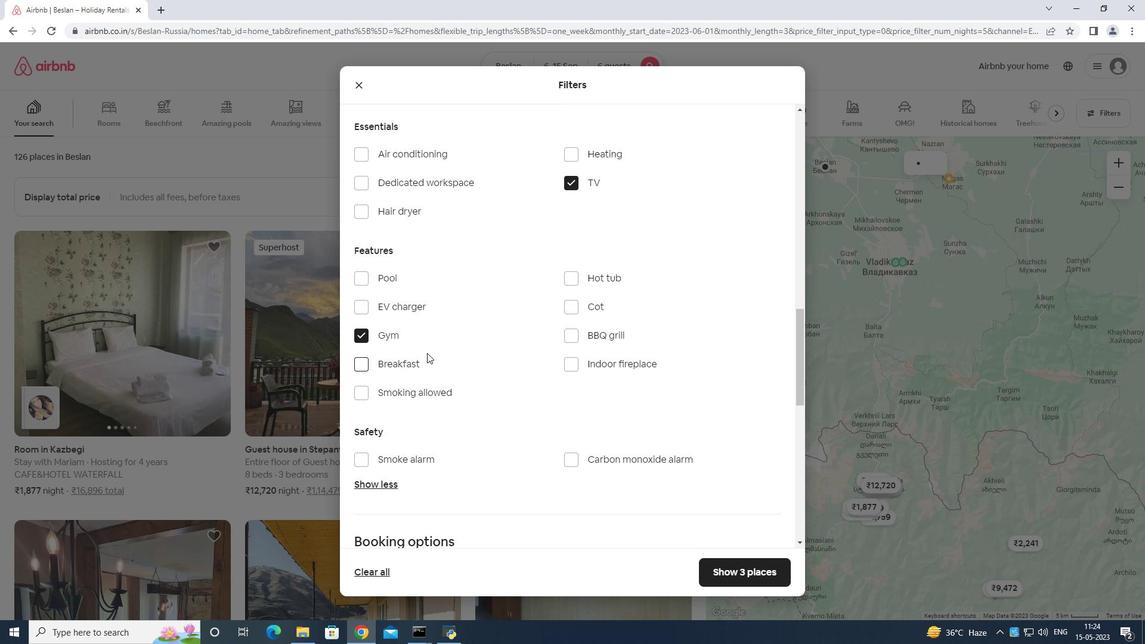 
Action: Mouse moved to (561, 347)
Screenshot: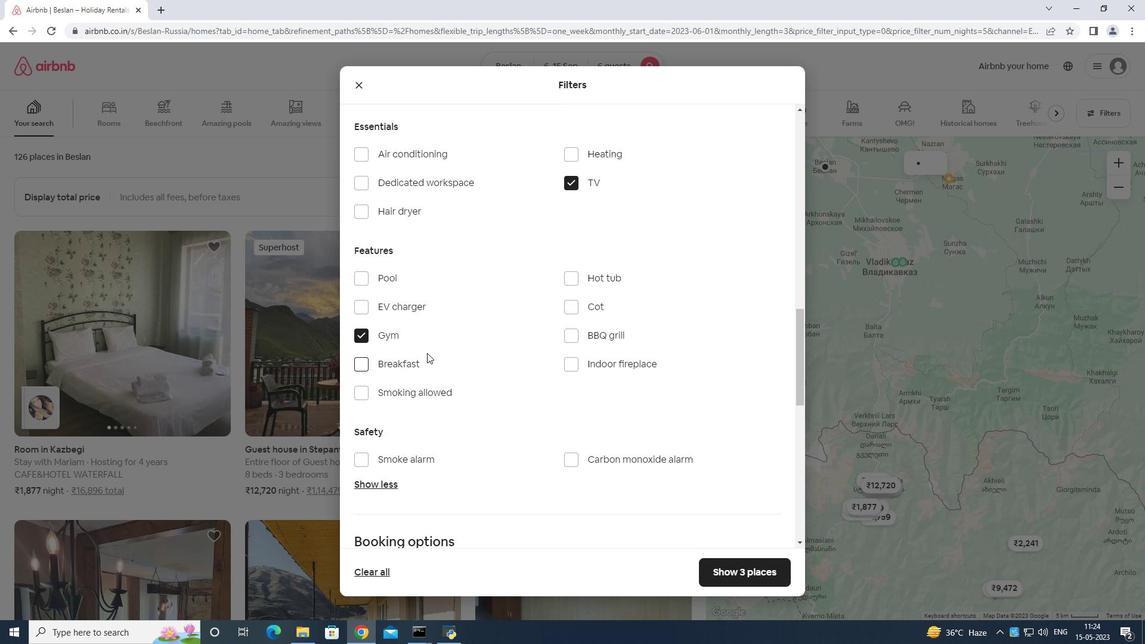 
Action: Mouse scrolled (561, 346) with delta (0, 0)
Screenshot: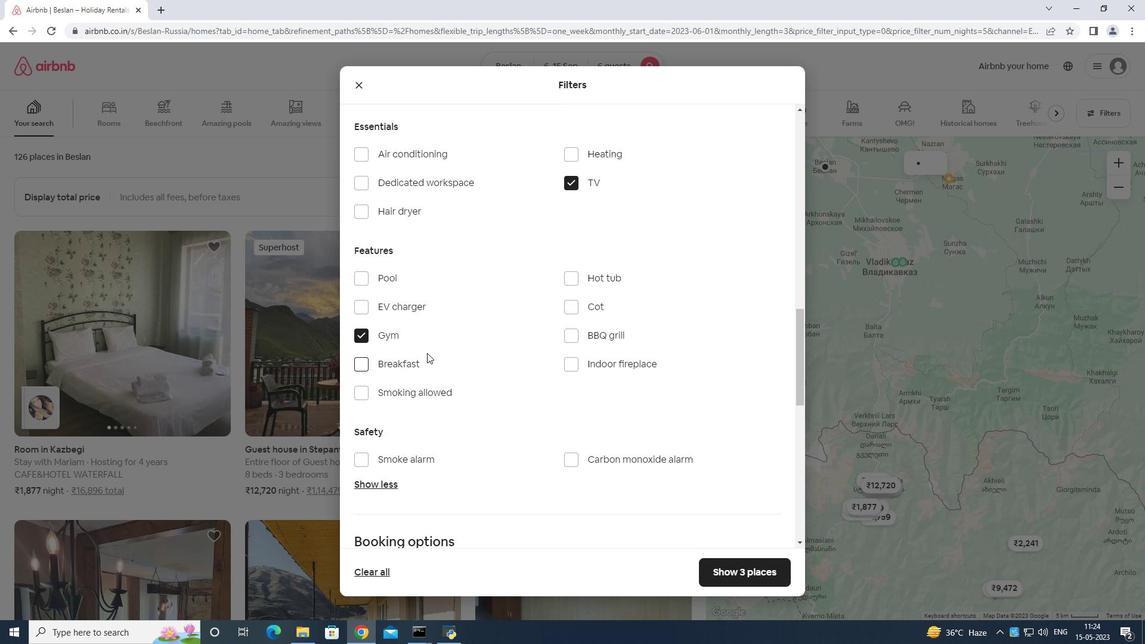 
Action: Mouse moved to (587, 349)
Screenshot: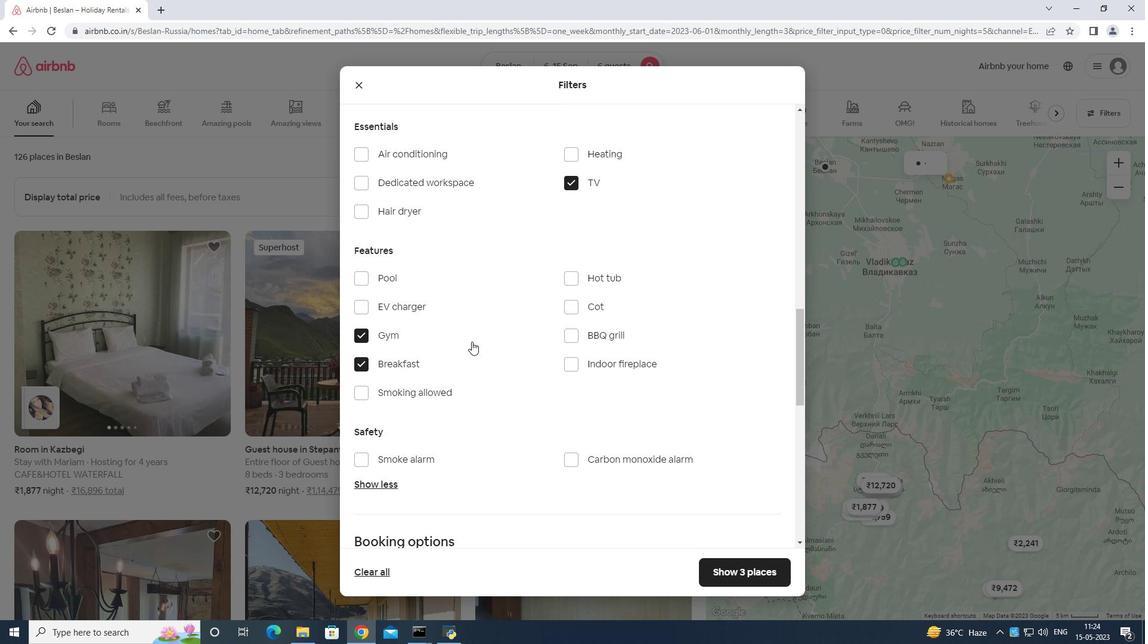 
Action: Mouse scrolled (587, 348) with delta (0, 0)
Screenshot: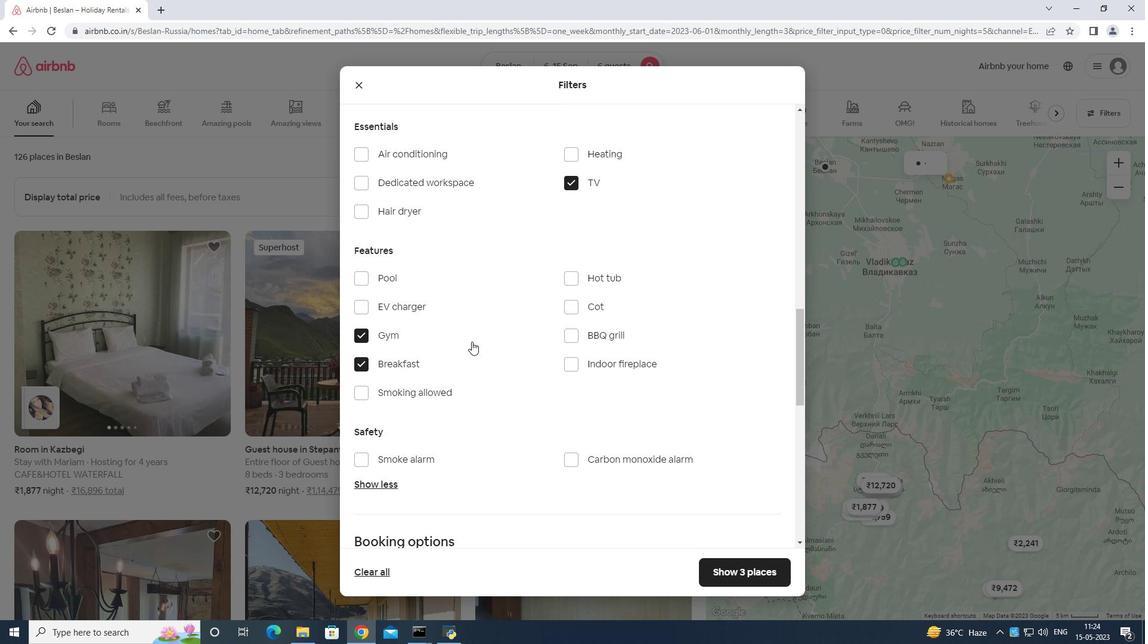
Action: Mouse moved to (619, 350)
Screenshot: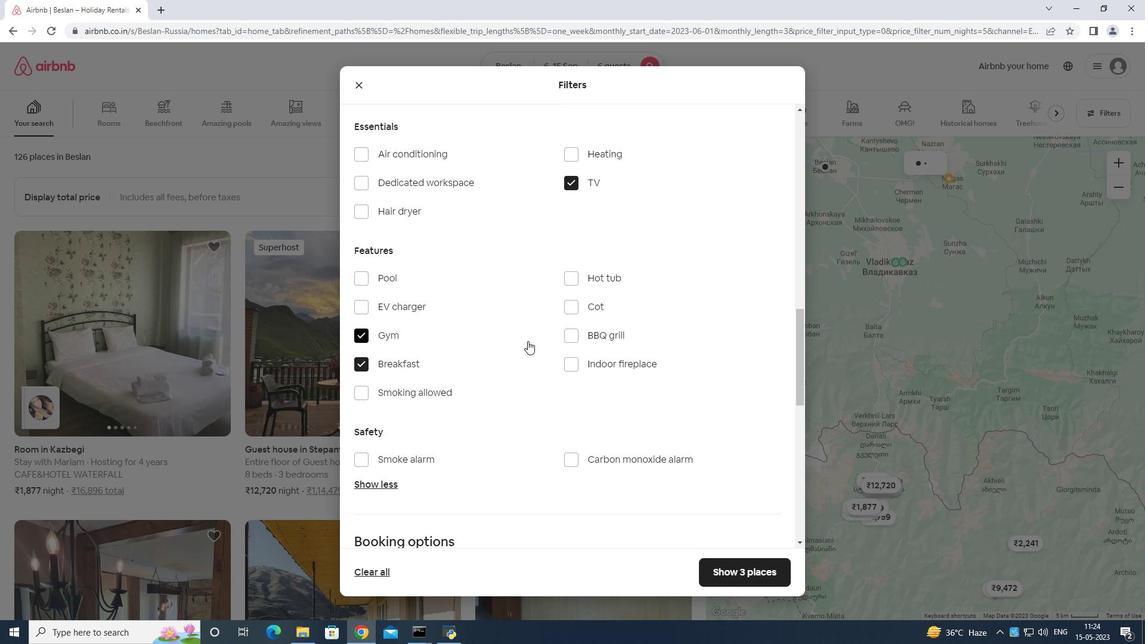 
Action: Mouse scrolled (619, 350) with delta (0, 0)
Screenshot: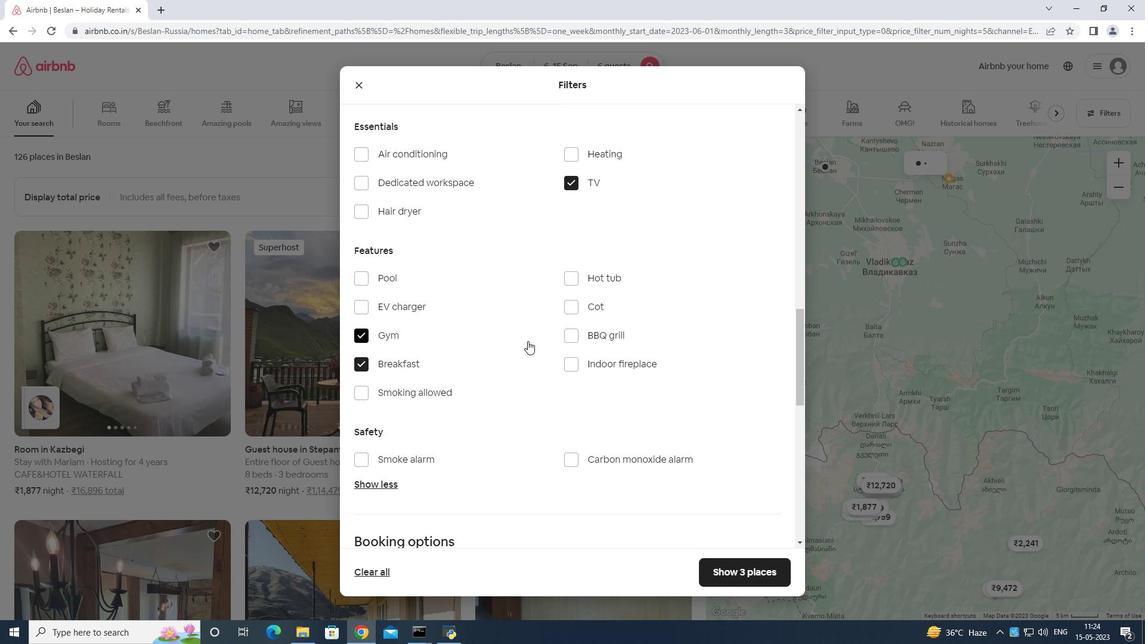 
Action: Mouse moved to (750, 383)
Screenshot: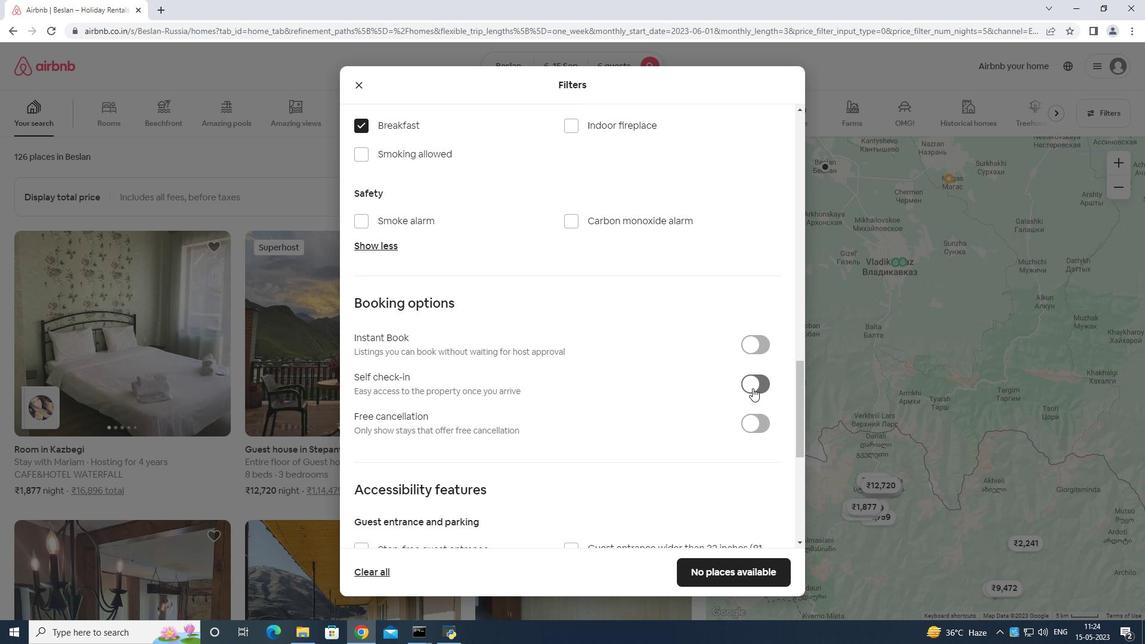 
Action: Mouse pressed left at (750, 383)
Screenshot: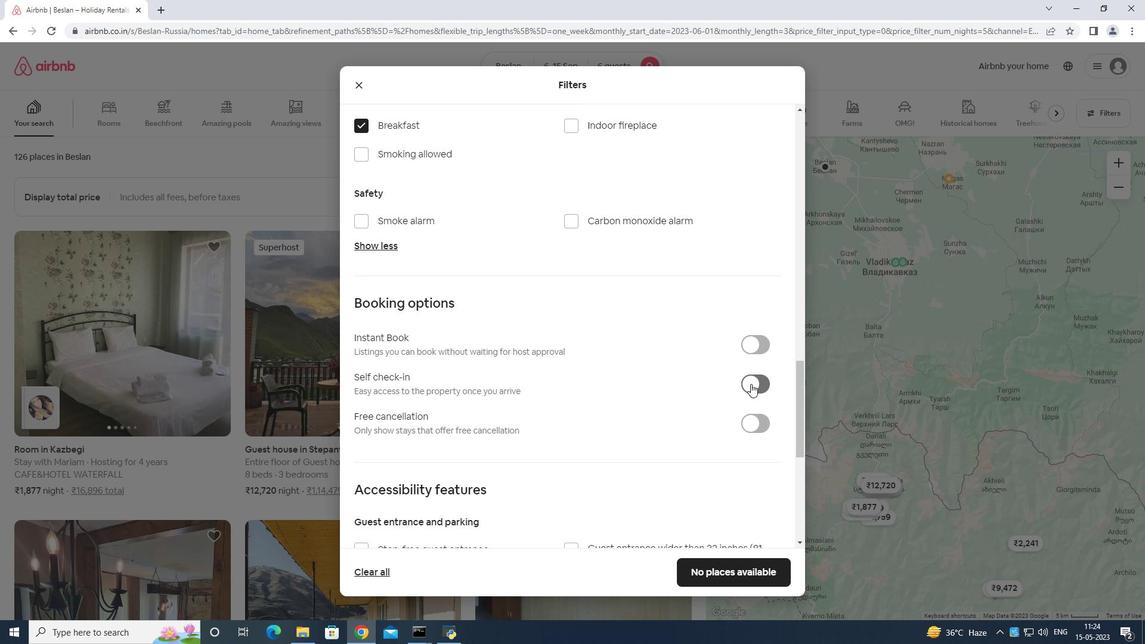 
Action: Mouse moved to (750, 375)
Screenshot: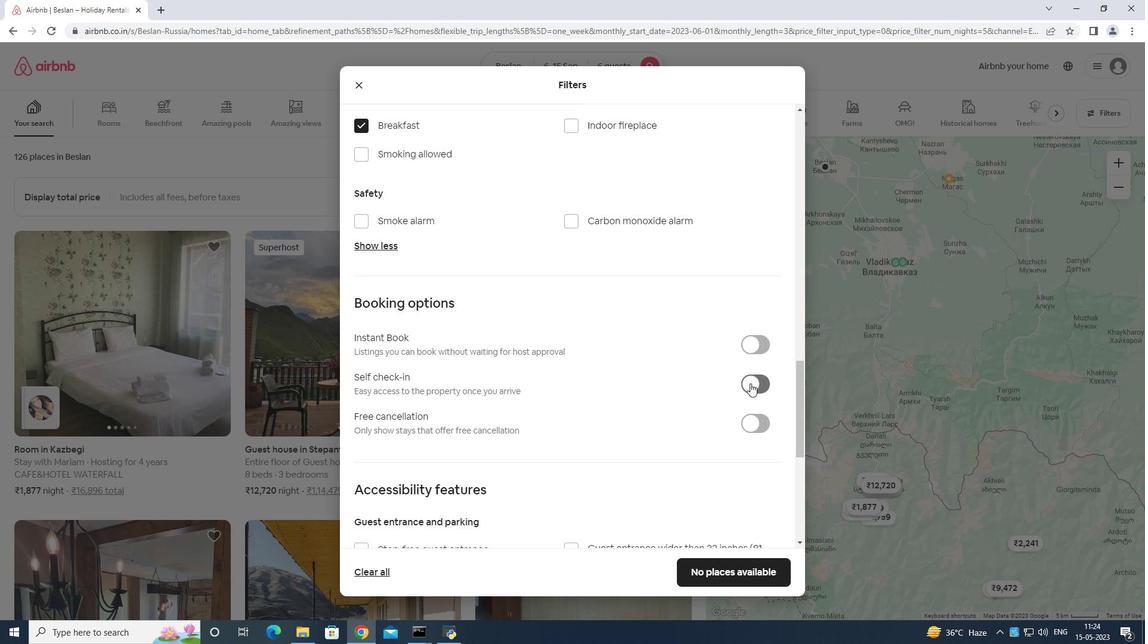 
Action: Mouse scrolled (750, 374) with delta (0, 0)
Screenshot: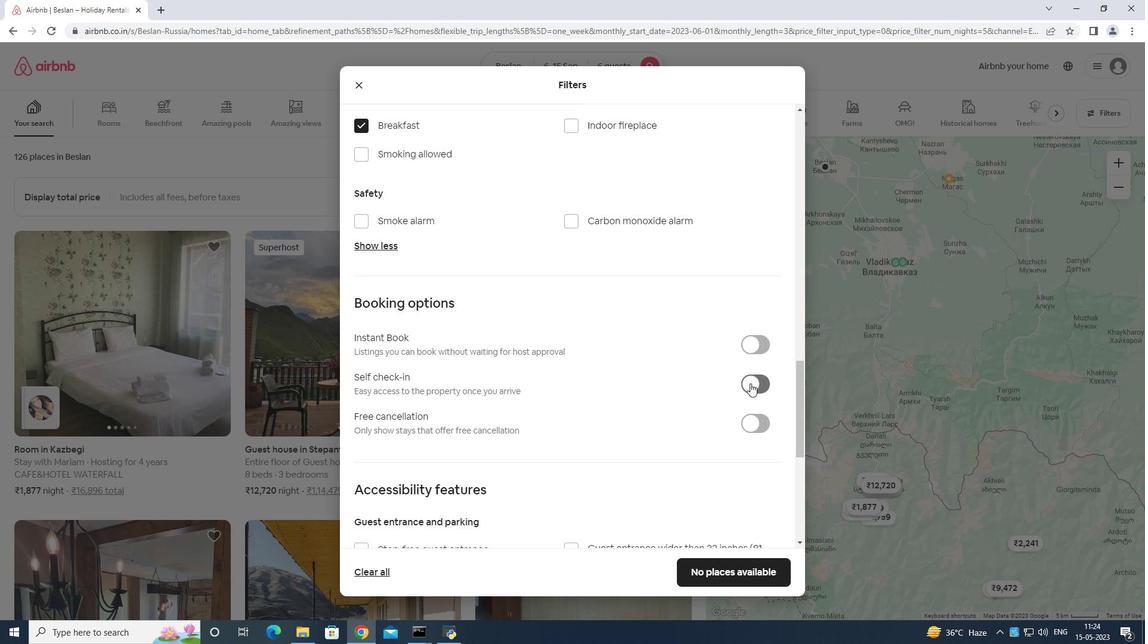 
Action: Mouse moved to (750, 378)
Screenshot: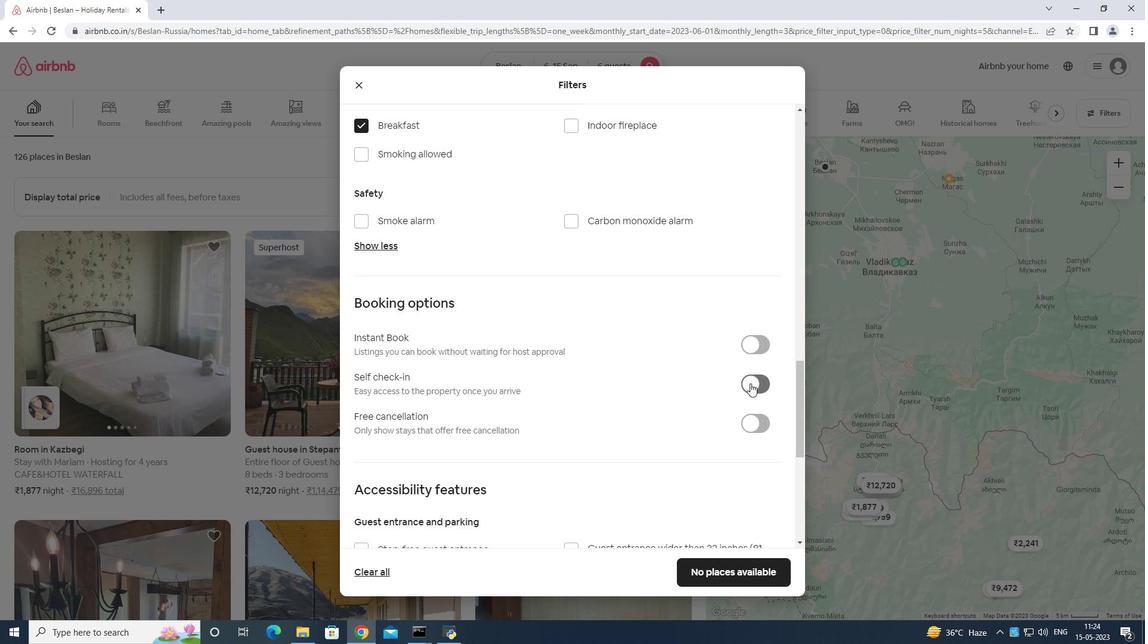 
Action: Mouse scrolled (750, 378) with delta (0, 0)
Screenshot: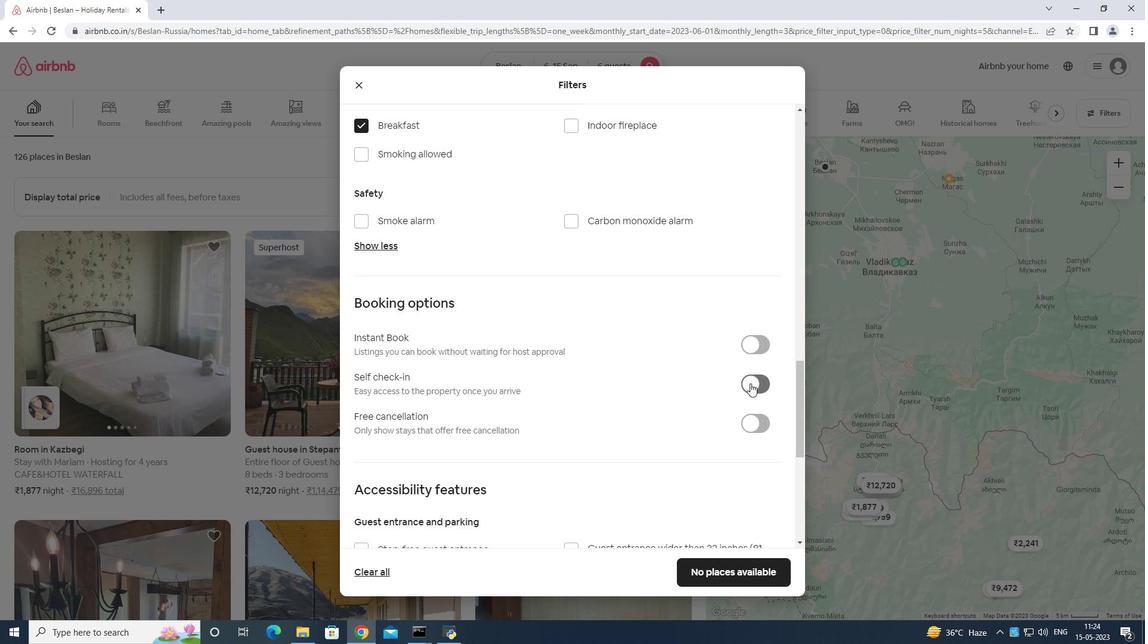 
Action: Mouse moved to (750, 380)
Screenshot: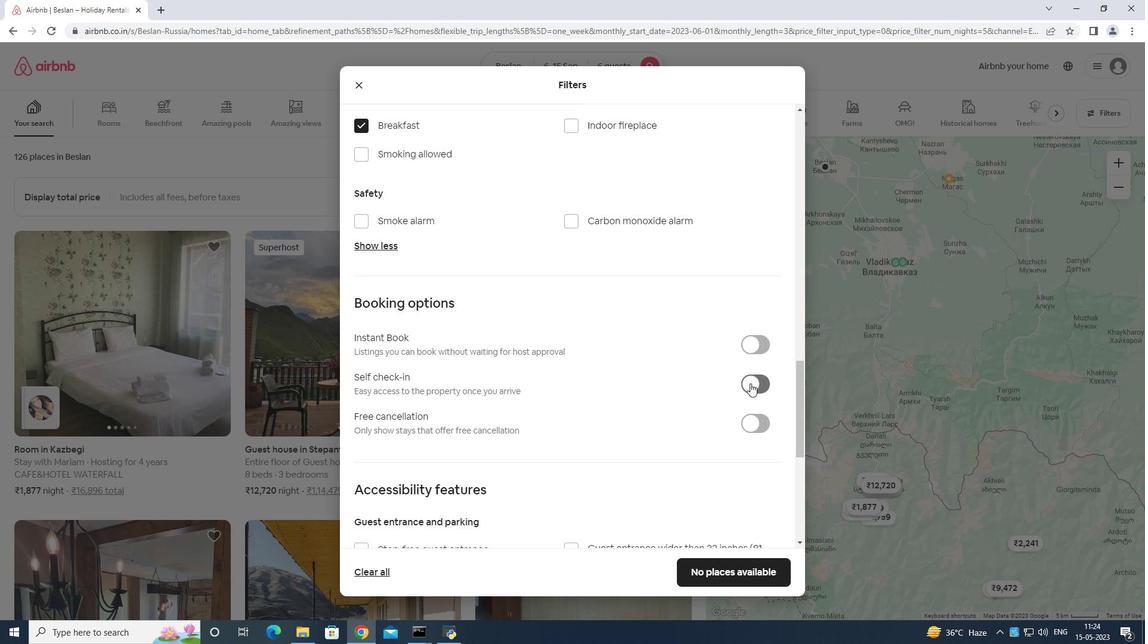 
Action: Mouse scrolled (750, 379) with delta (0, 0)
Screenshot: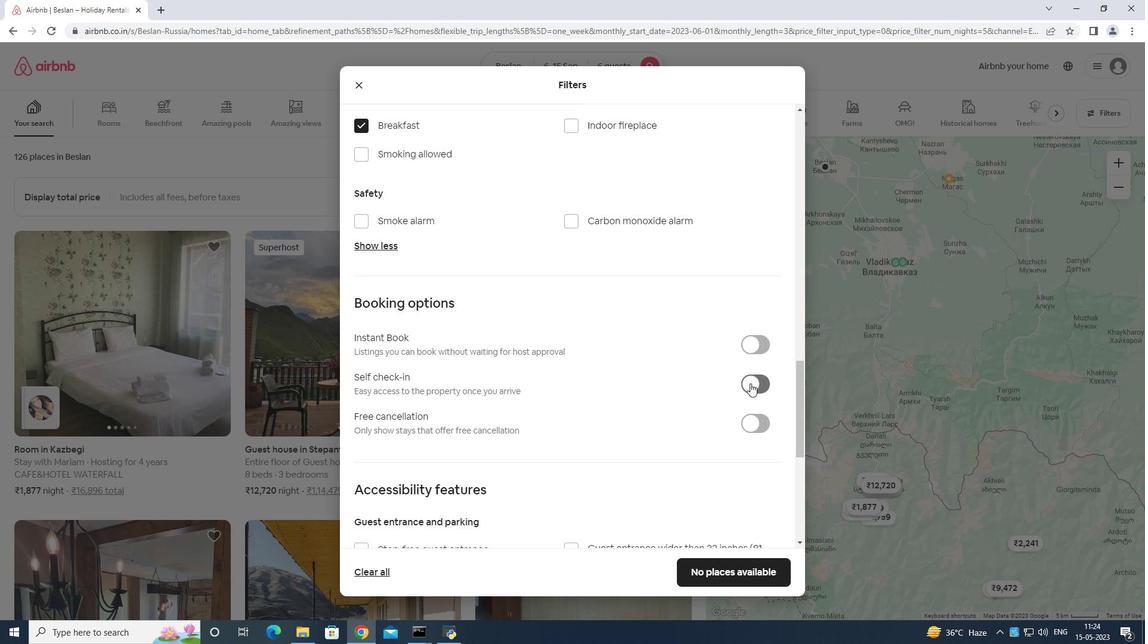 
Action: Mouse moved to (750, 381)
Screenshot: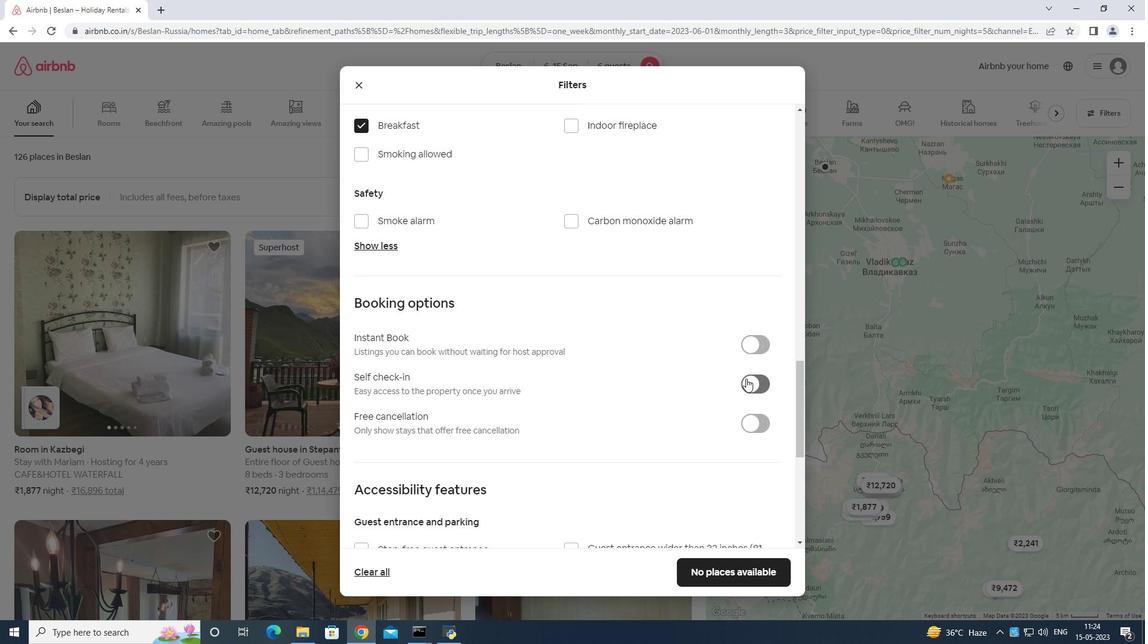 
Action: Mouse scrolled (750, 381) with delta (0, 0)
Screenshot: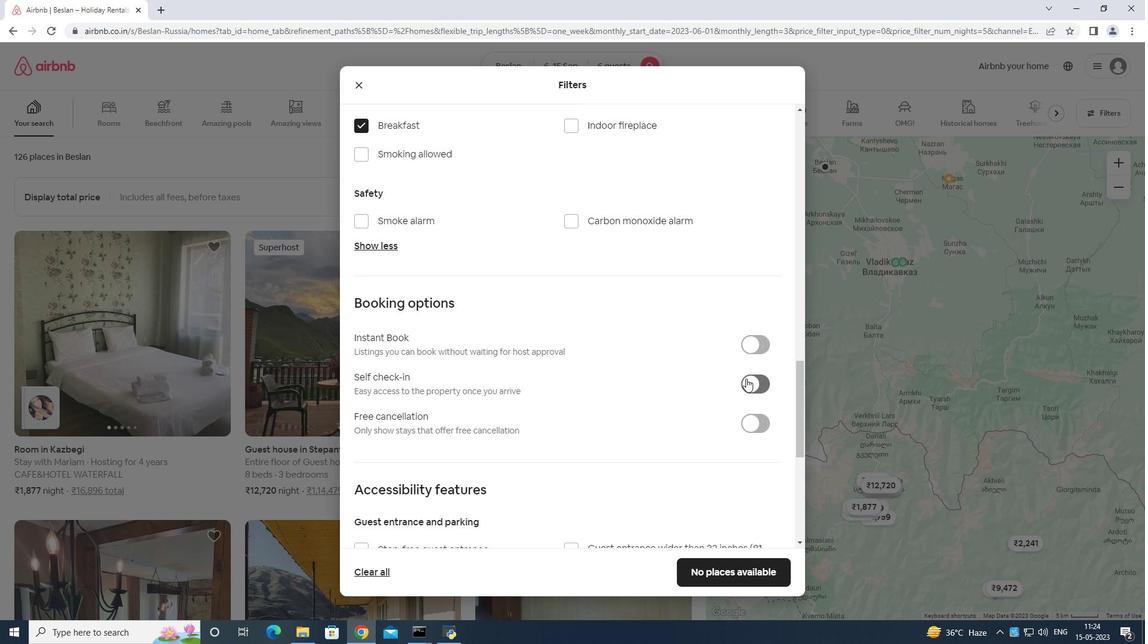 
Action: Mouse moved to (750, 386)
Screenshot: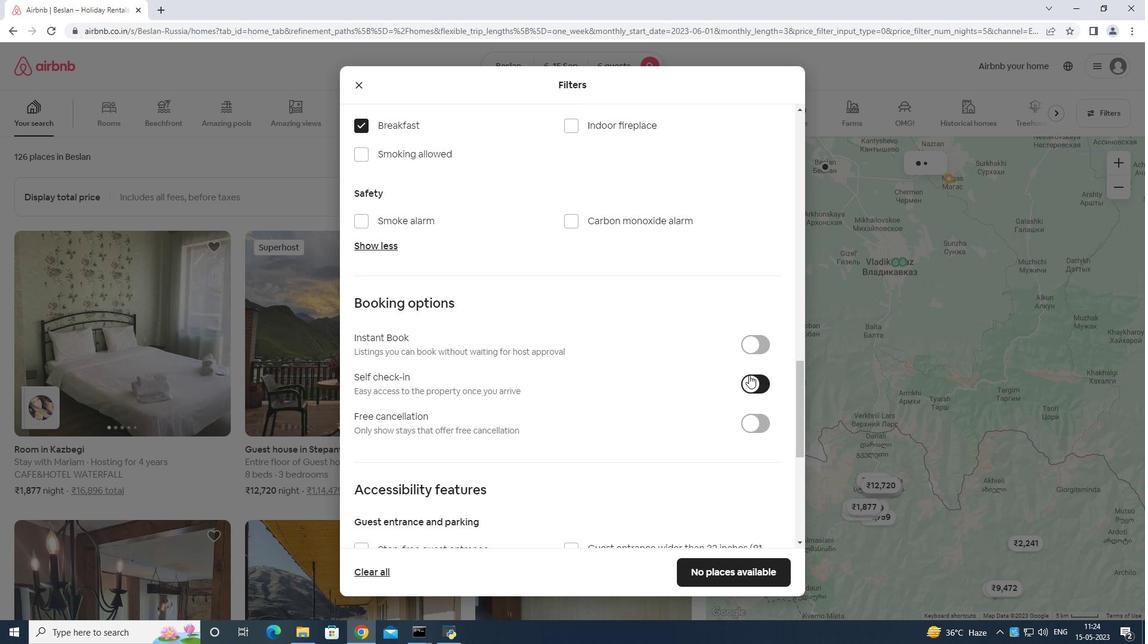 
Action: Mouse scrolled (750, 385) with delta (0, 0)
Screenshot: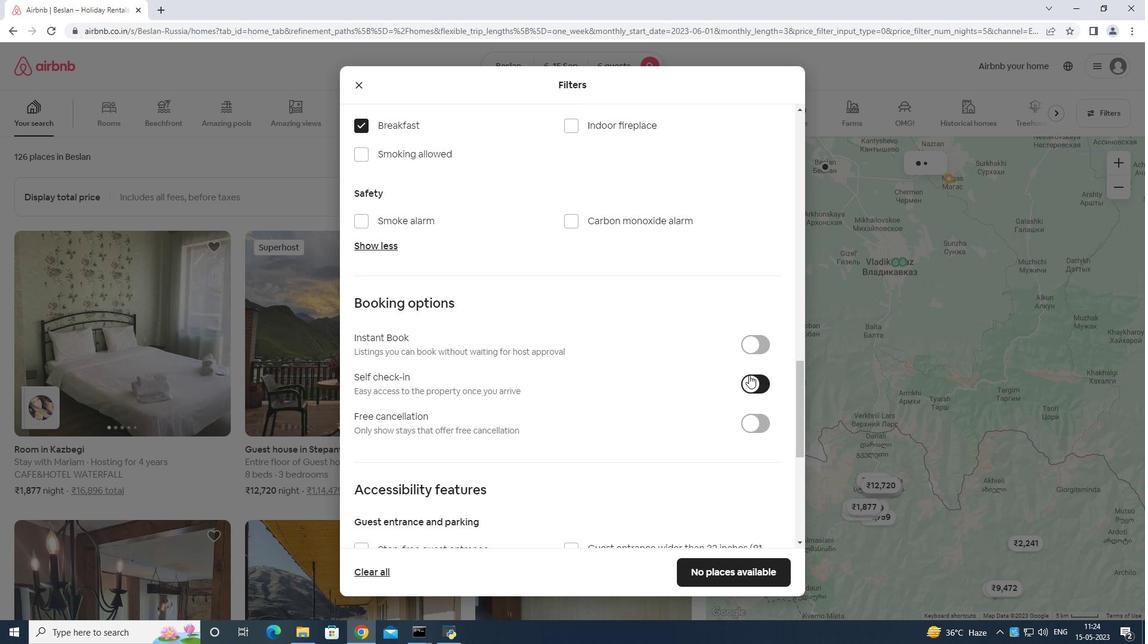 
Action: Mouse moved to (750, 375)
Screenshot: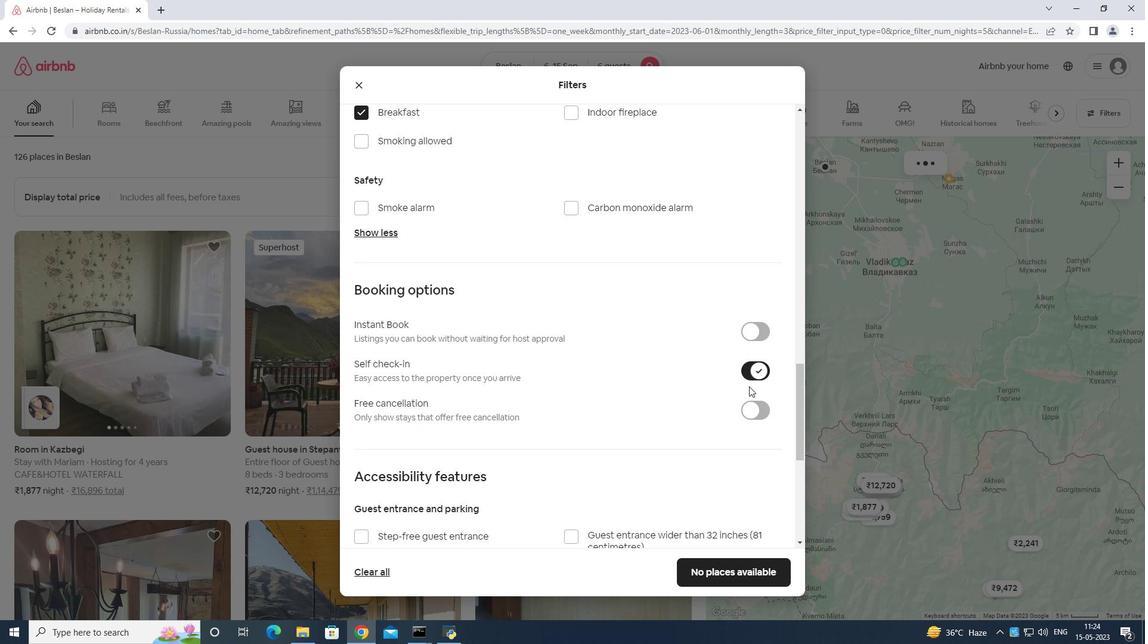 
Action: Mouse scrolled (750, 375) with delta (0, 0)
Screenshot: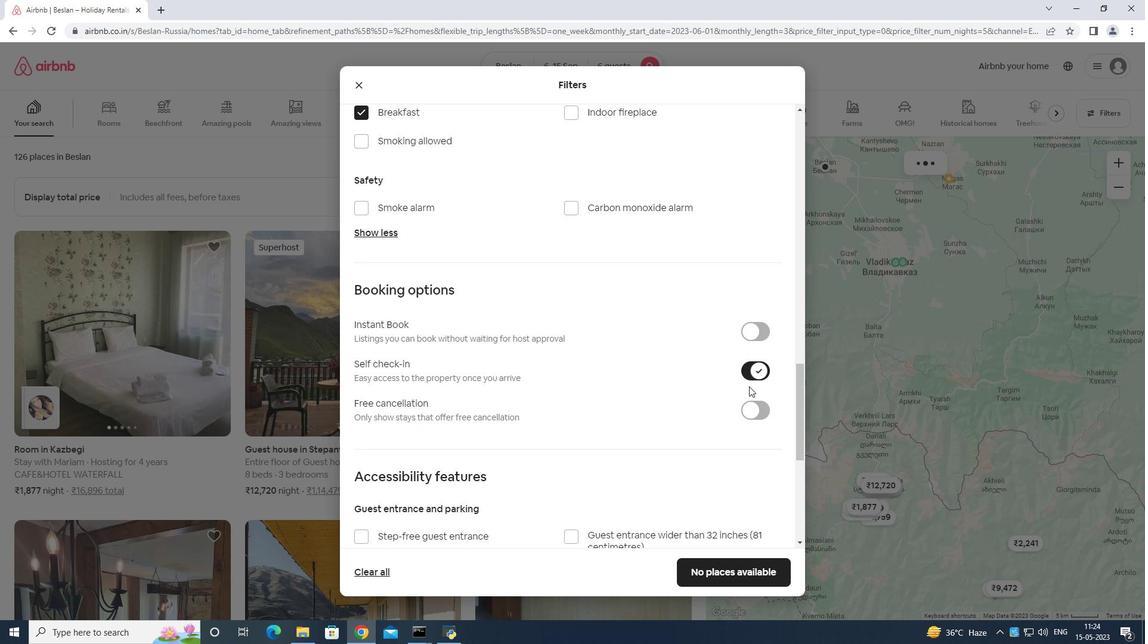 
Action: Mouse moved to (749, 377)
Screenshot: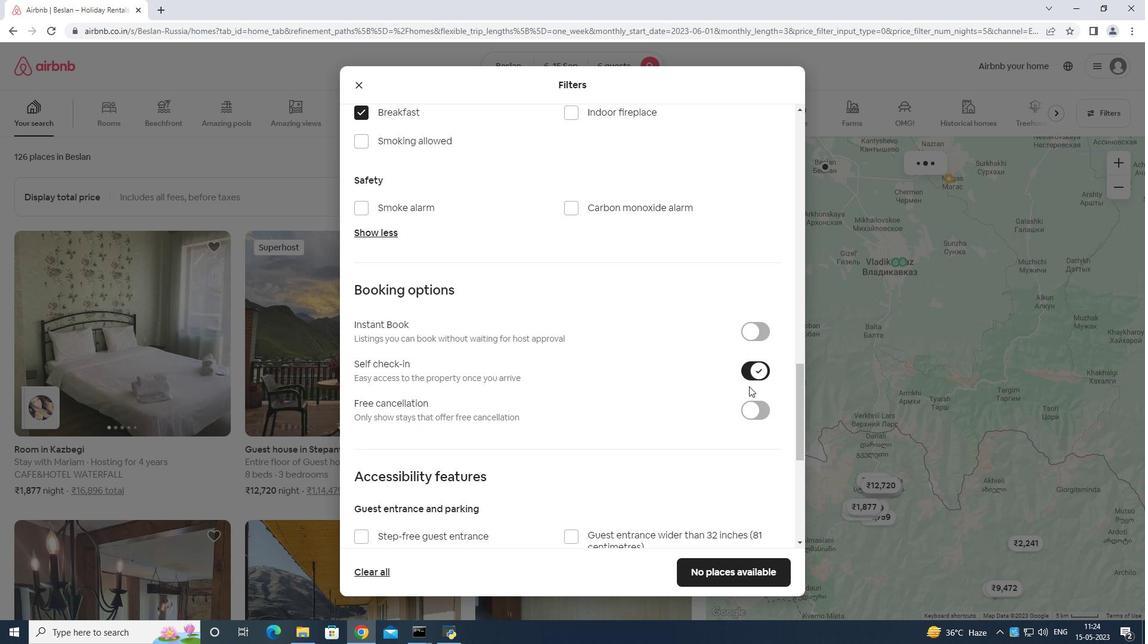 
Action: Mouse scrolled (749, 375) with delta (0, 0)
Screenshot: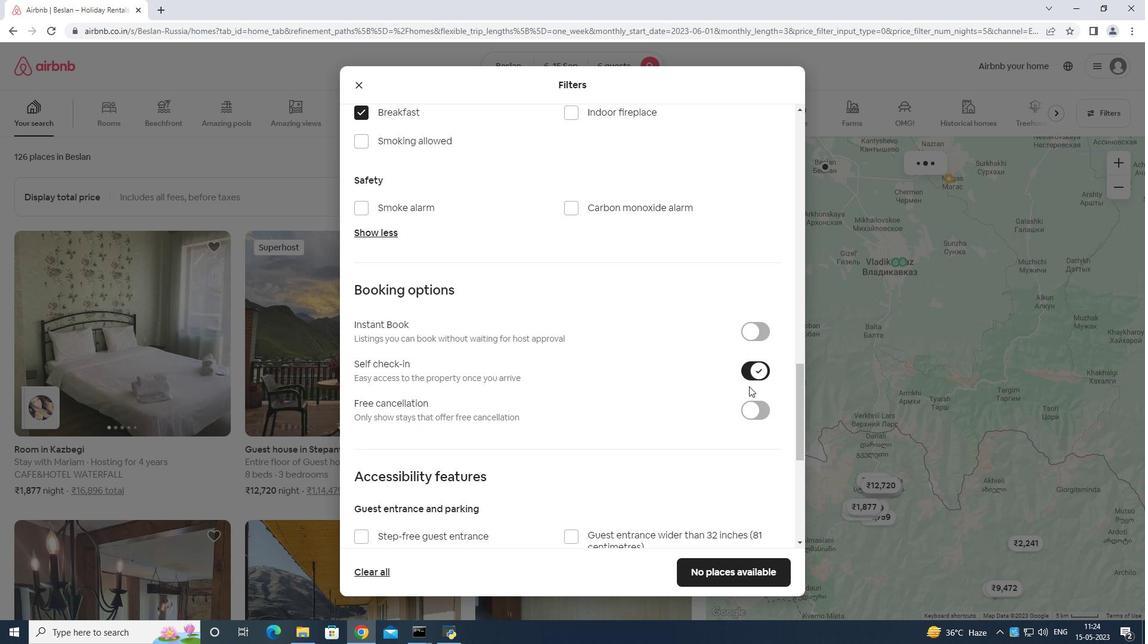 
Action: Mouse moved to (748, 377)
Screenshot: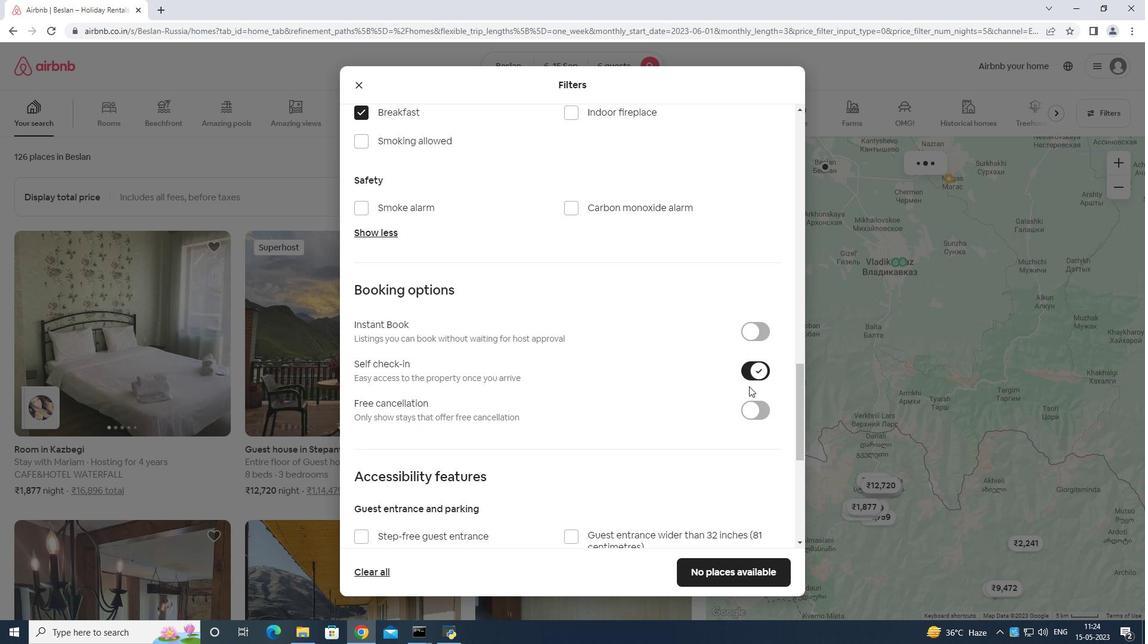 
Action: Mouse scrolled (748, 376) with delta (0, 0)
Screenshot: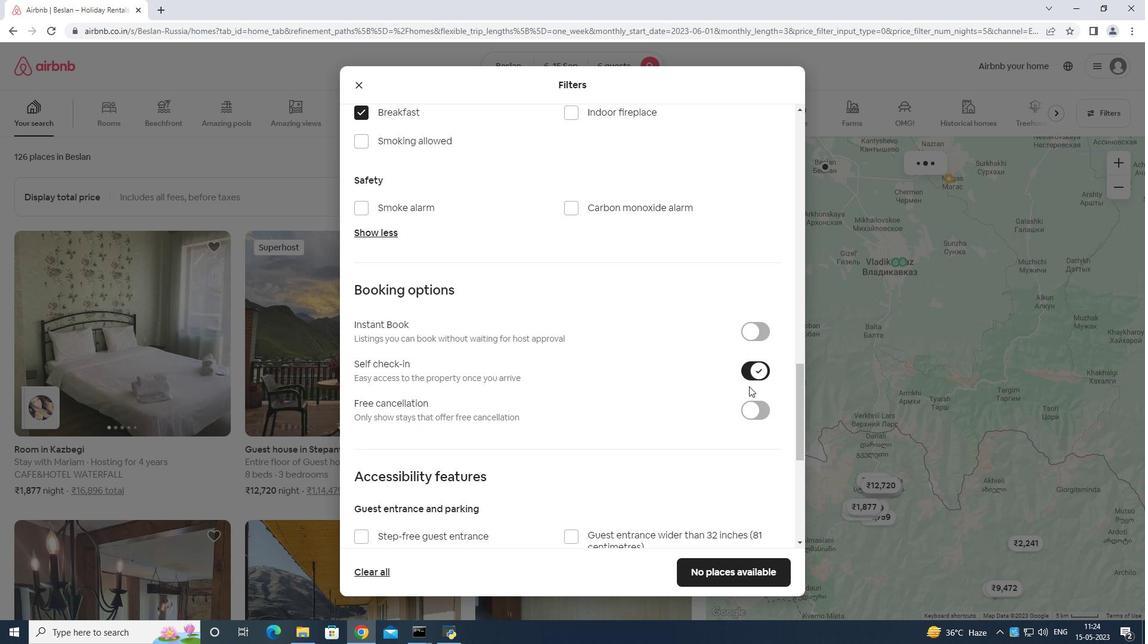 
Action: Mouse moved to (747, 378)
Screenshot: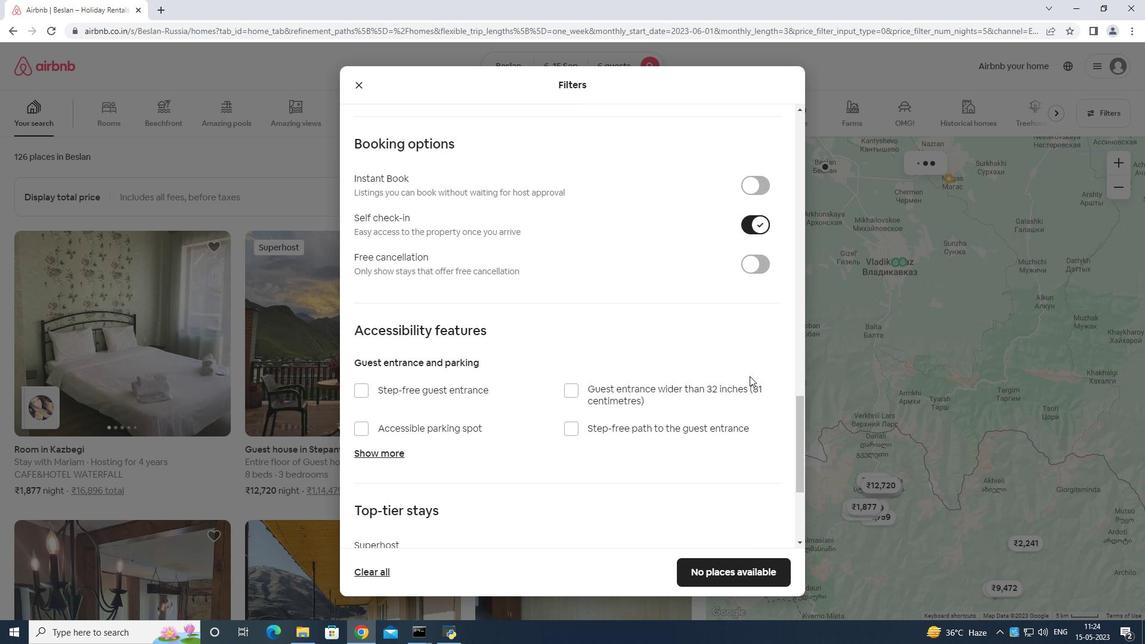 
Action: Mouse scrolled (747, 377) with delta (0, 0)
Screenshot: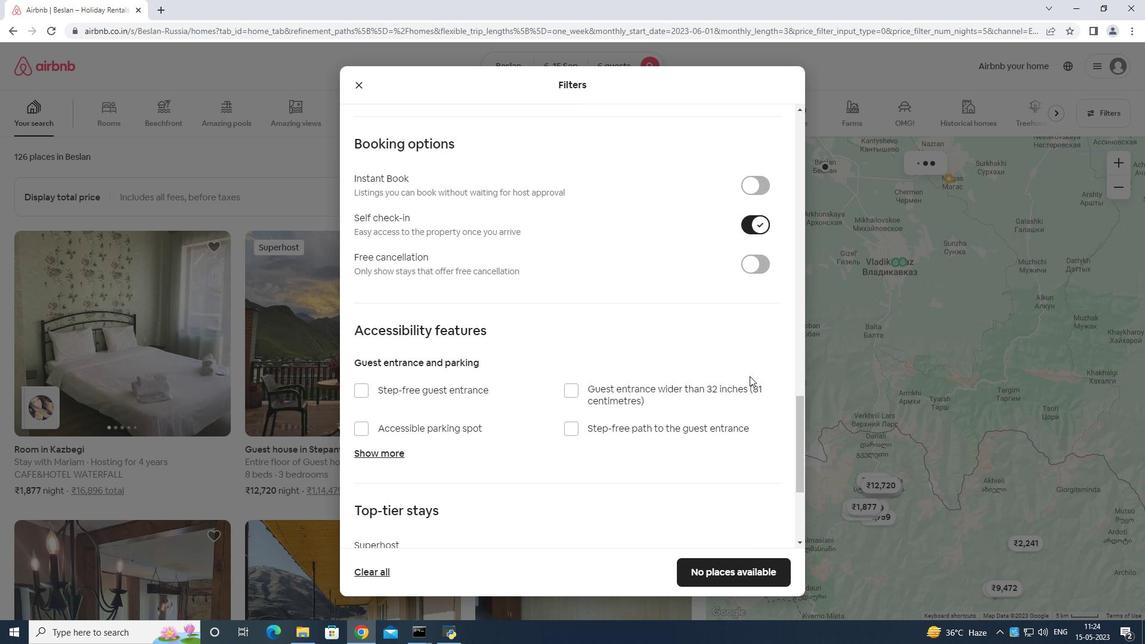 
Action: Mouse moved to (732, 377)
Screenshot: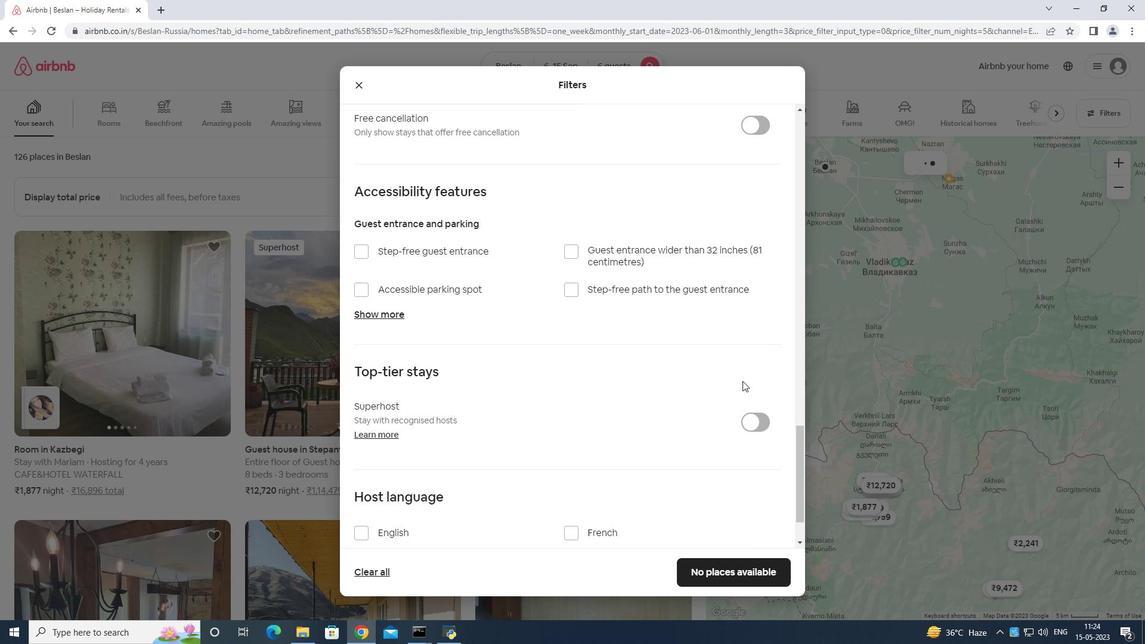 
Action: Mouse scrolled (735, 373) with delta (0, 0)
Screenshot: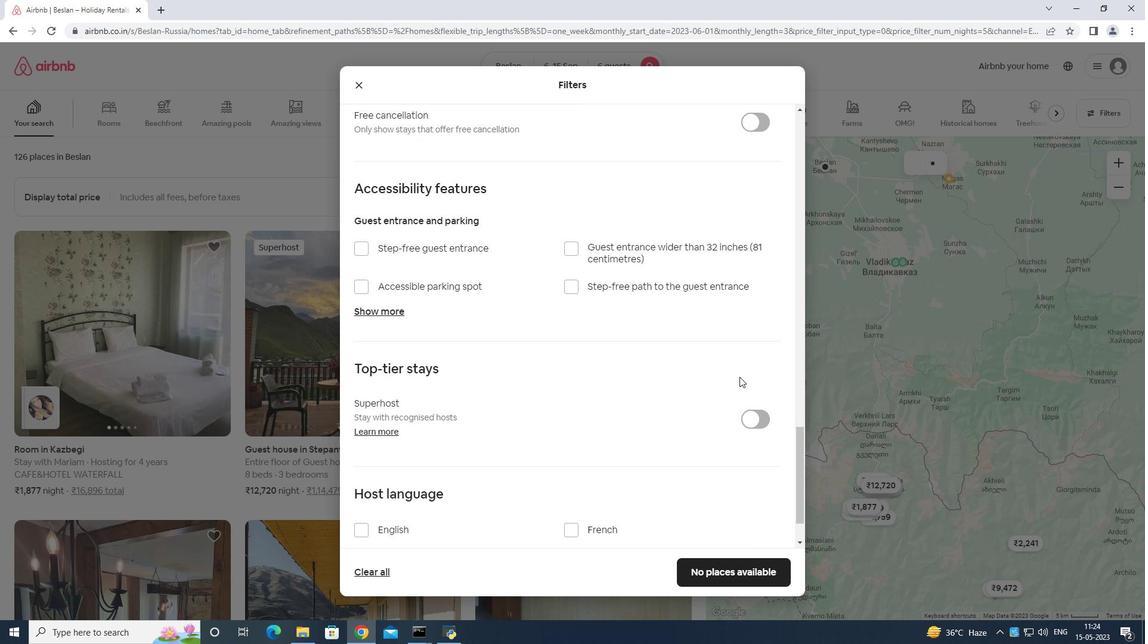 
Action: Mouse moved to (726, 380)
Screenshot: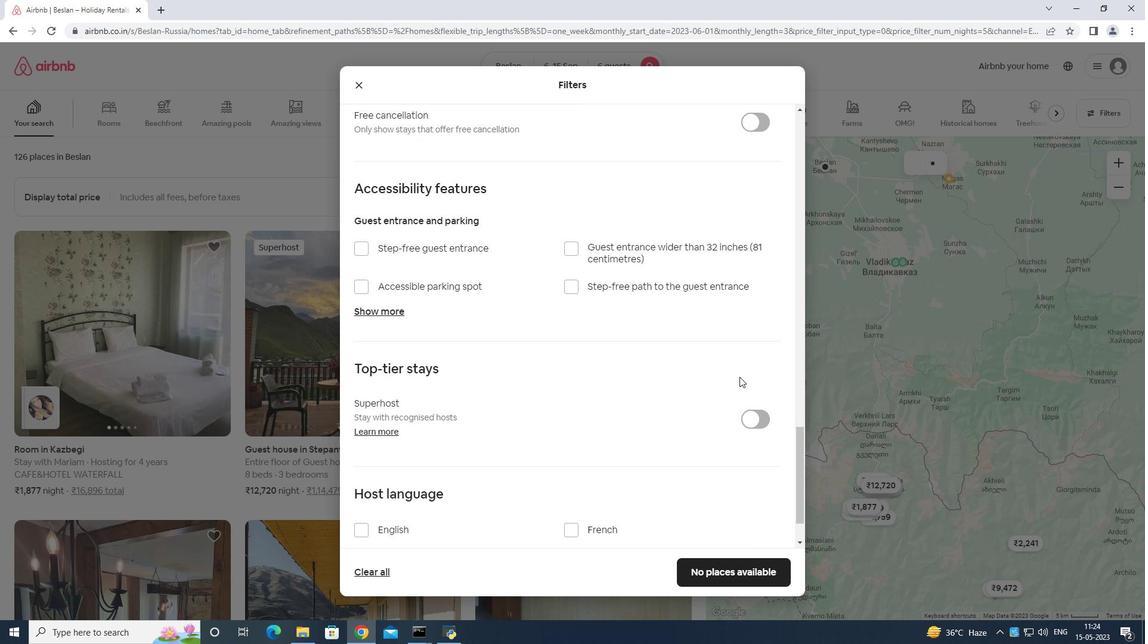 
Action: Mouse scrolled (726, 379) with delta (0, 0)
Screenshot: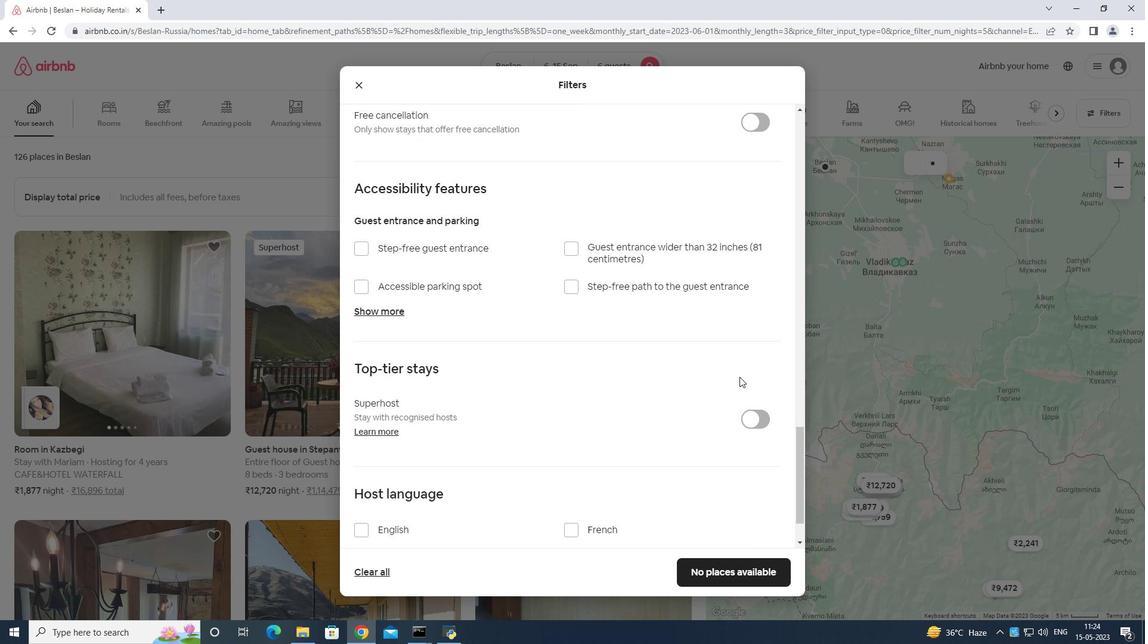 
Action: Mouse moved to (717, 382)
Screenshot: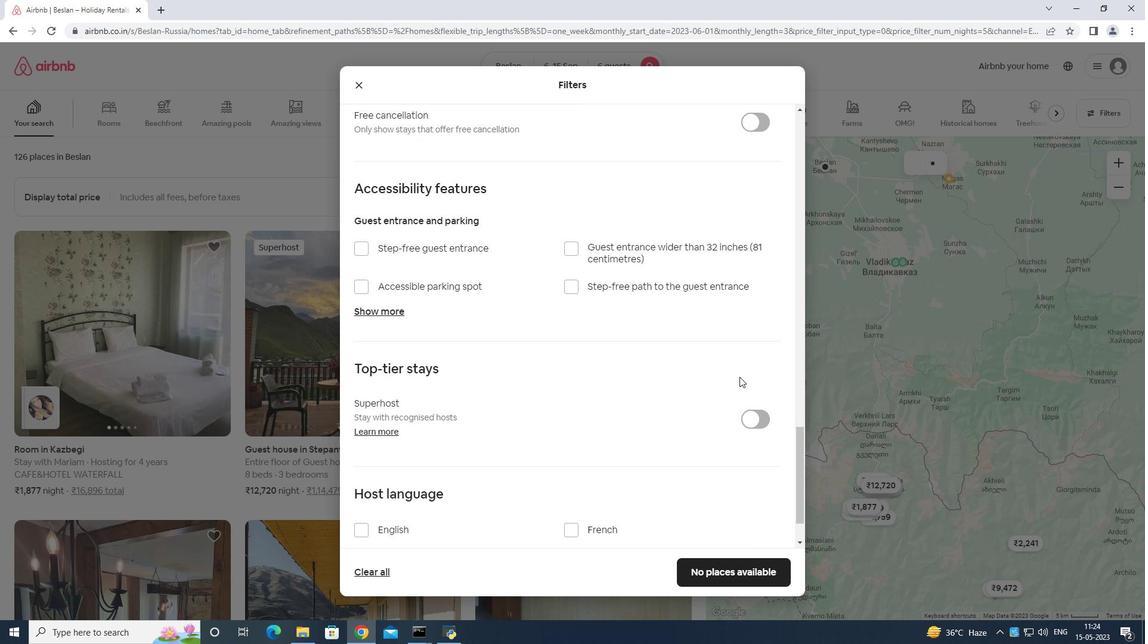 
Action: Mouse scrolled (717, 381) with delta (0, 0)
Screenshot: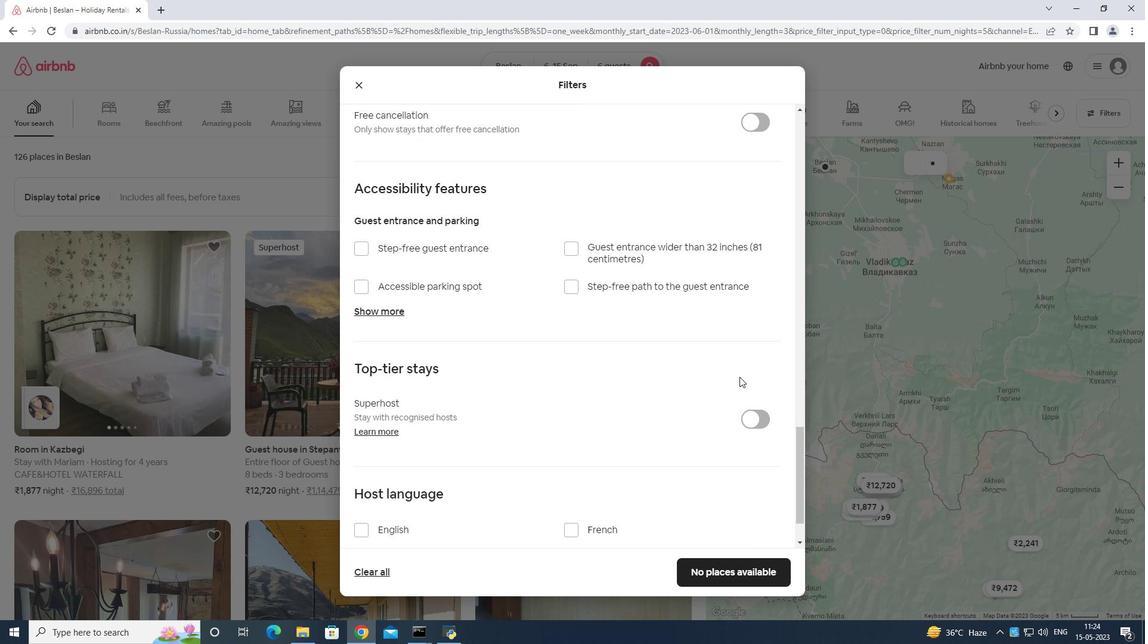 
Action: Mouse moved to (400, 461)
Screenshot: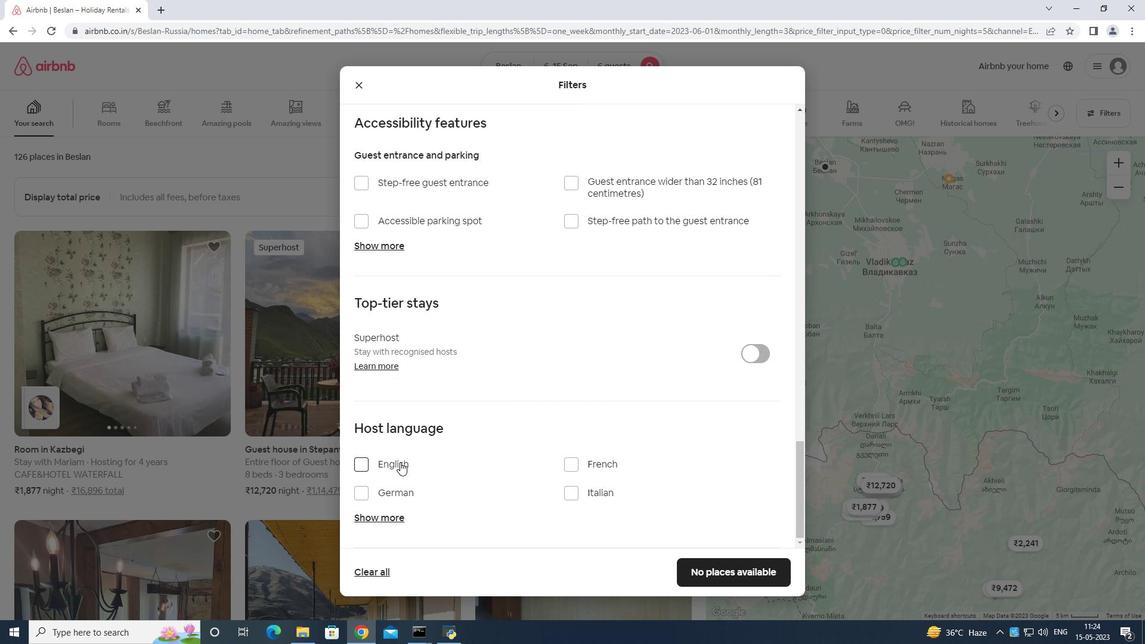 
Action: Mouse pressed left at (400, 461)
Screenshot: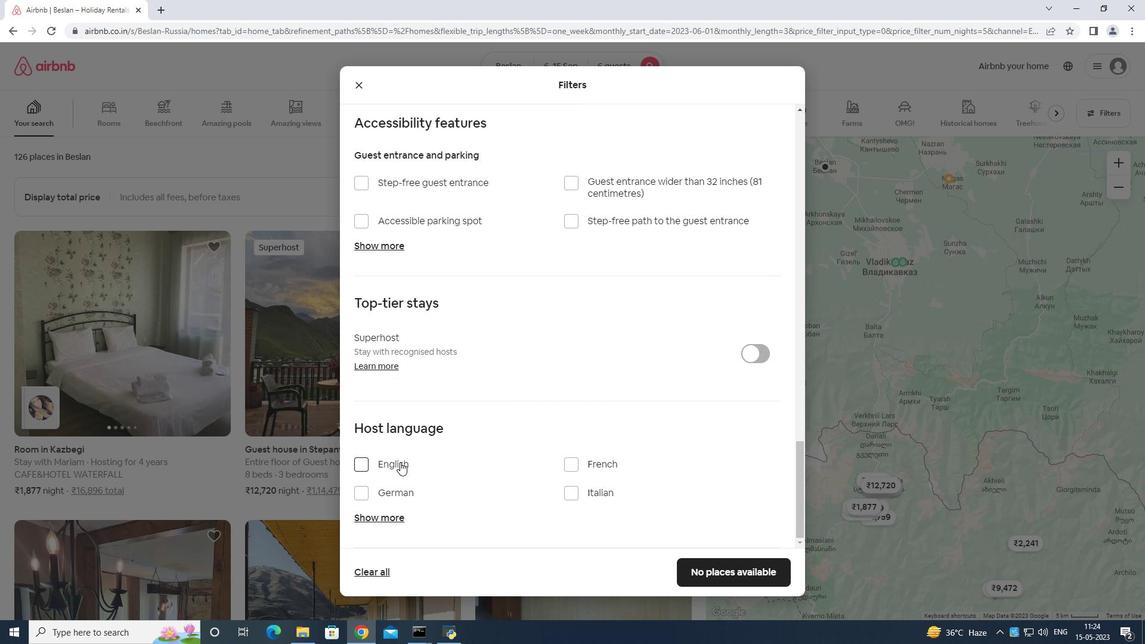 
Action: Mouse moved to (712, 569)
Screenshot: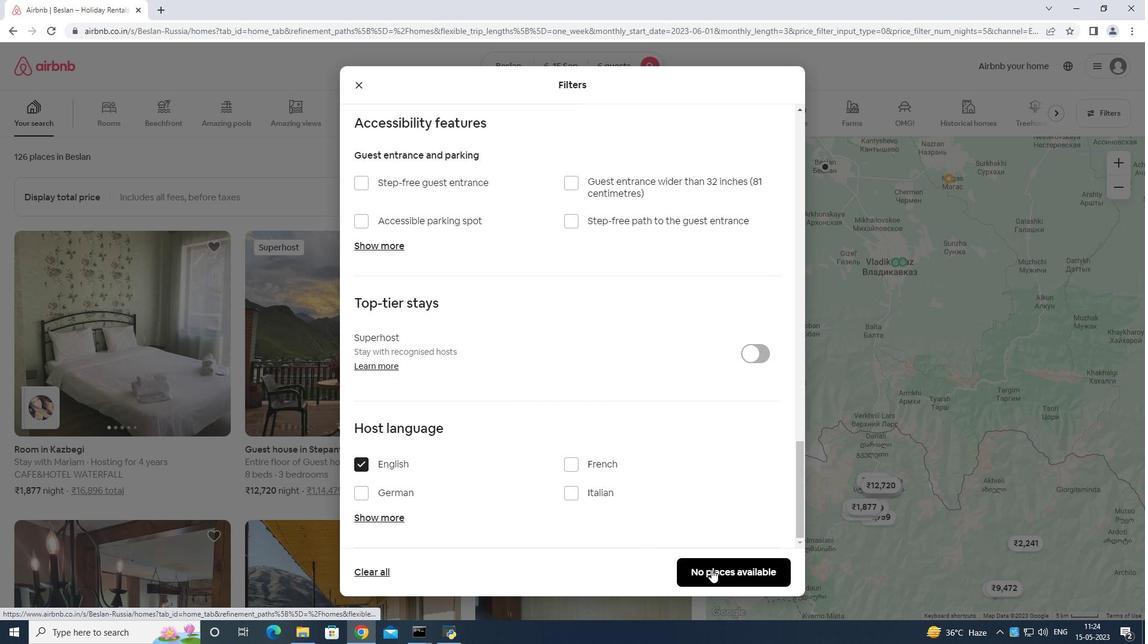 
Action: Mouse pressed left at (712, 569)
Screenshot: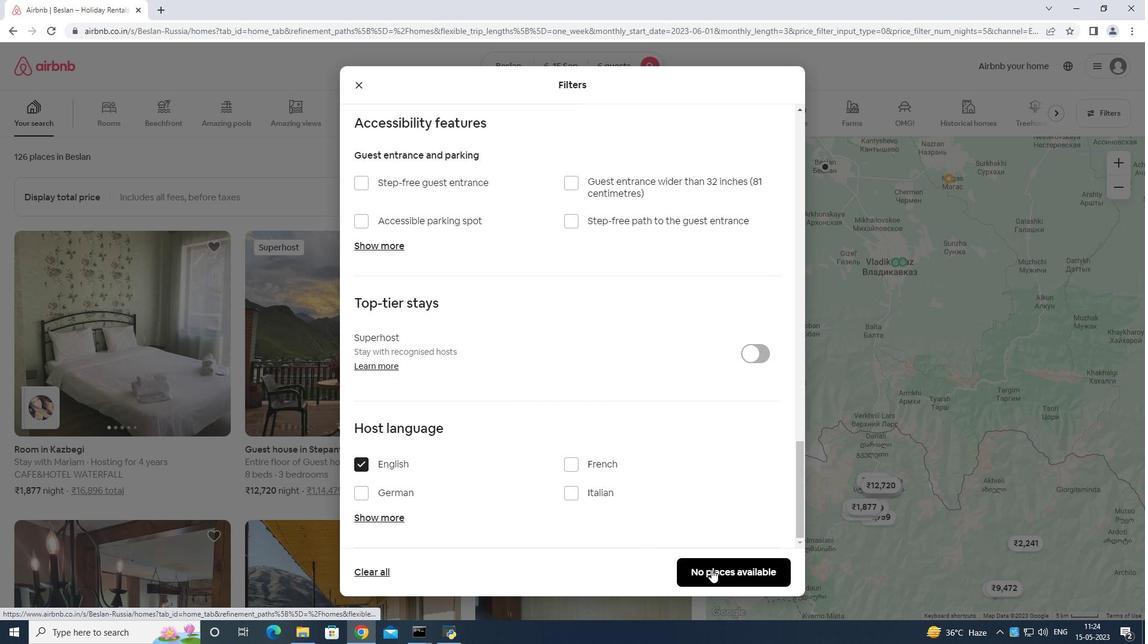 
